 Task: Search one way flight ticket for 1 adult, 5 children, 2 infants in seat and 1 infant on lap in first from Columbus: Rickenbacker International Airport to Laramie: Laramie Regional Airport on 5-3-2023. Choice of flights is Delta. Number of bags: 2 carry on bags and 6 checked bags. Price is upto 72000. Outbound departure time preference is 12:45.
Action: Mouse moved to (364, 156)
Screenshot: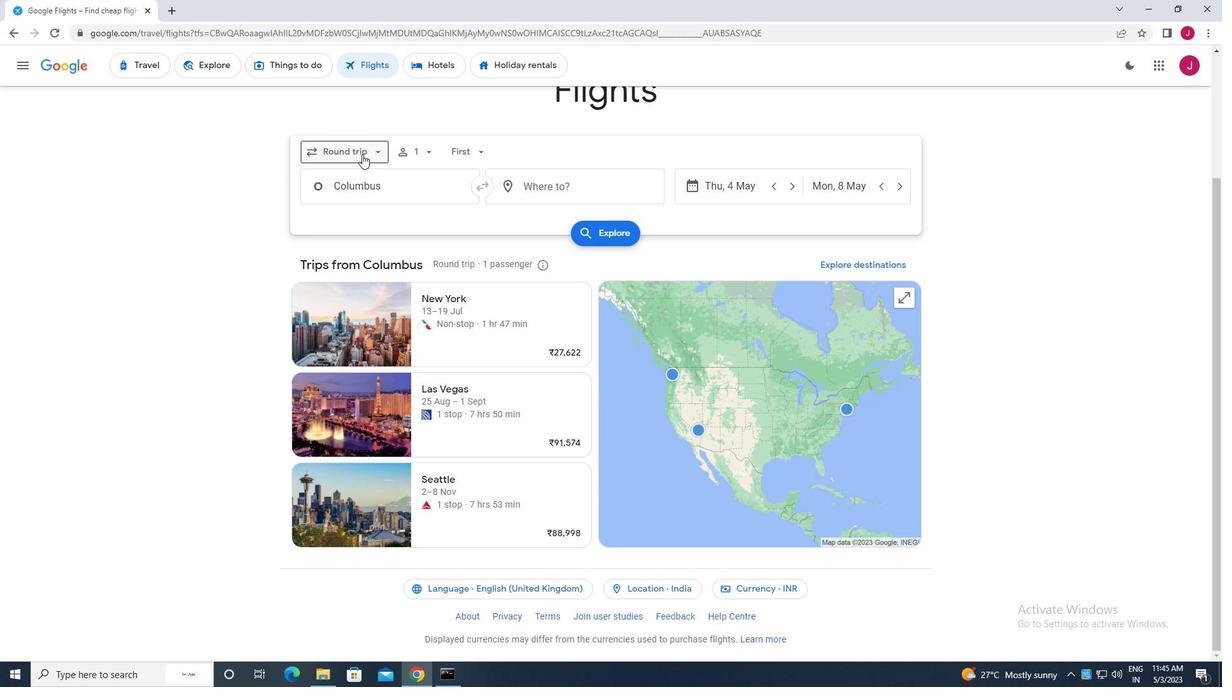 
Action: Mouse pressed left at (364, 156)
Screenshot: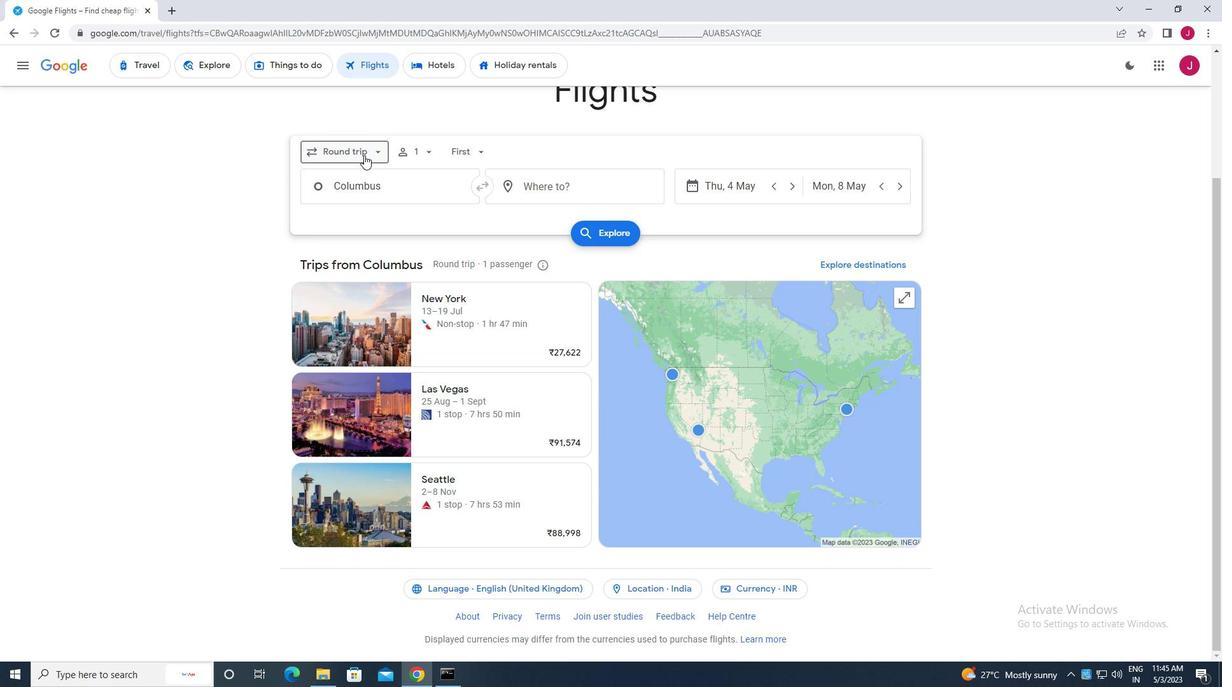 
Action: Mouse moved to (353, 215)
Screenshot: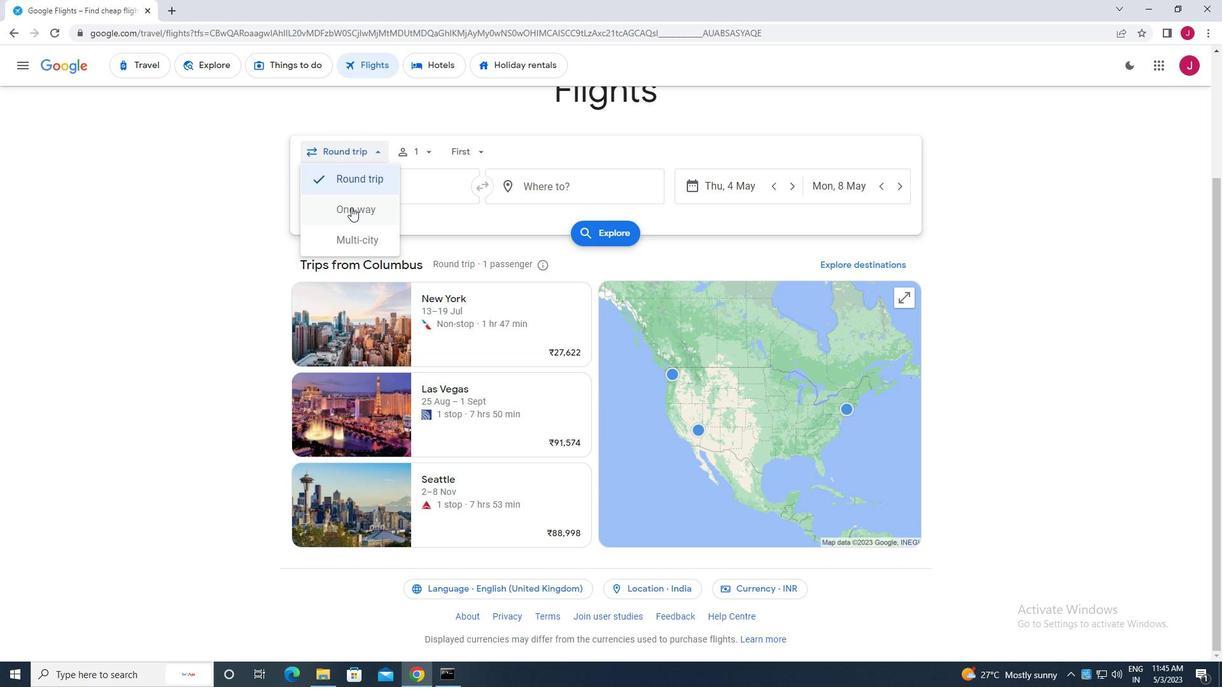 
Action: Mouse pressed left at (353, 215)
Screenshot: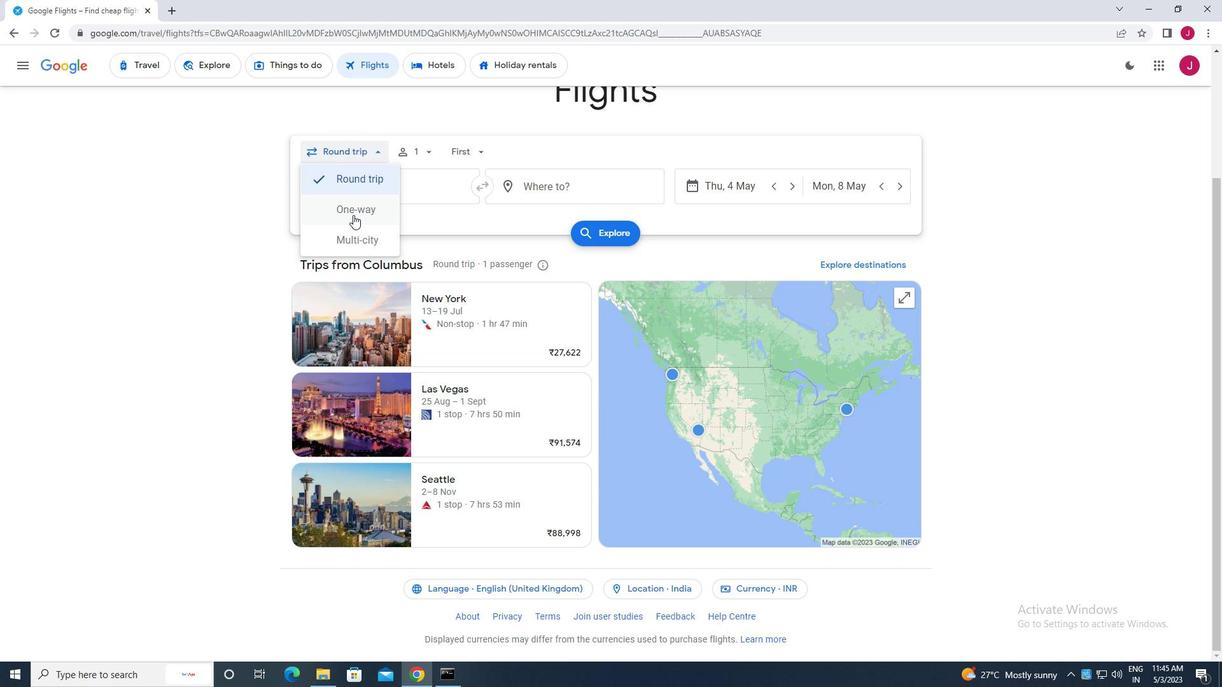 
Action: Mouse moved to (426, 152)
Screenshot: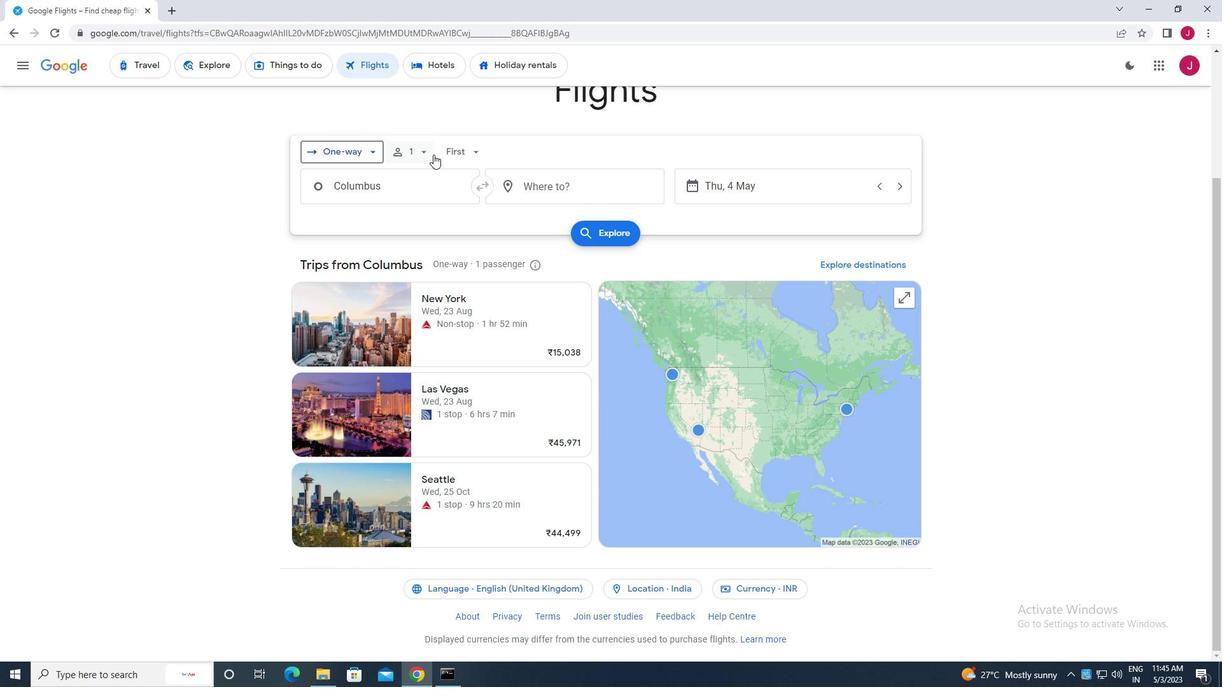 
Action: Mouse pressed left at (426, 152)
Screenshot: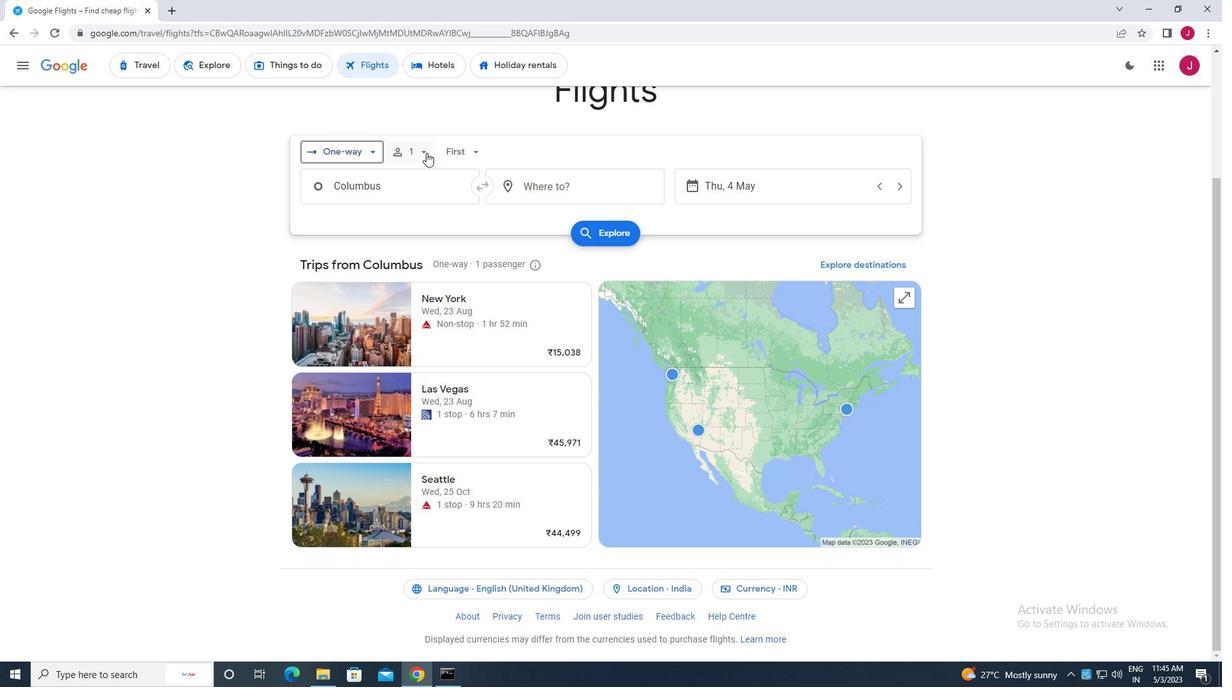
Action: Mouse moved to (520, 219)
Screenshot: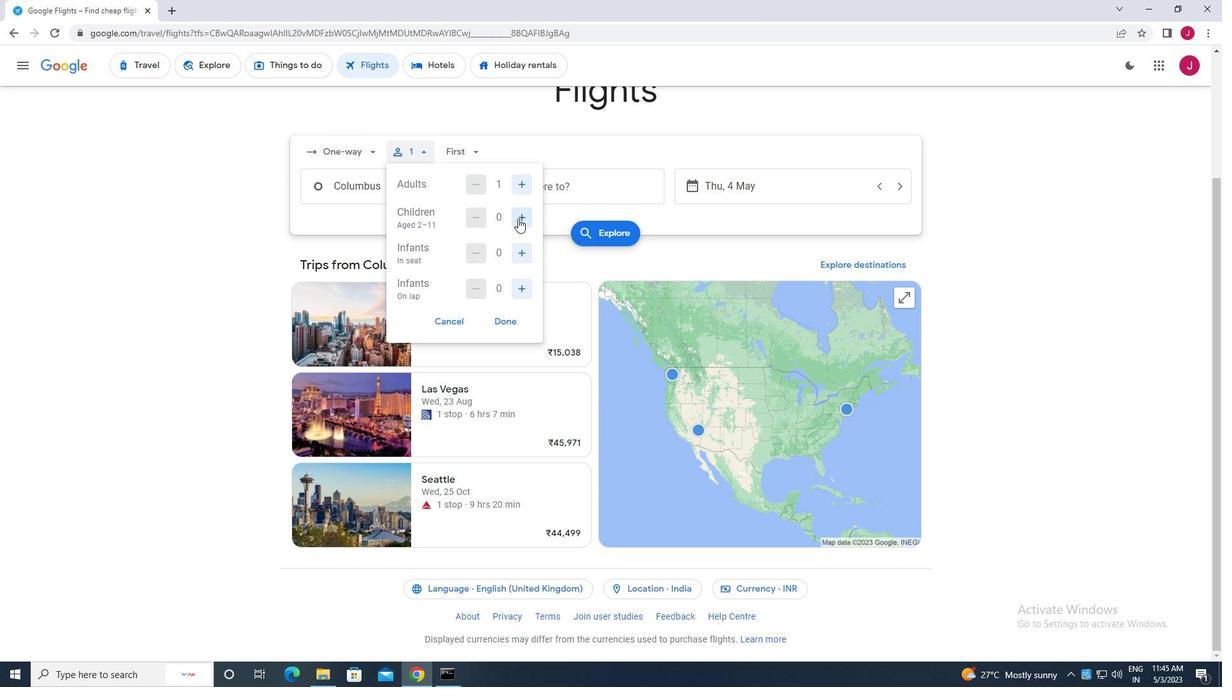 
Action: Mouse pressed left at (520, 219)
Screenshot: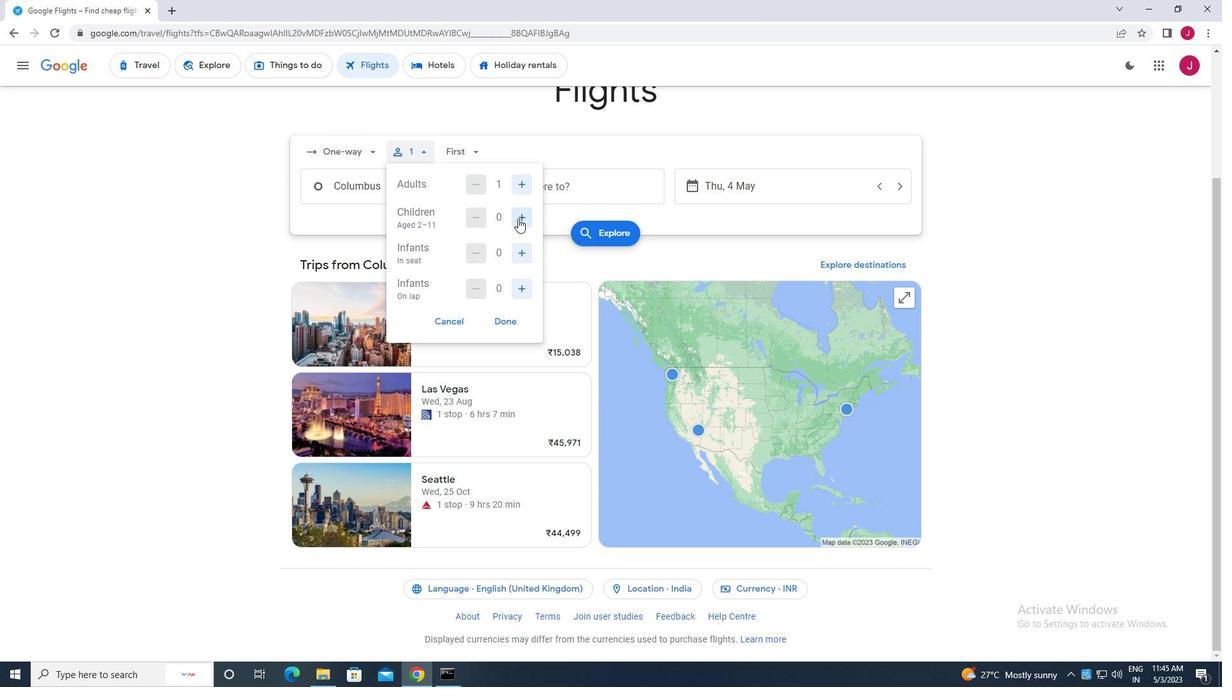 
Action: Mouse pressed left at (520, 219)
Screenshot: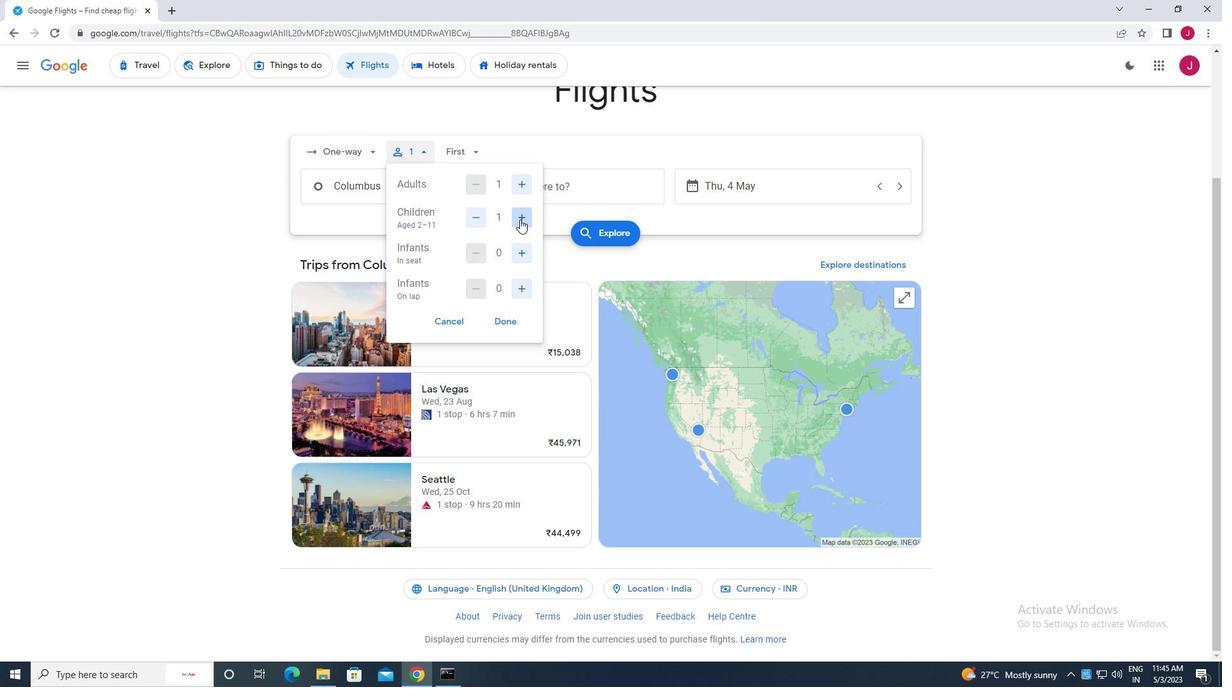 
Action: Mouse pressed left at (520, 219)
Screenshot: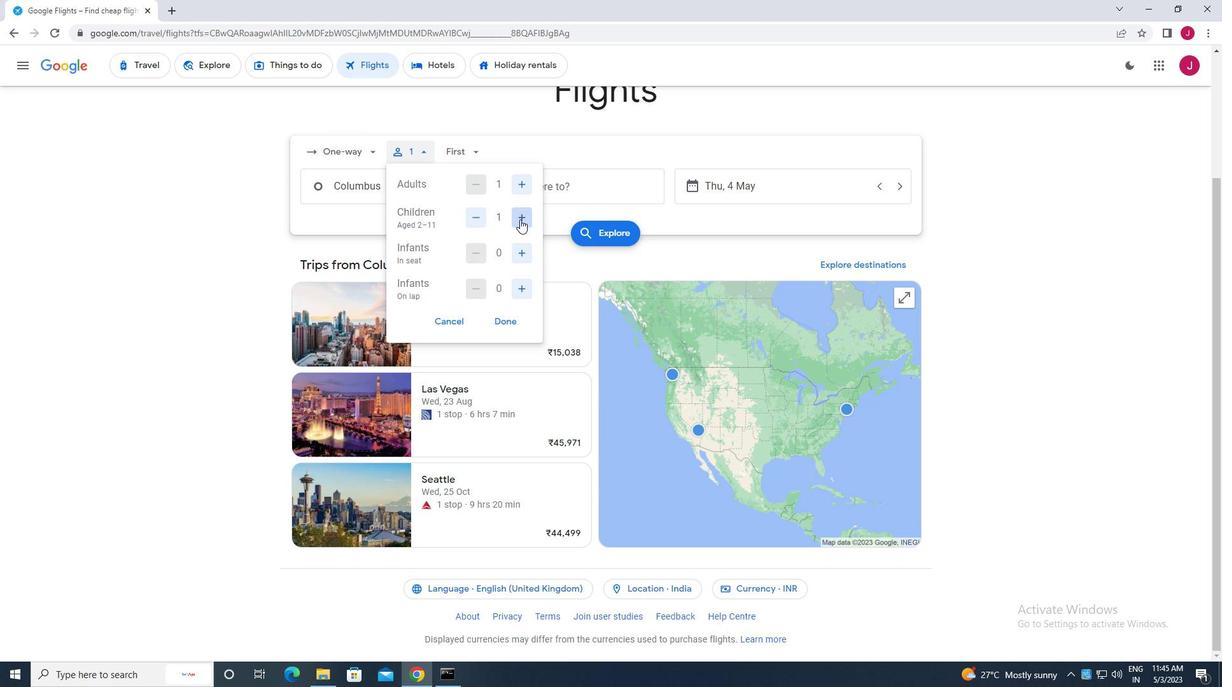 
Action: Mouse pressed left at (520, 219)
Screenshot: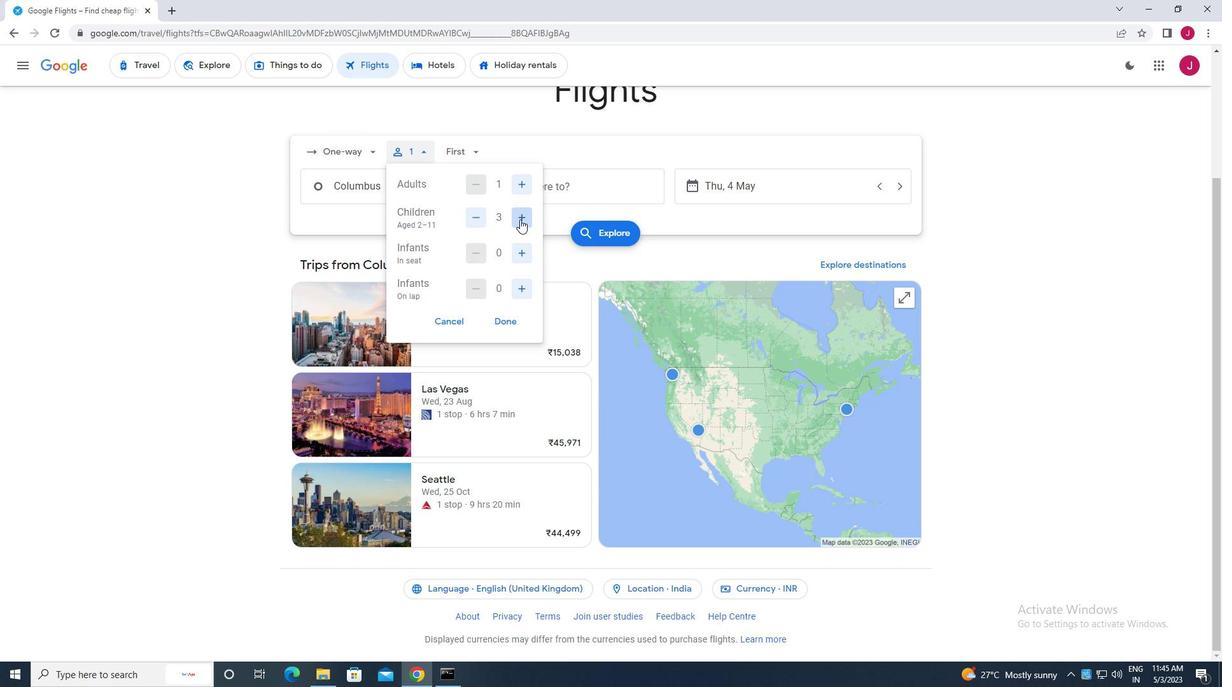 
Action: Mouse moved to (520, 219)
Screenshot: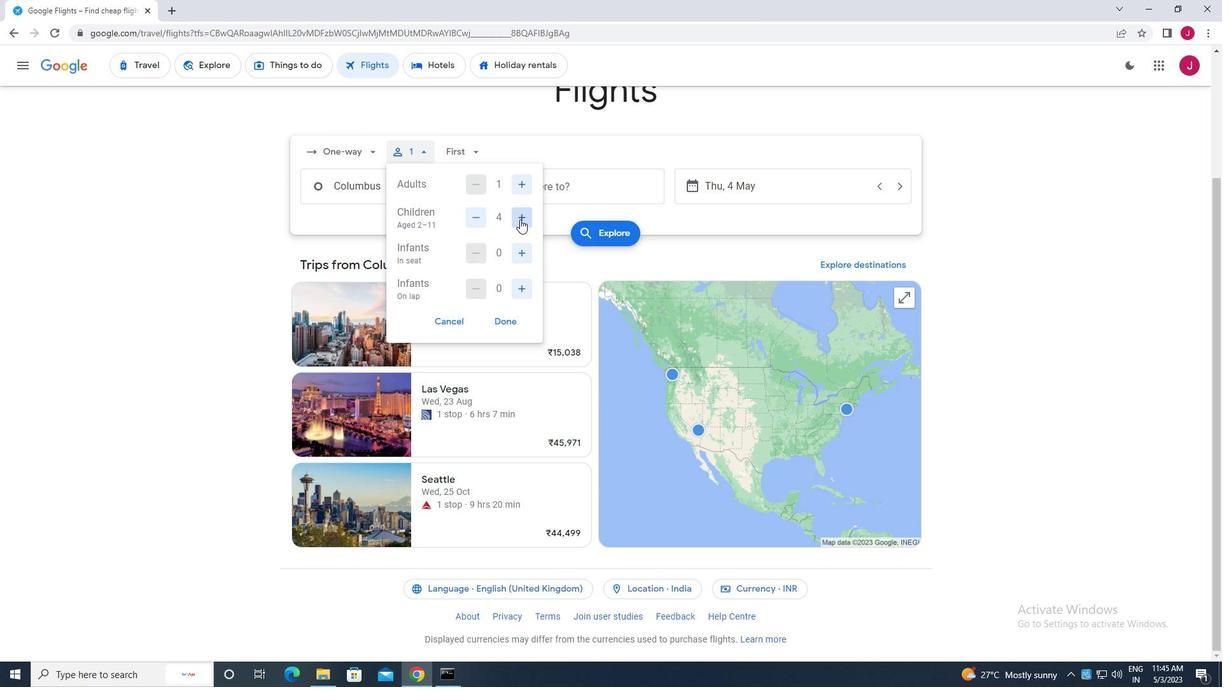
Action: Mouse pressed left at (520, 219)
Screenshot: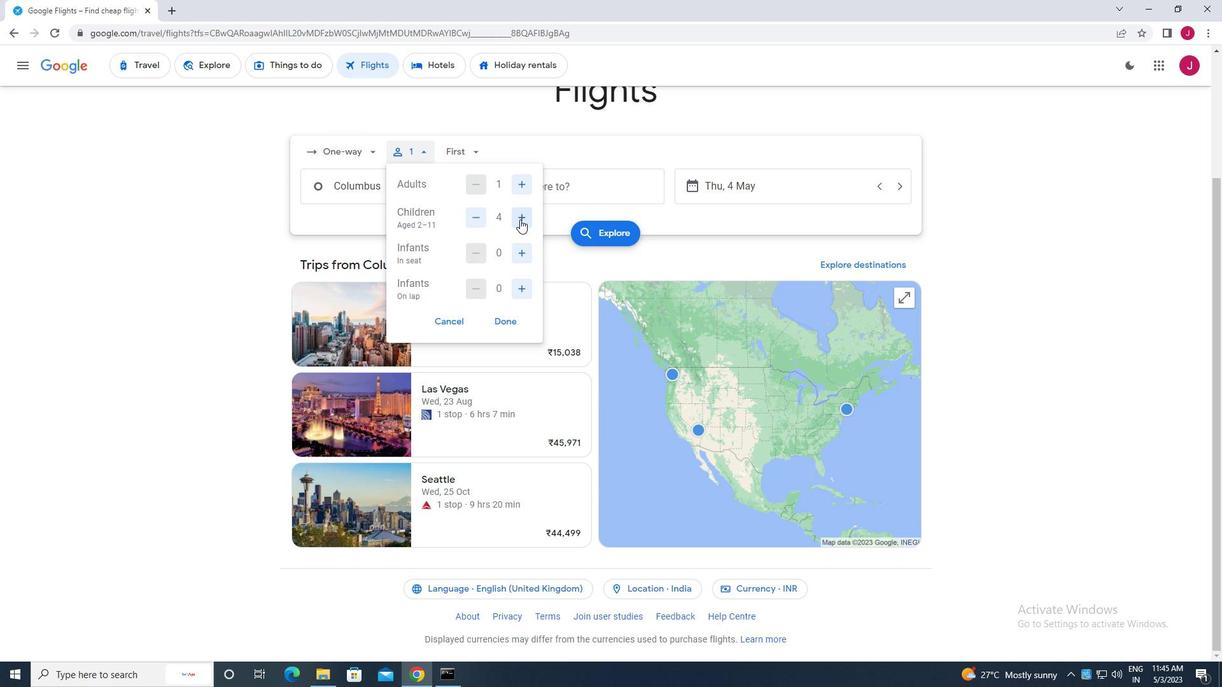 
Action: Mouse moved to (523, 256)
Screenshot: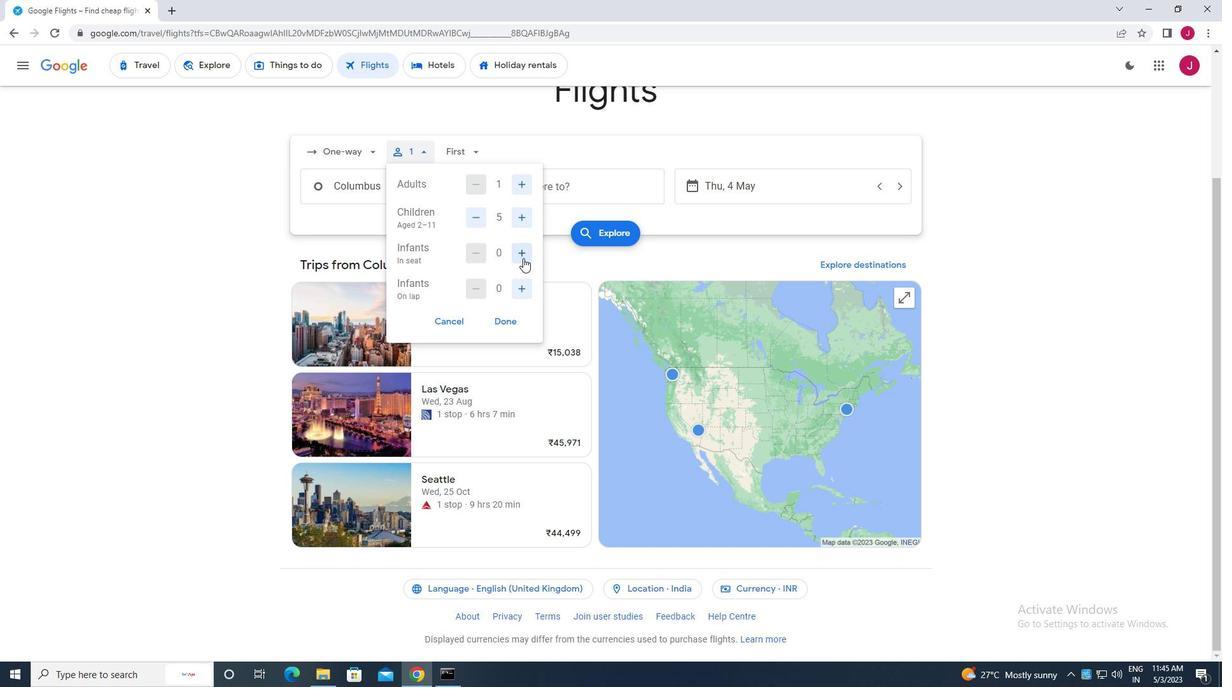 
Action: Mouse pressed left at (523, 256)
Screenshot: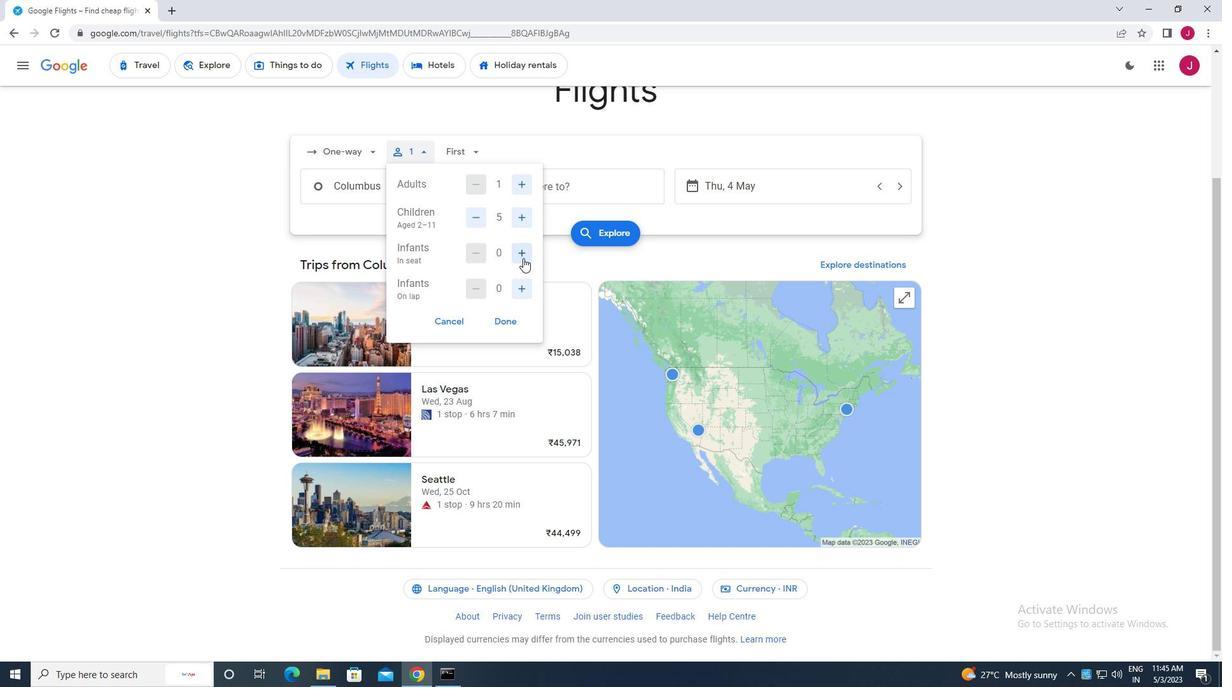 
Action: Mouse pressed left at (523, 256)
Screenshot: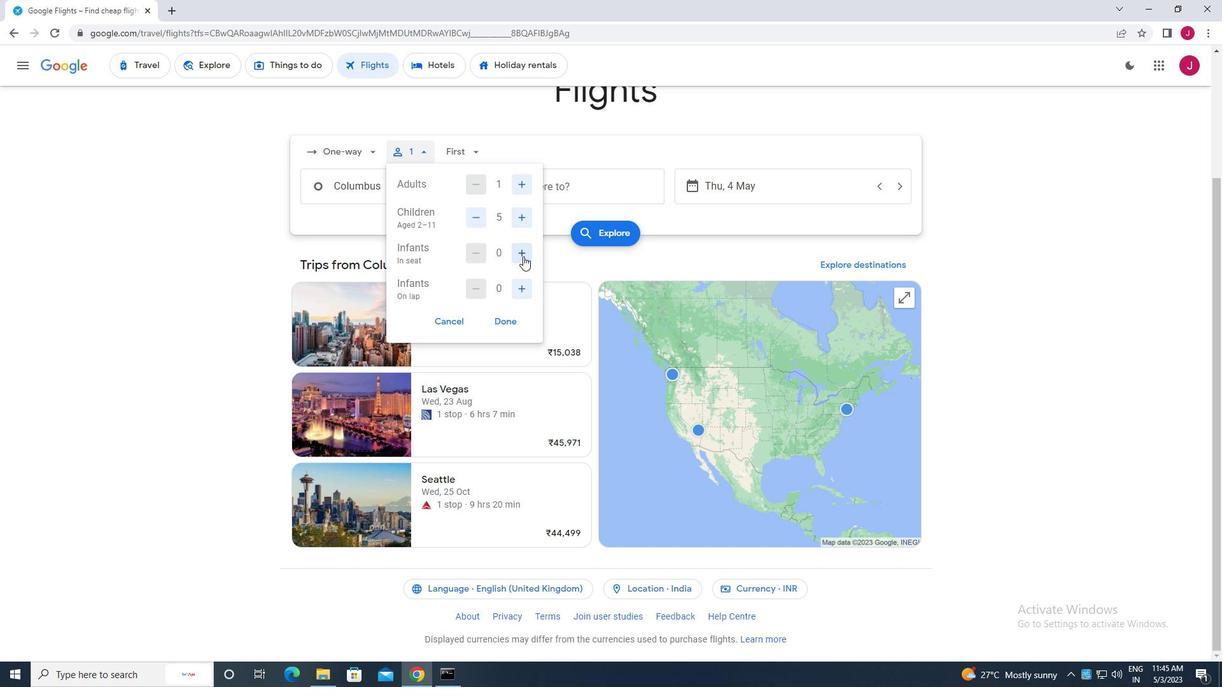 
Action: Mouse moved to (524, 289)
Screenshot: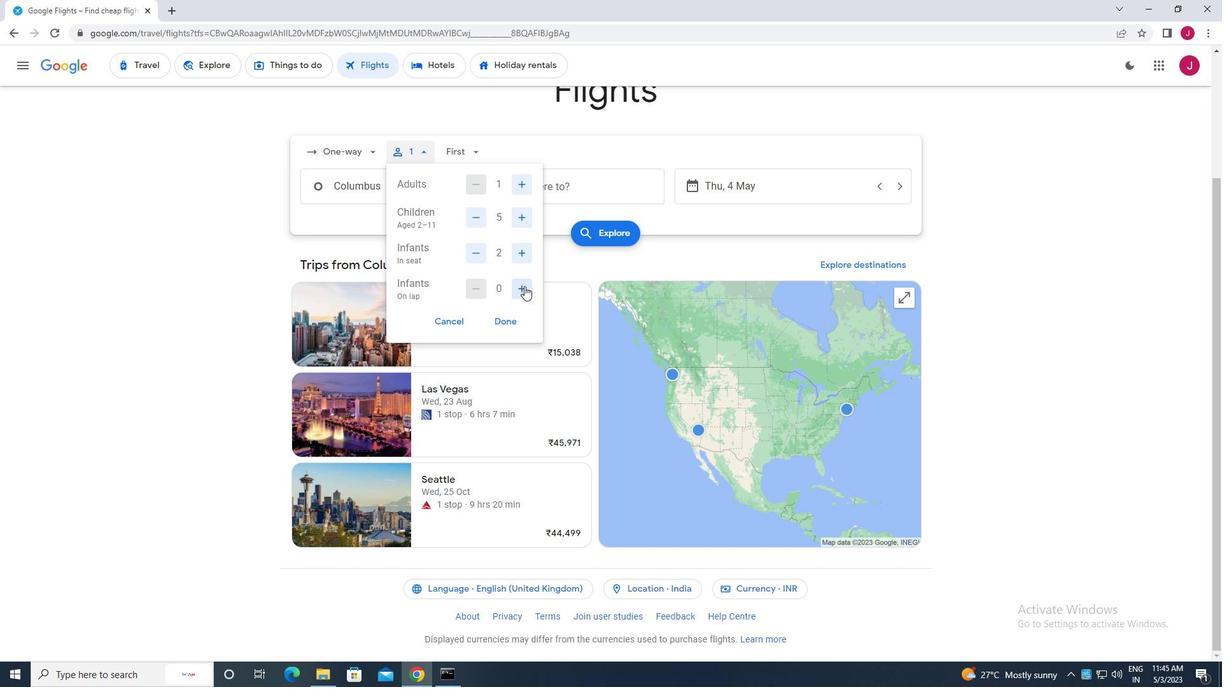 
Action: Mouse pressed left at (524, 289)
Screenshot: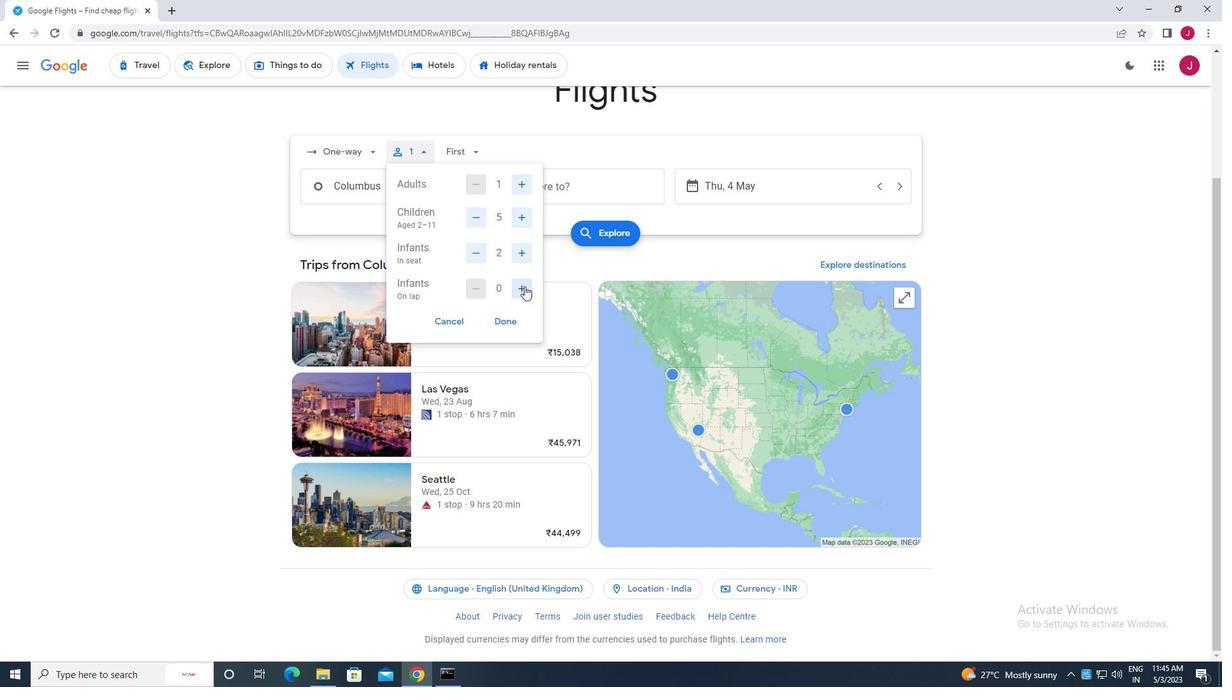 
Action: Mouse moved to (475, 250)
Screenshot: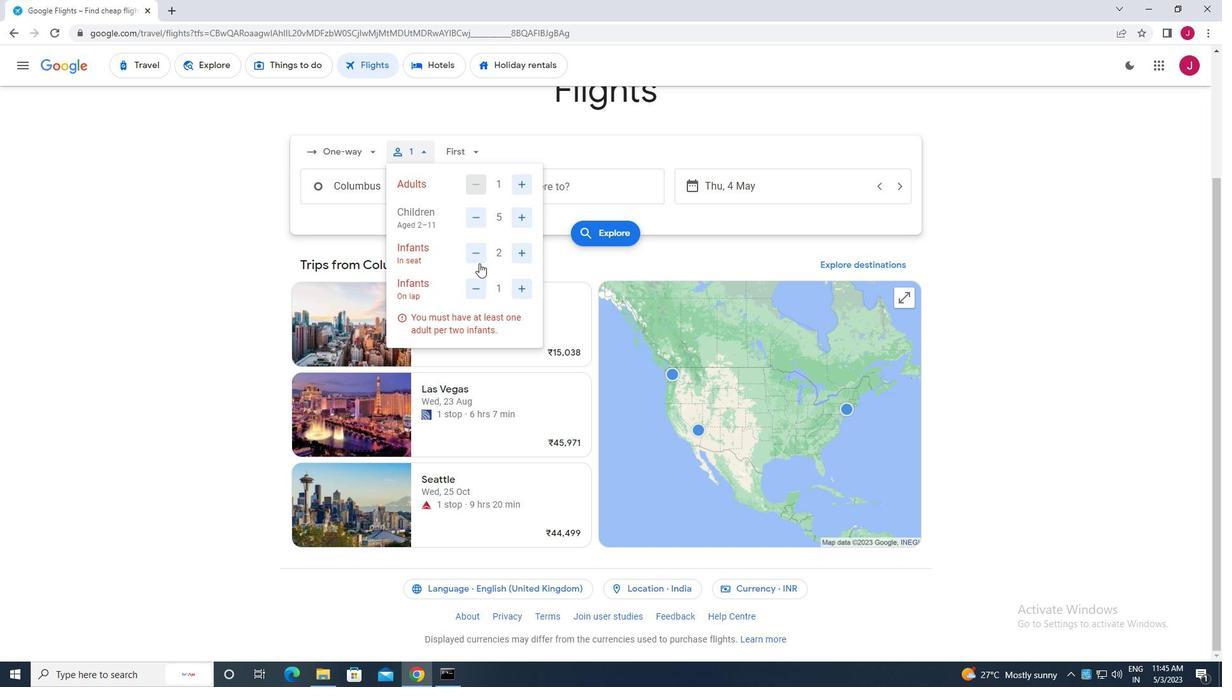 
Action: Mouse pressed left at (475, 250)
Screenshot: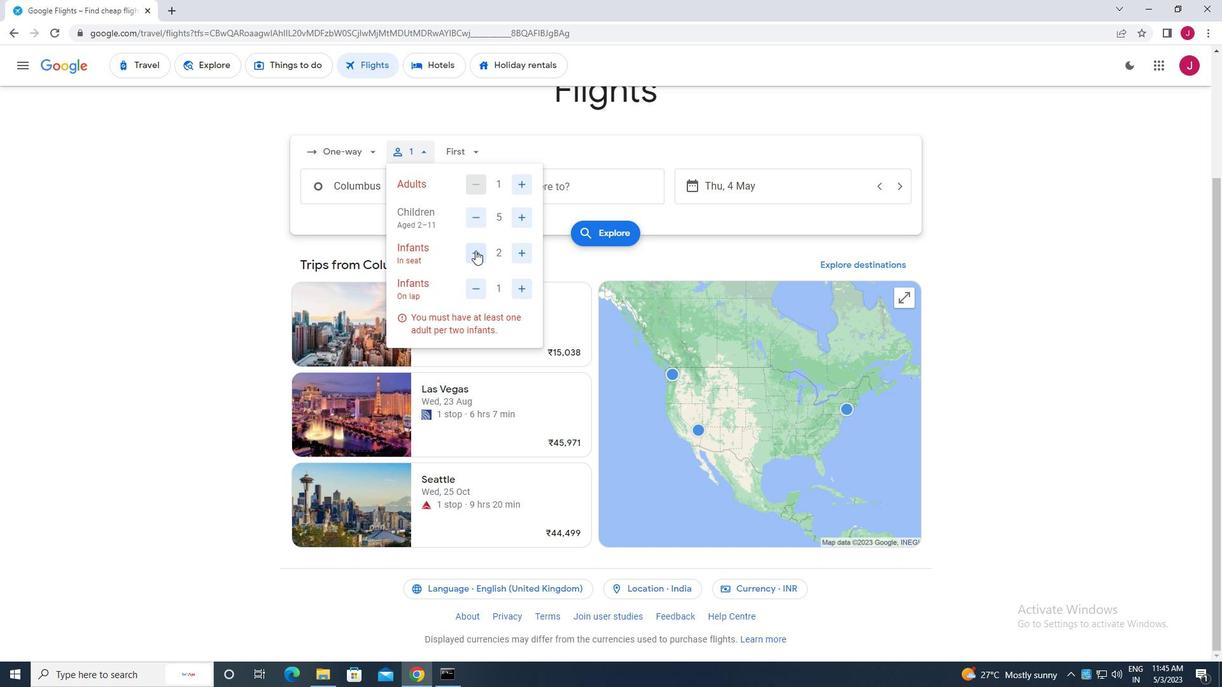
Action: Mouse moved to (503, 324)
Screenshot: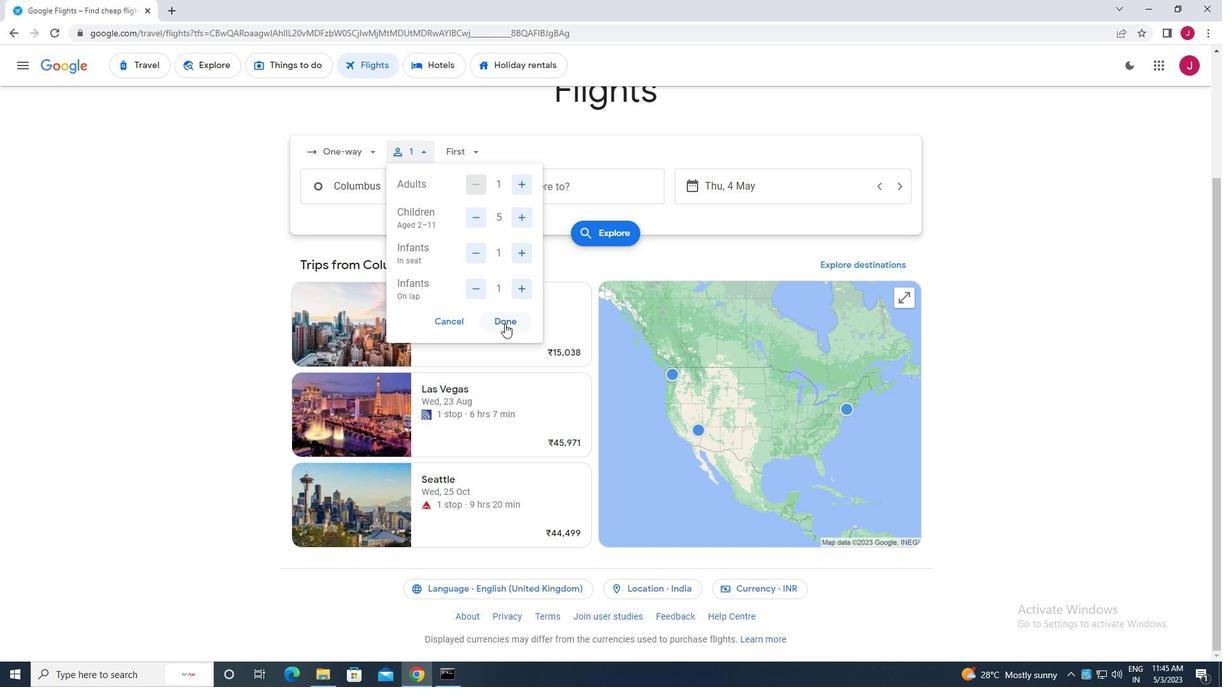 
Action: Mouse pressed left at (503, 324)
Screenshot: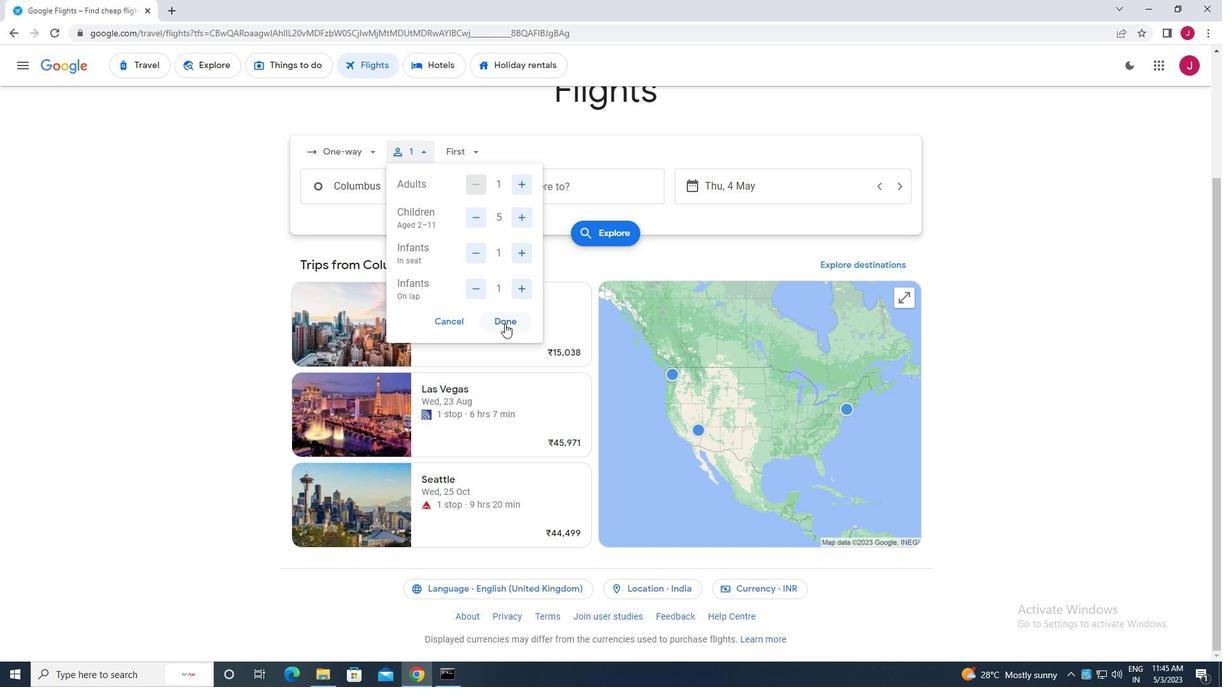 
Action: Mouse moved to (473, 151)
Screenshot: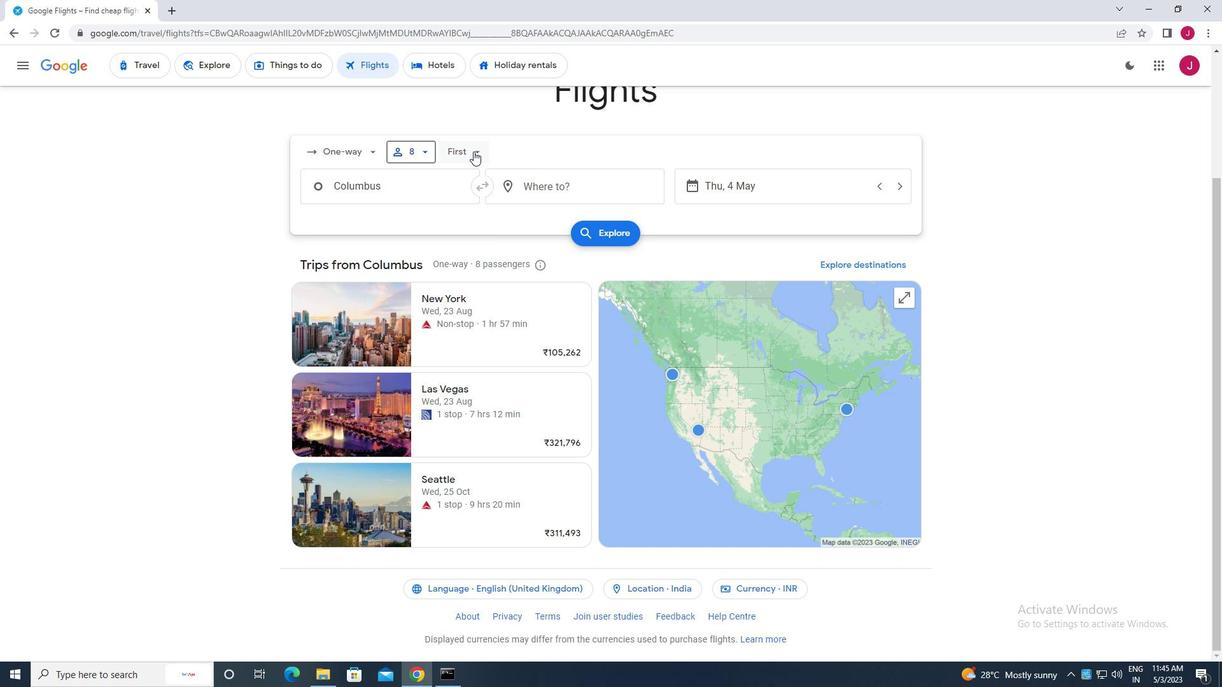 
Action: Mouse pressed left at (473, 151)
Screenshot: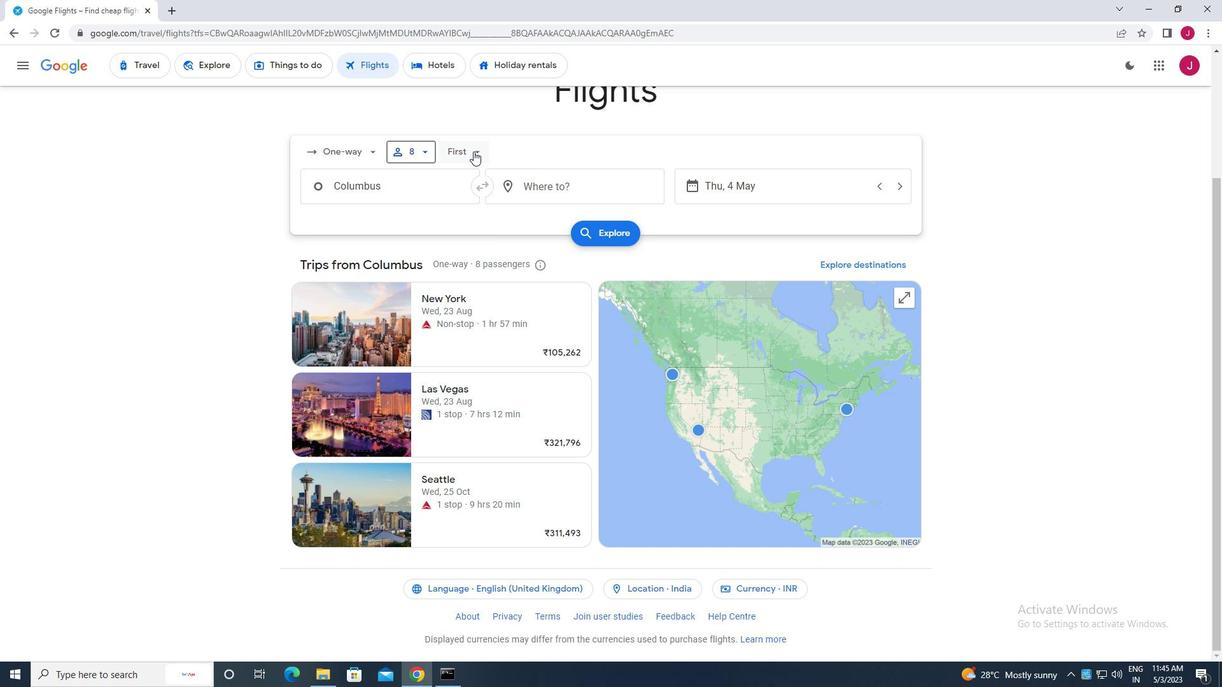 
Action: Mouse moved to (491, 240)
Screenshot: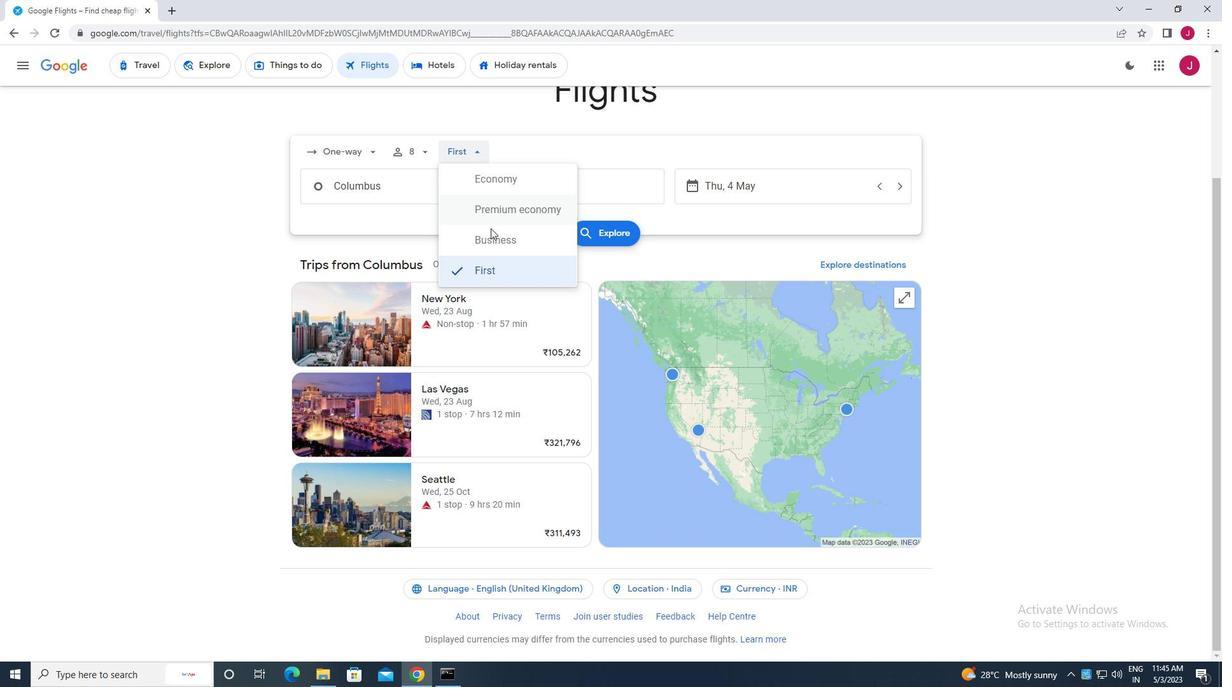 
Action: Mouse pressed left at (491, 240)
Screenshot: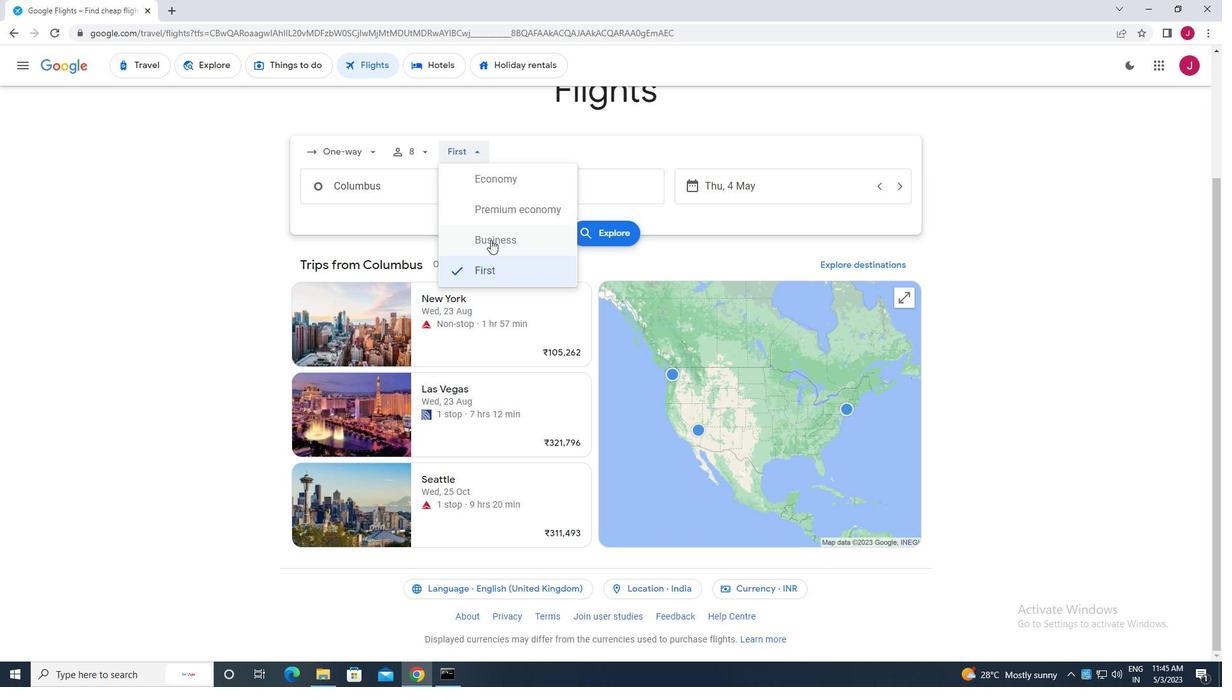 
Action: Mouse moved to (419, 183)
Screenshot: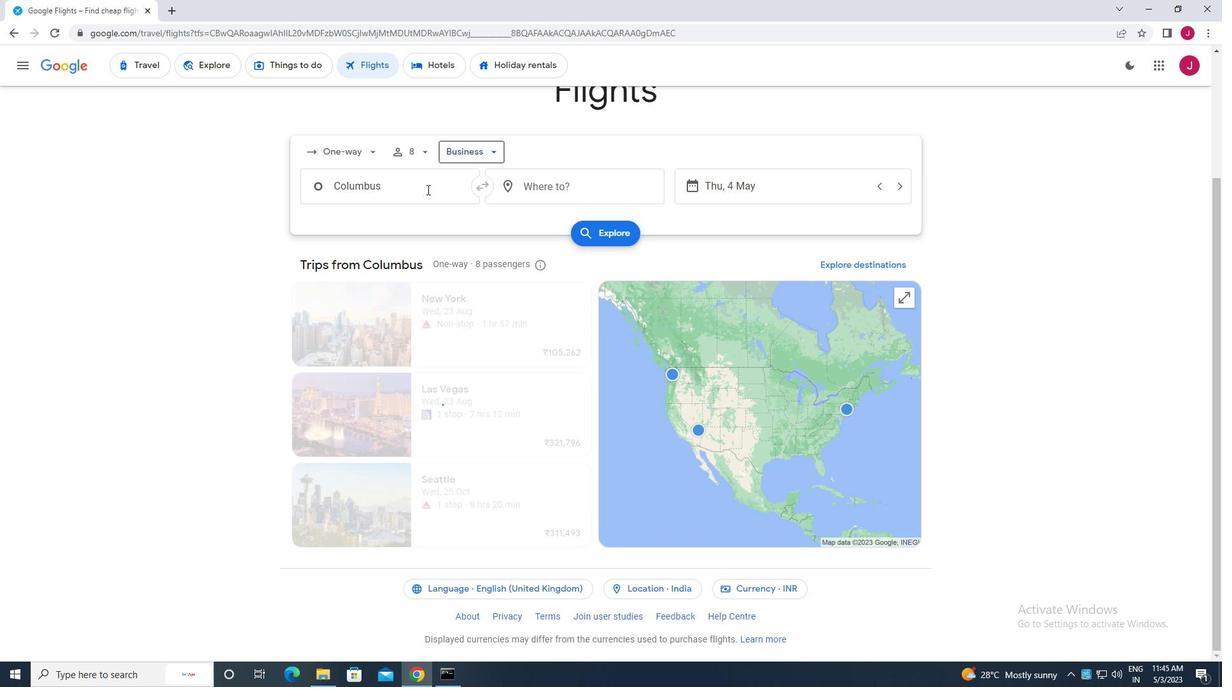 
Action: Mouse pressed left at (419, 183)
Screenshot: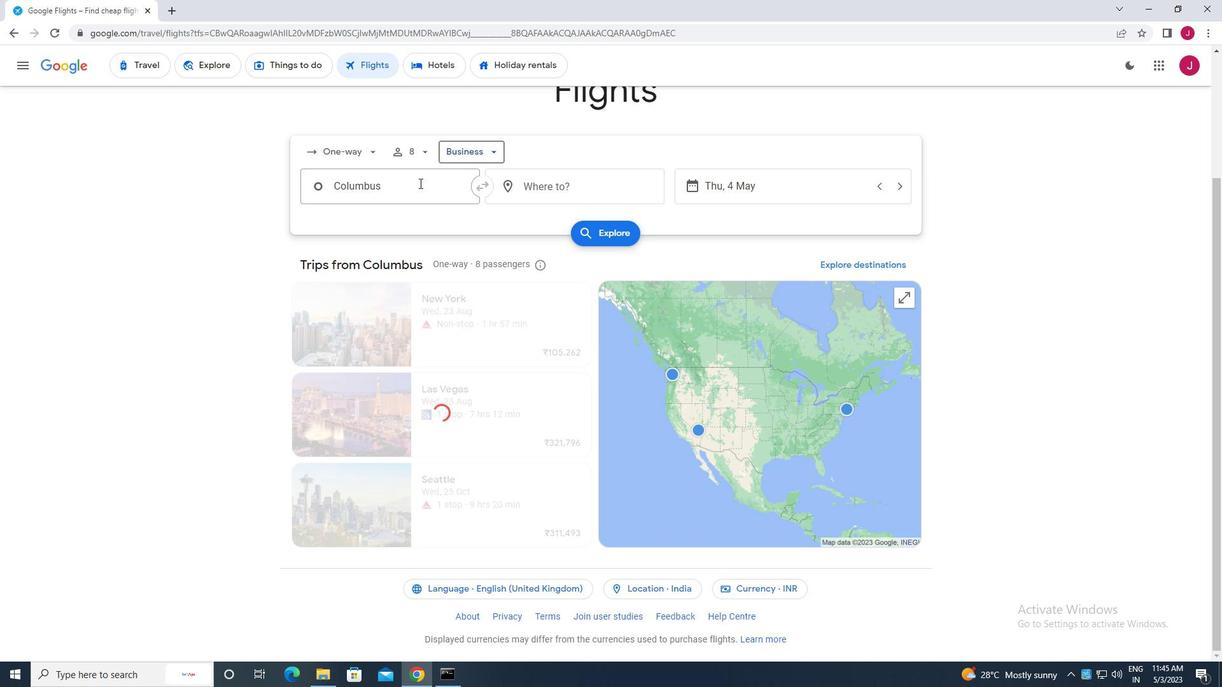 
Action: Mouse moved to (418, 182)
Screenshot: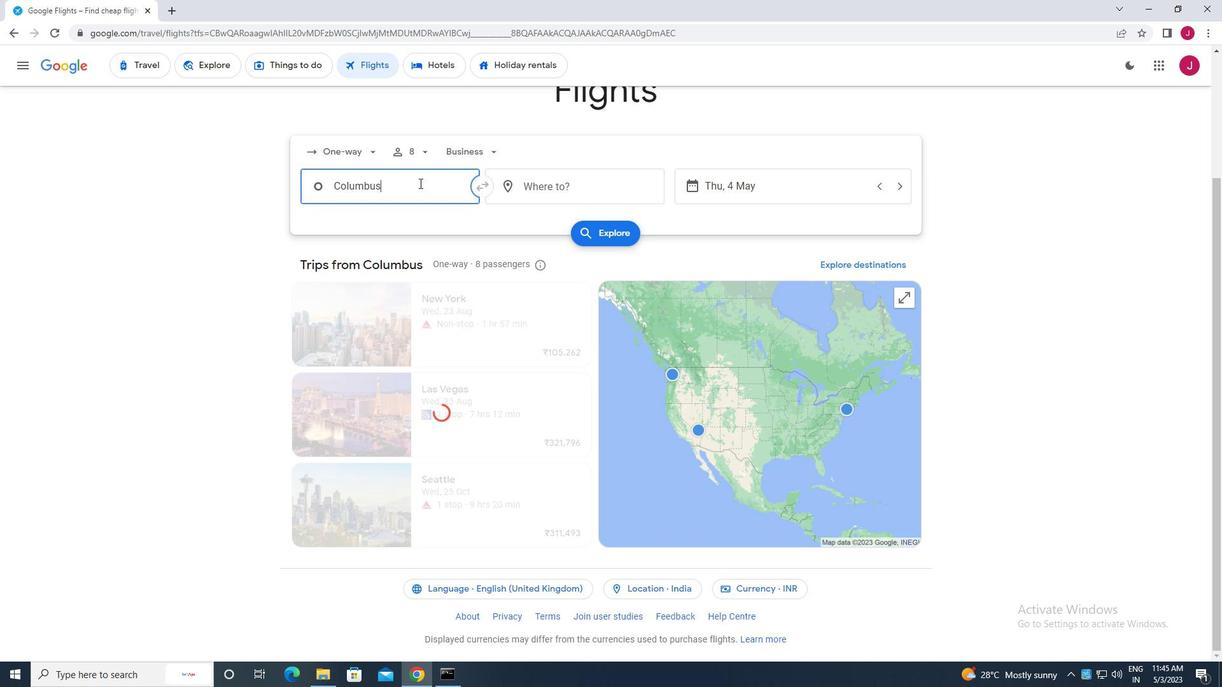 
Action: Key pressed columbus<Key.enter>
Screenshot: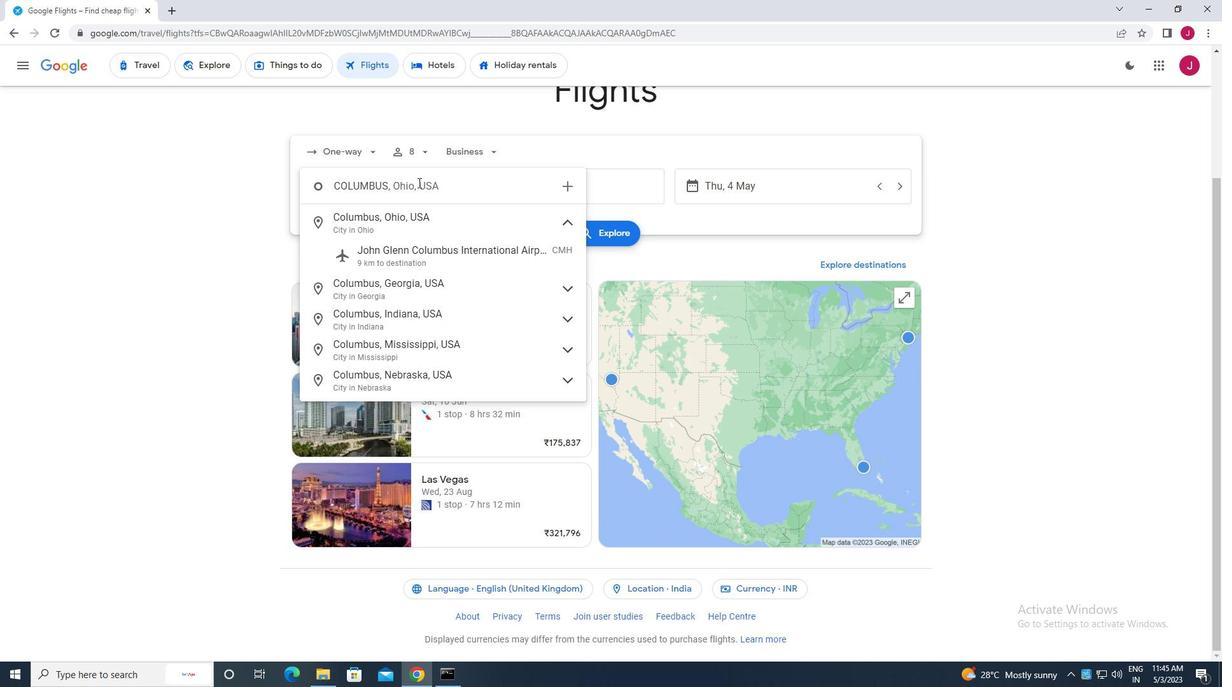 
Action: Mouse moved to (576, 185)
Screenshot: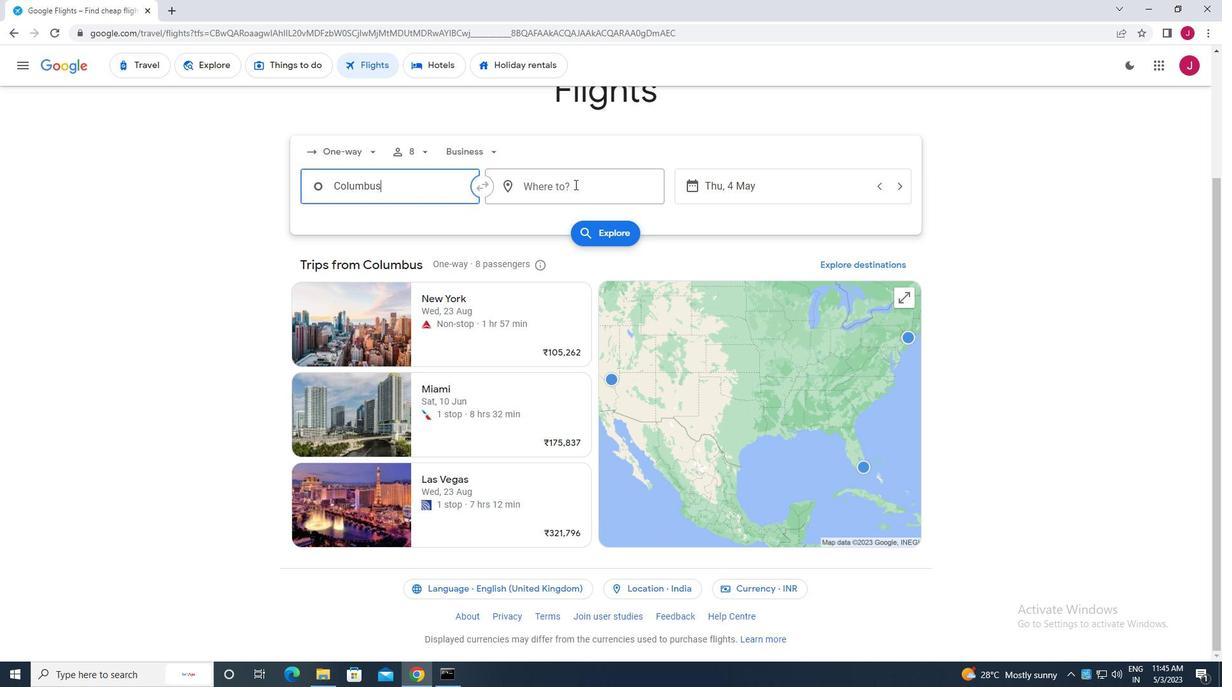 
Action: Mouse pressed left at (576, 185)
Screenshot: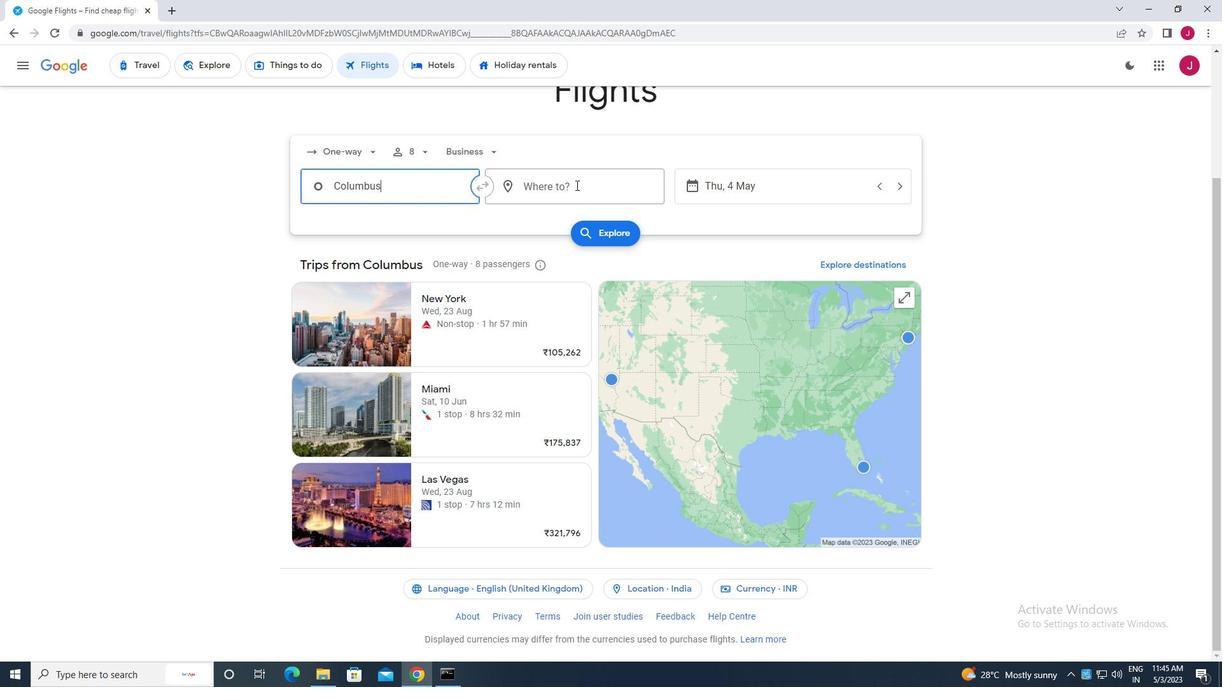 
Action: Mouse moved to (574, 185)
Screenshot: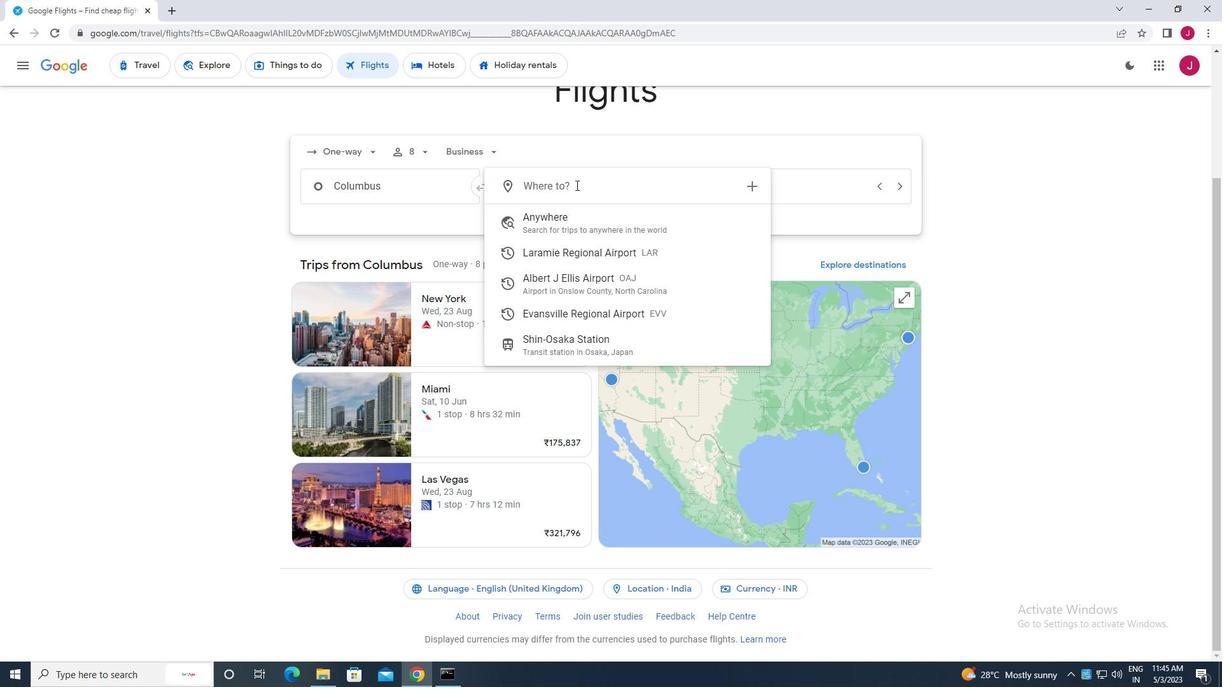 
Action: Key pressed laram
Screenshot: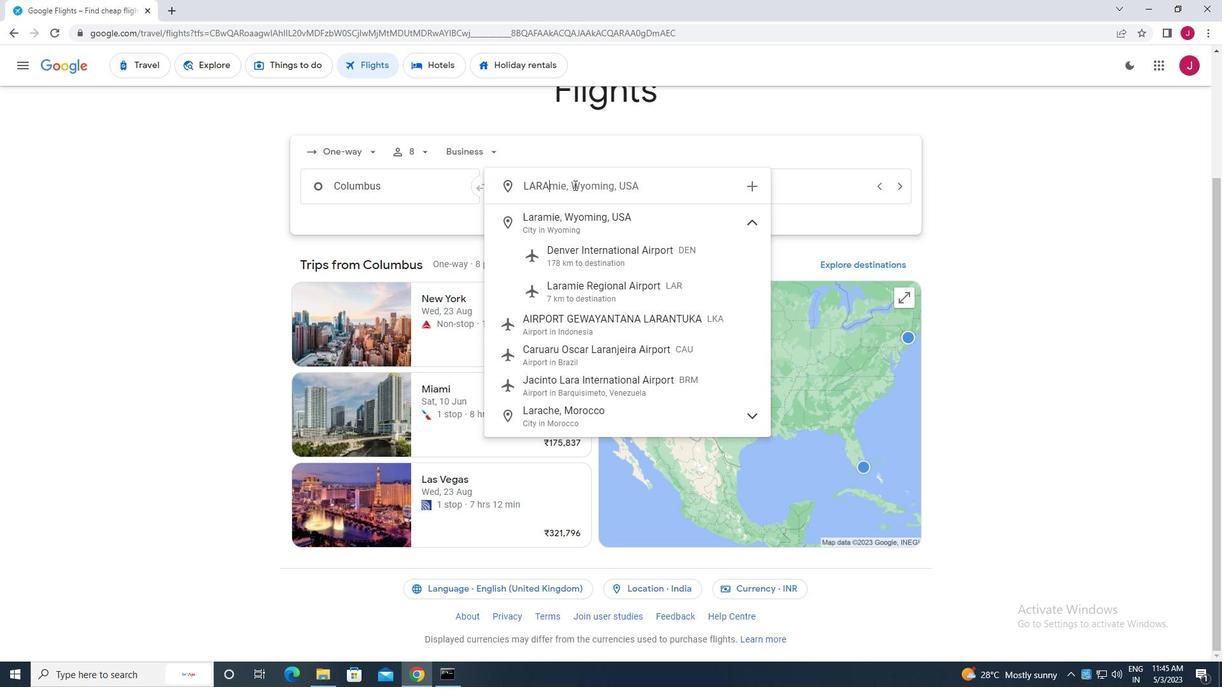 
Action: Mouse moved to (622, 291)
Screenshot: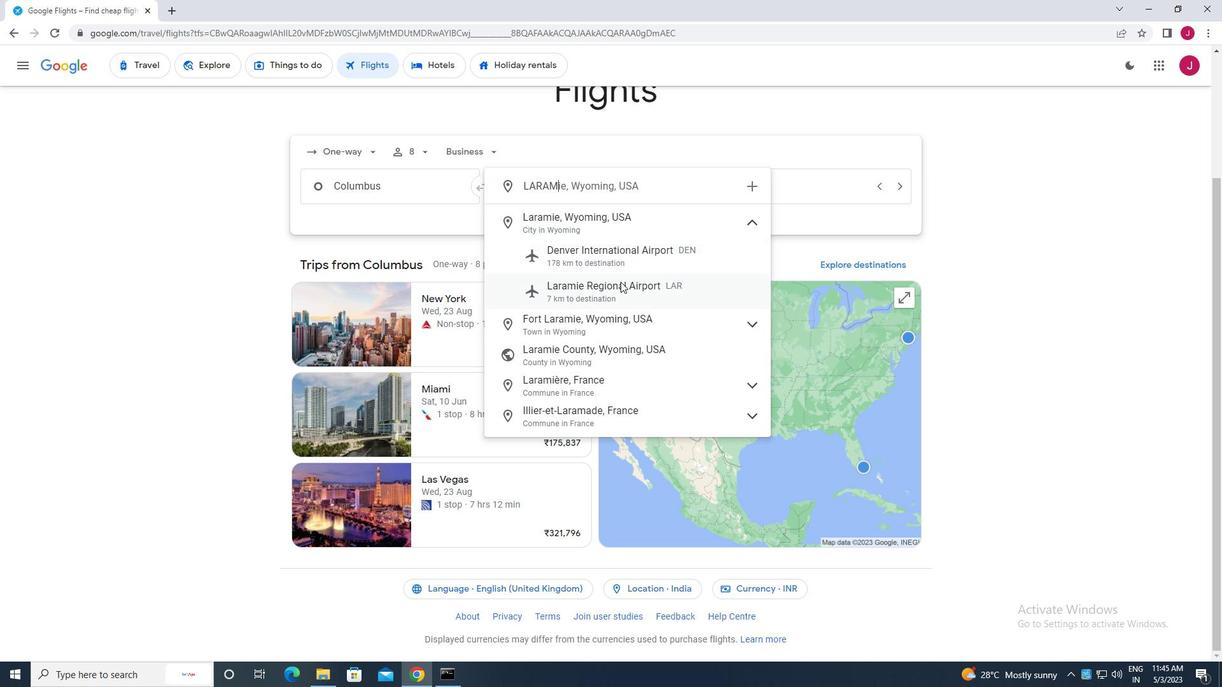 
Action: Mouse pressed left at (622, 291)
Screenshot: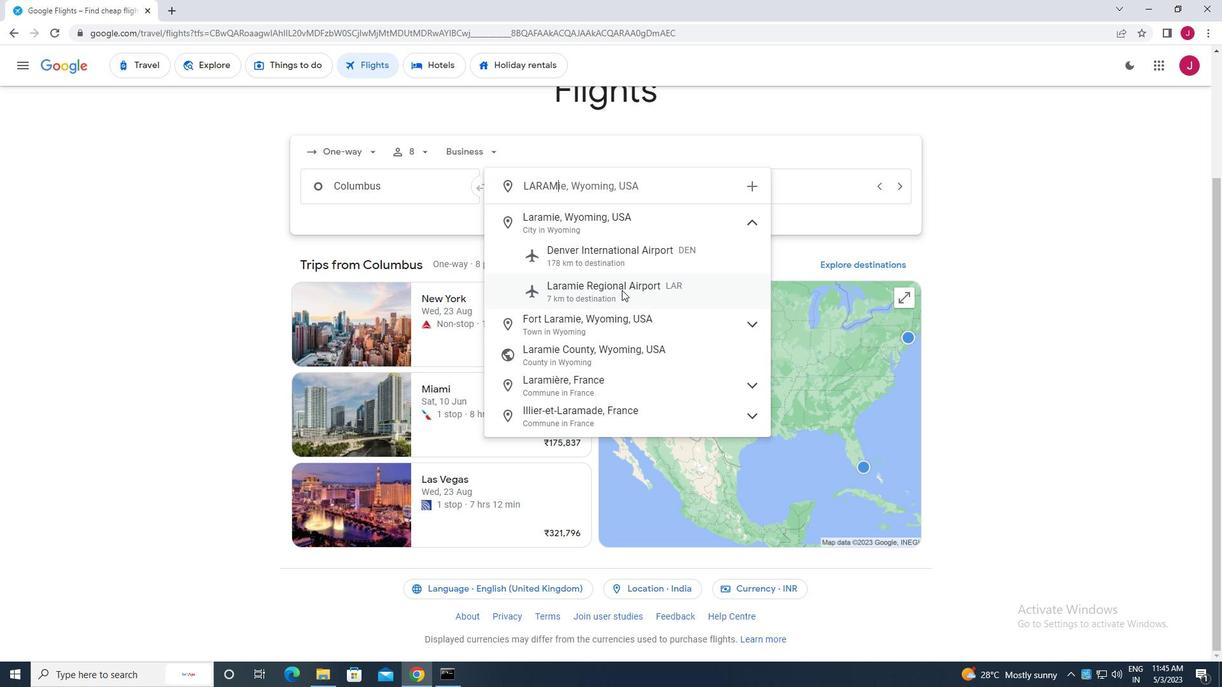 
Action: Mouse moved to (752, 182)
Screenshot: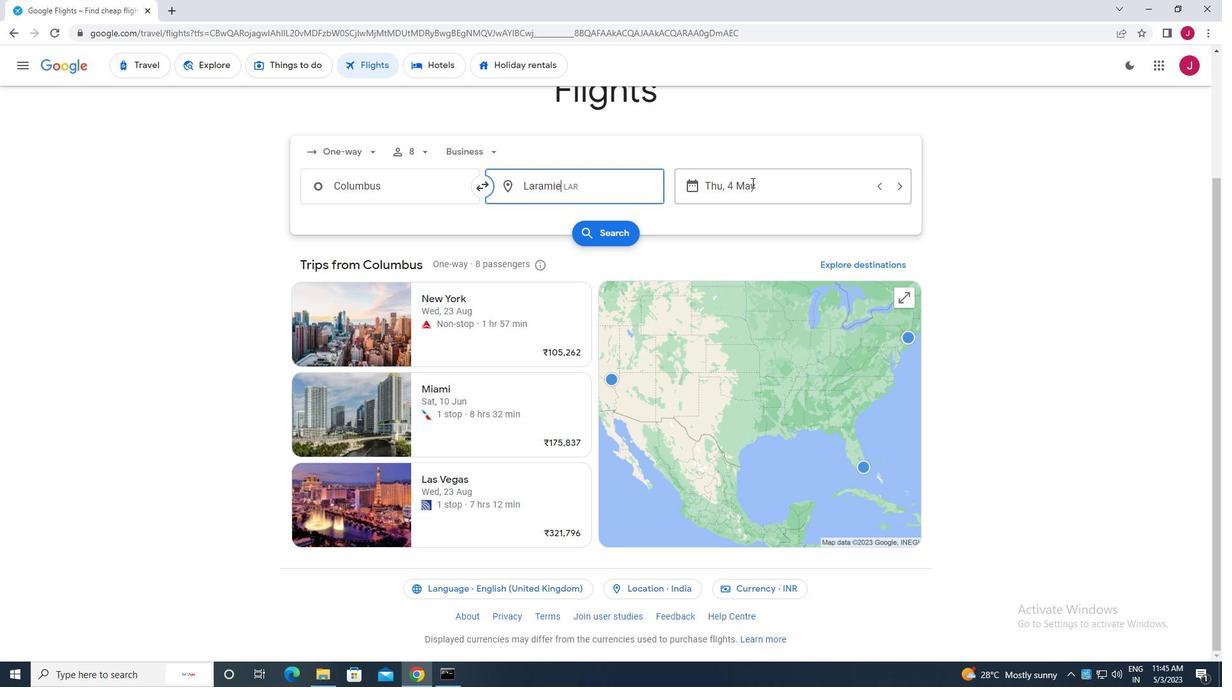 
Action: Mouse pressed left at (752, 182)
Screenshot: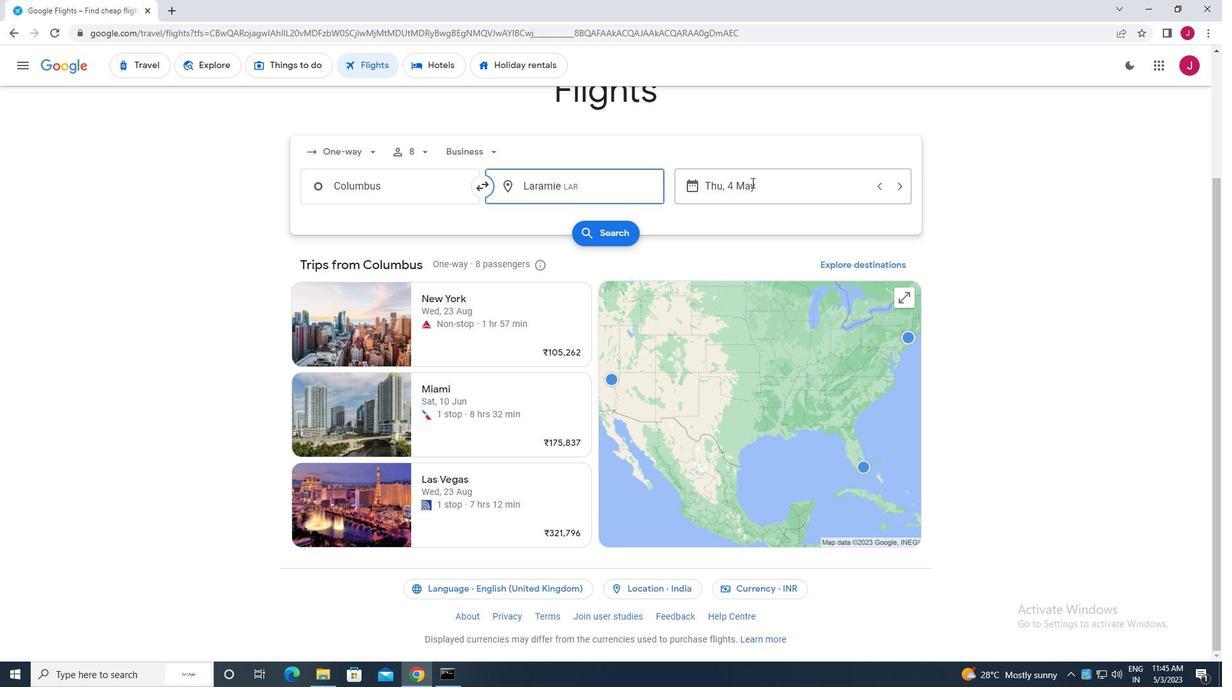 
Action: Mouse moved to (547, 278)
Screenshot: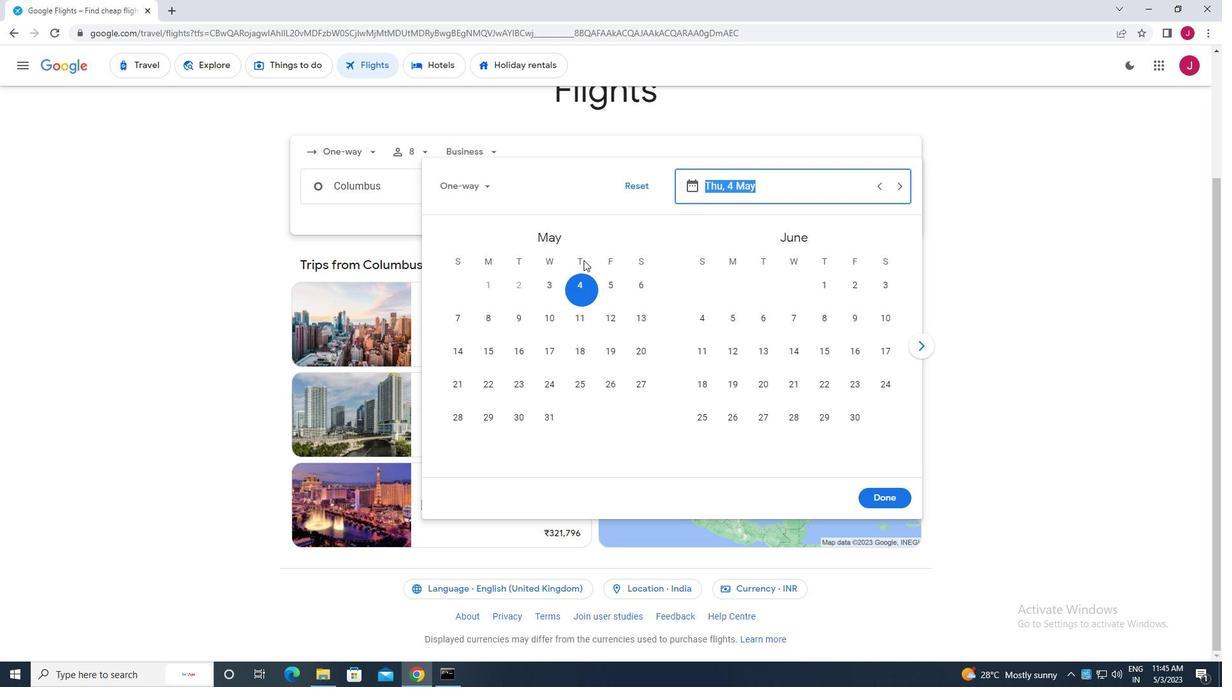 
Action: Mouse pressed left at (547, 278)
Screenshot: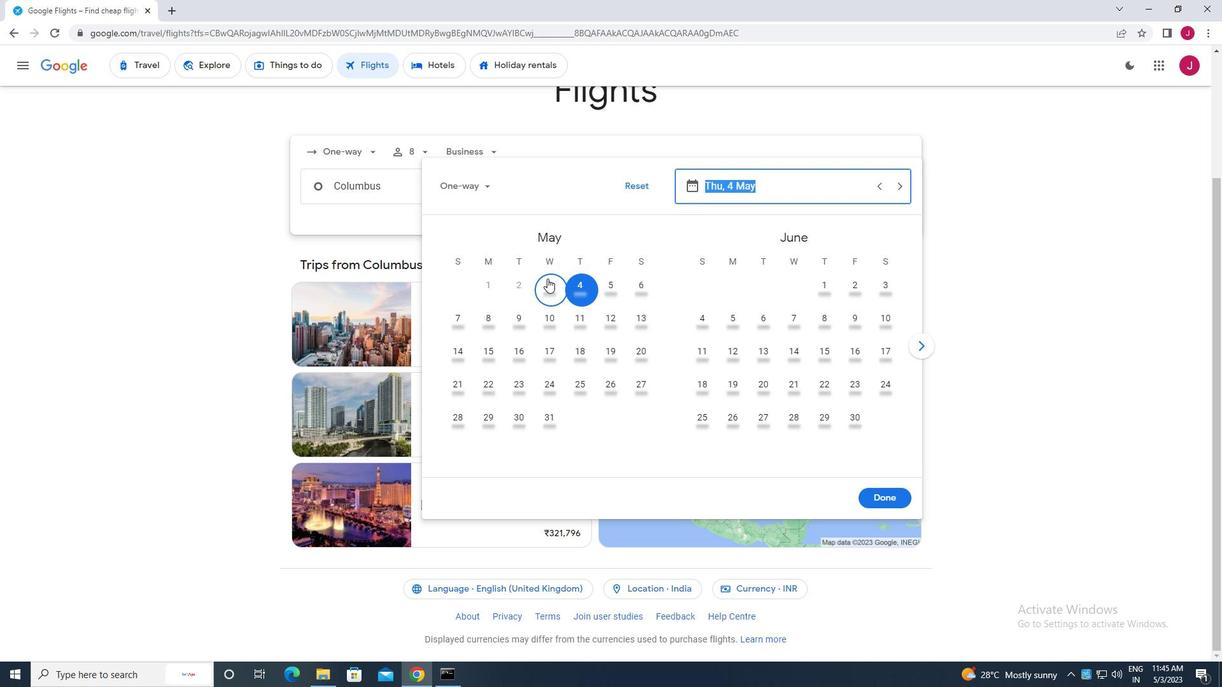 
Action: Mouse moved to (880, 494)
Screenshot: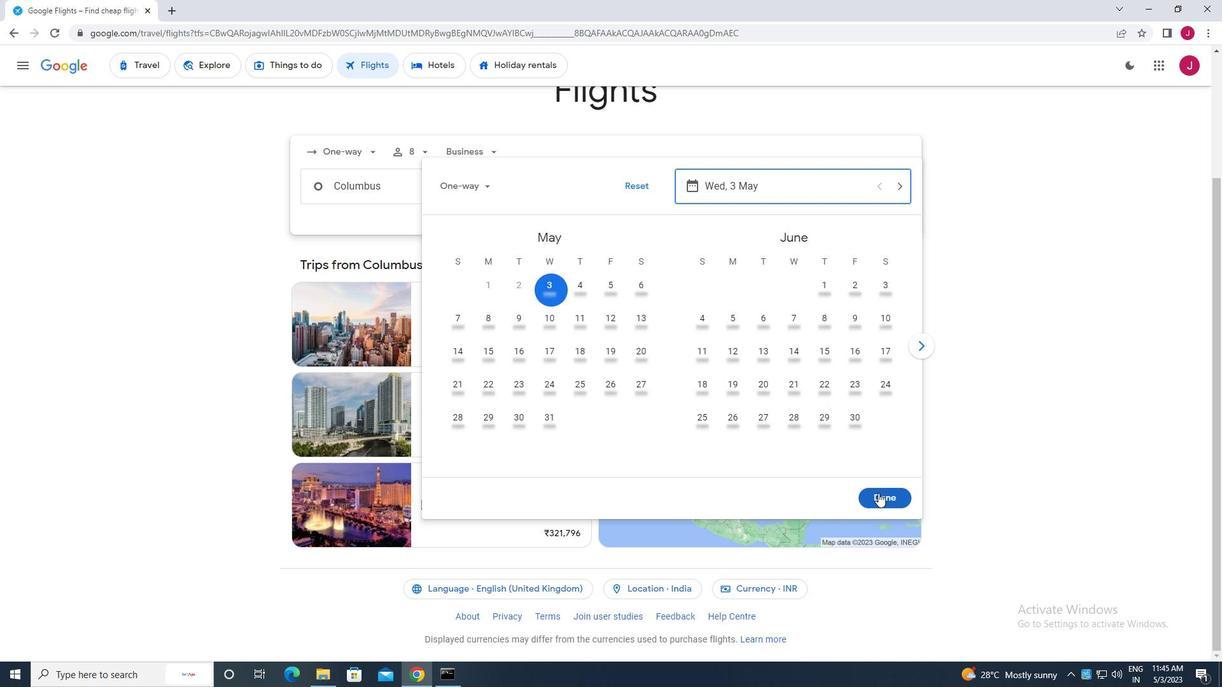 
Action: Mouse pressed left at (880, 494)
Screenshot: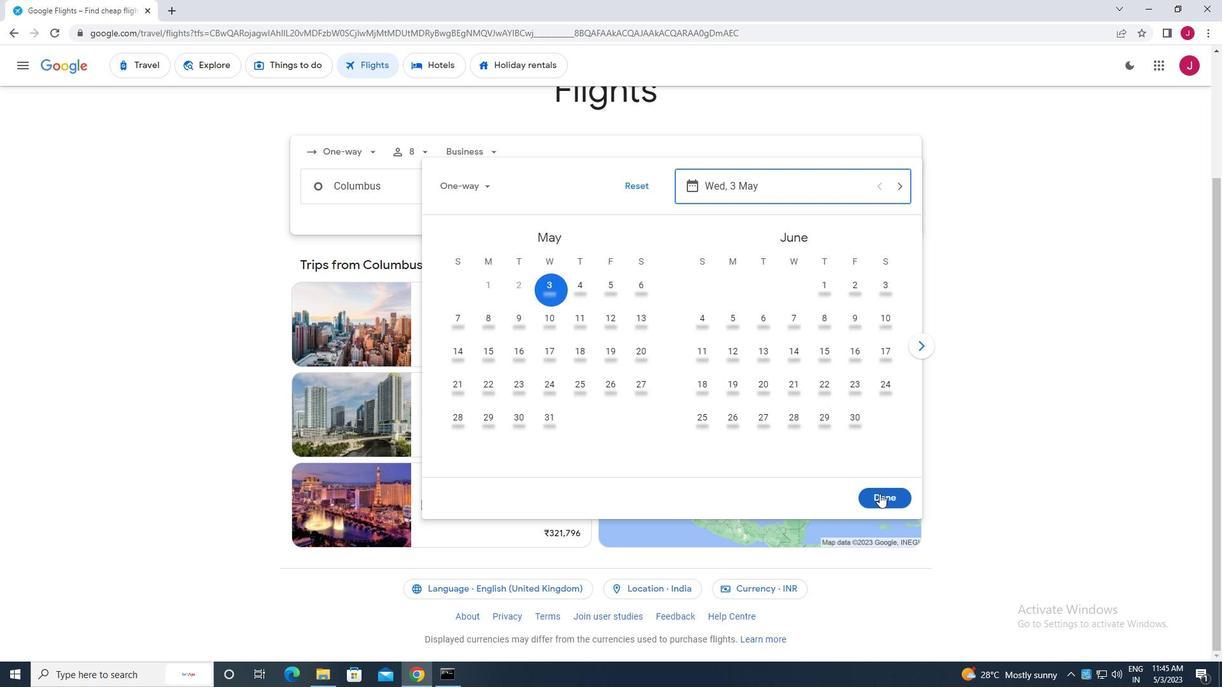 
Action: Mouse moved to (600, 231)
Screenshot: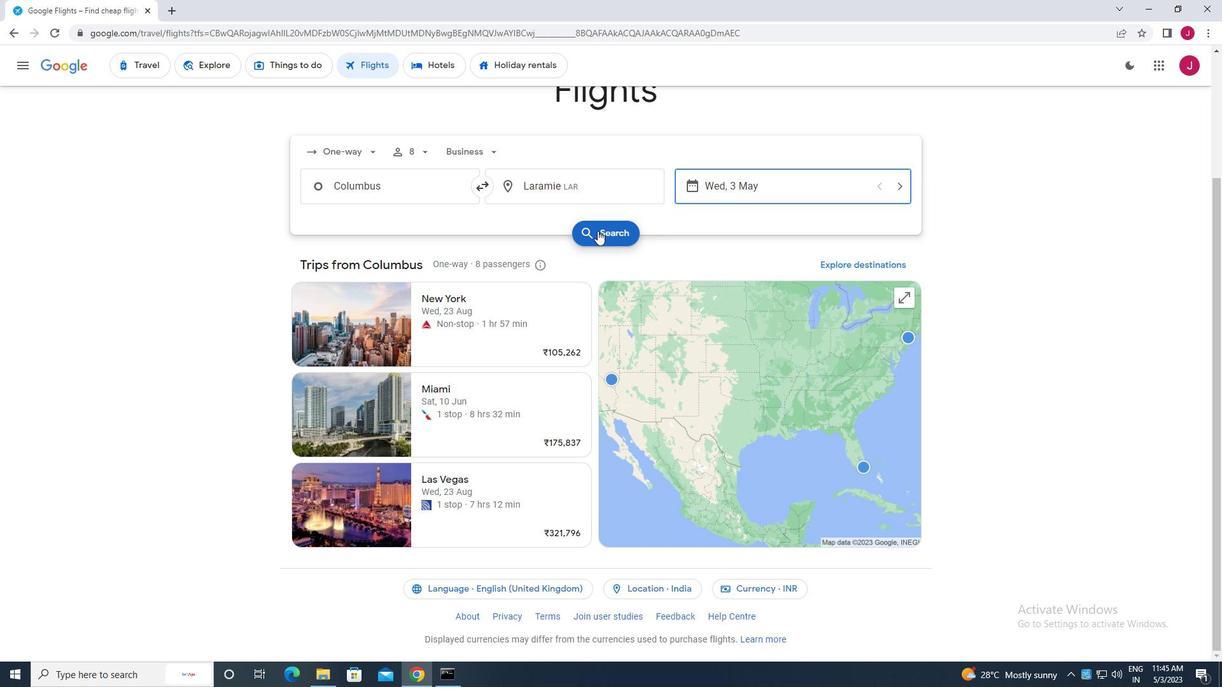 
Action: Mouse pressed left at (600, 231)
Screenshot: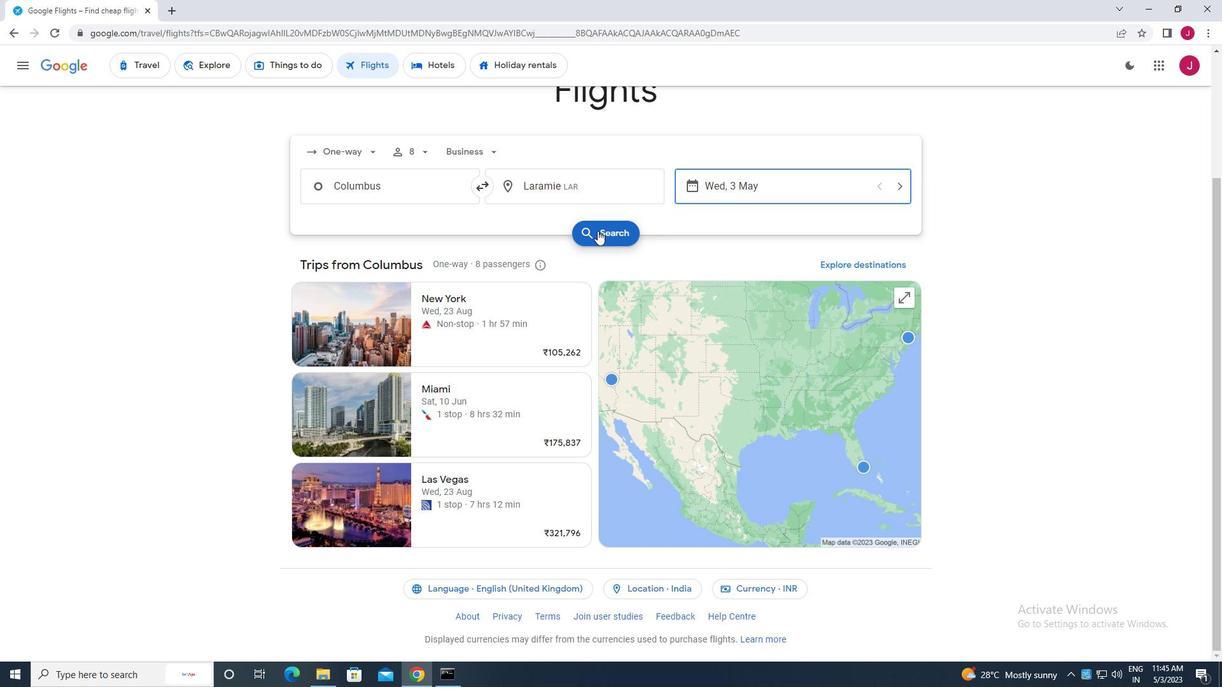 
Action: Mouse moved to (328, 182)
Screenshot: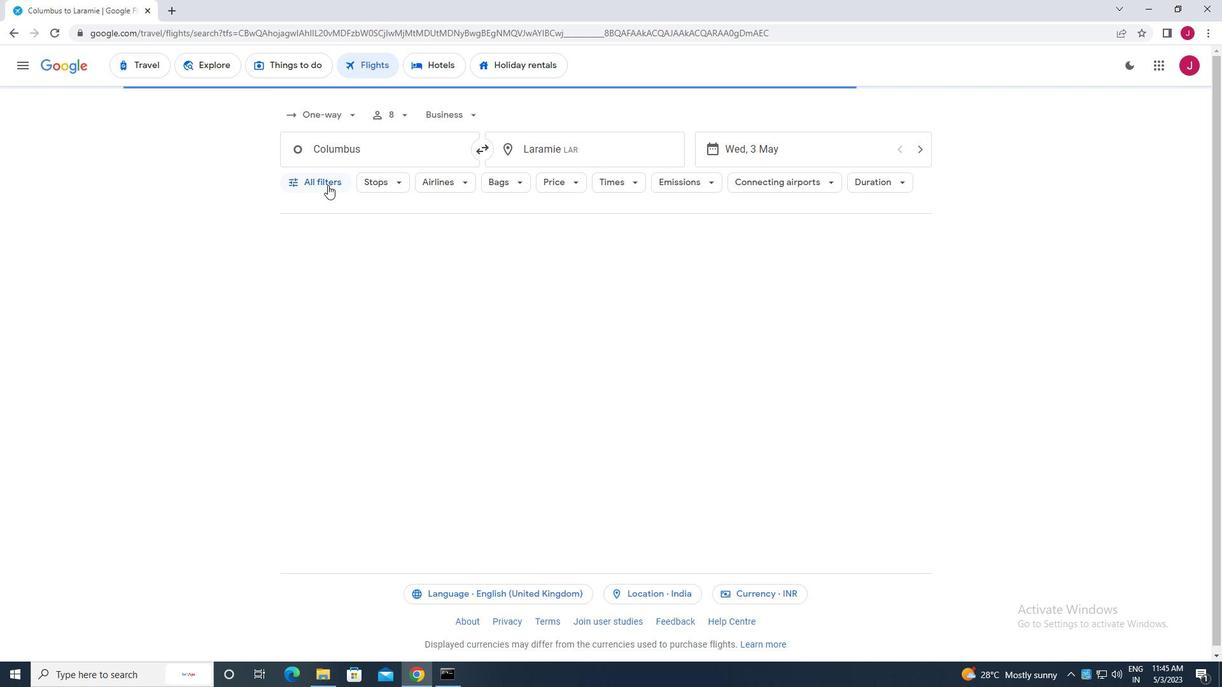 
Action: Mouse pressed left at (328, 182)
Screenshot: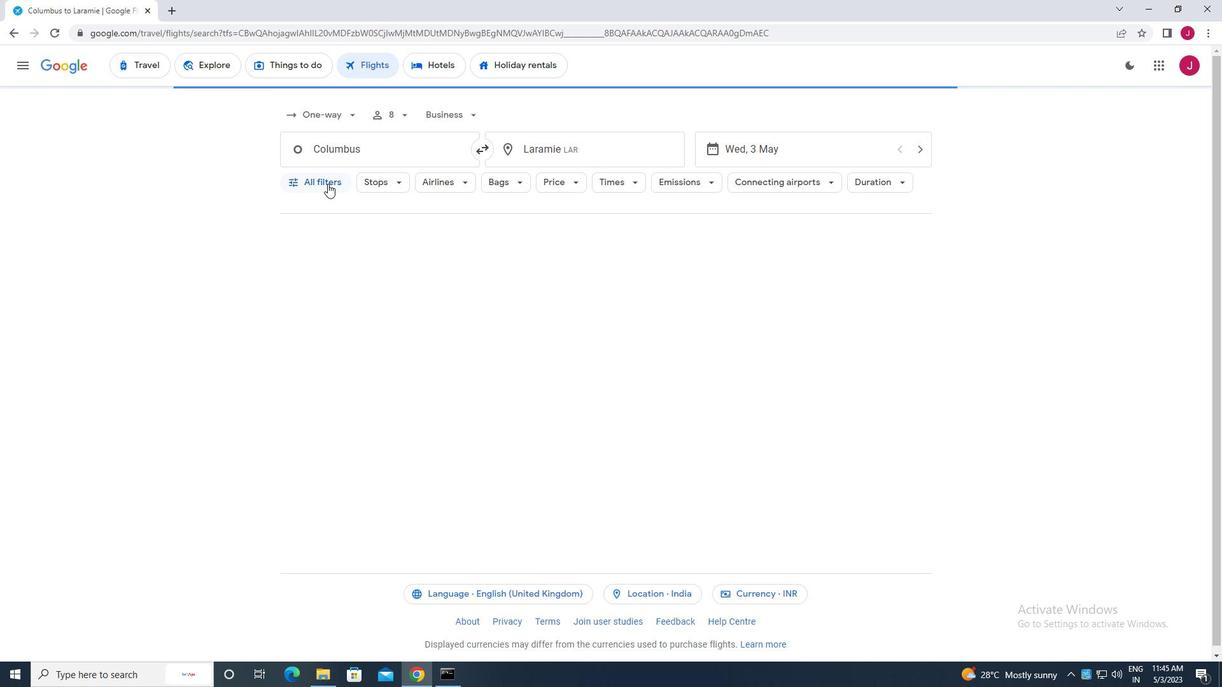 
Action: Mouse moved to (340, 263)
Screenshot: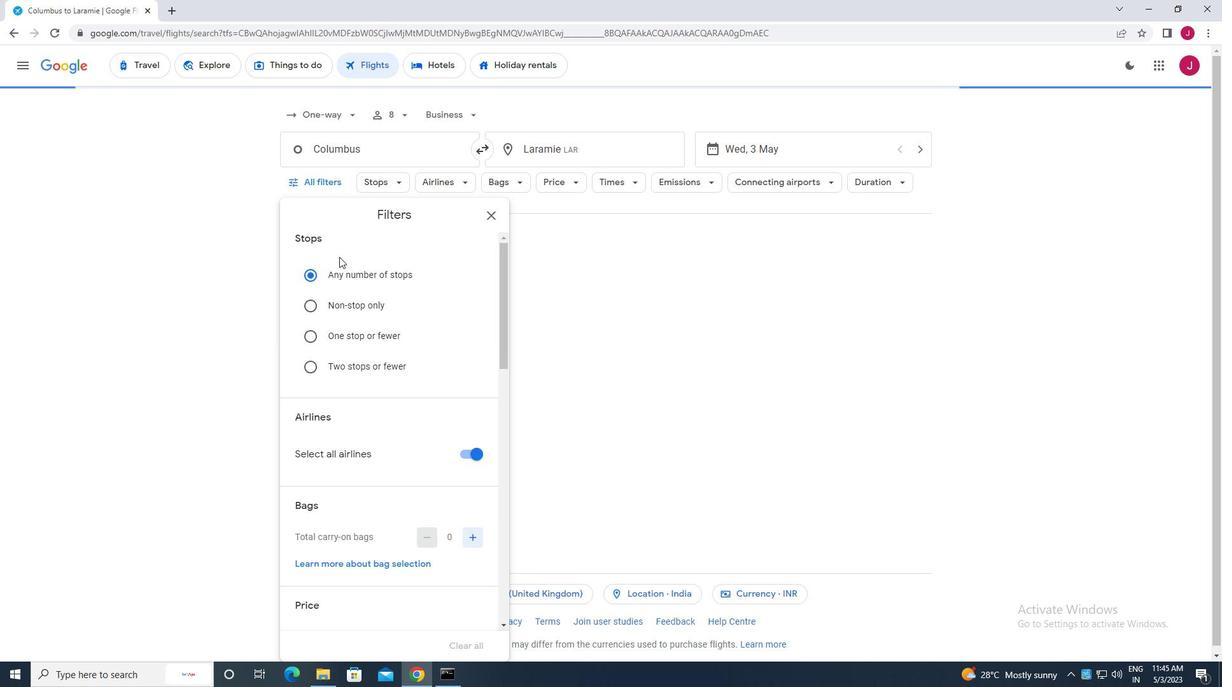 
Action: Mouse scrolled (340, 263) with delta (0, 0)
Screenshot: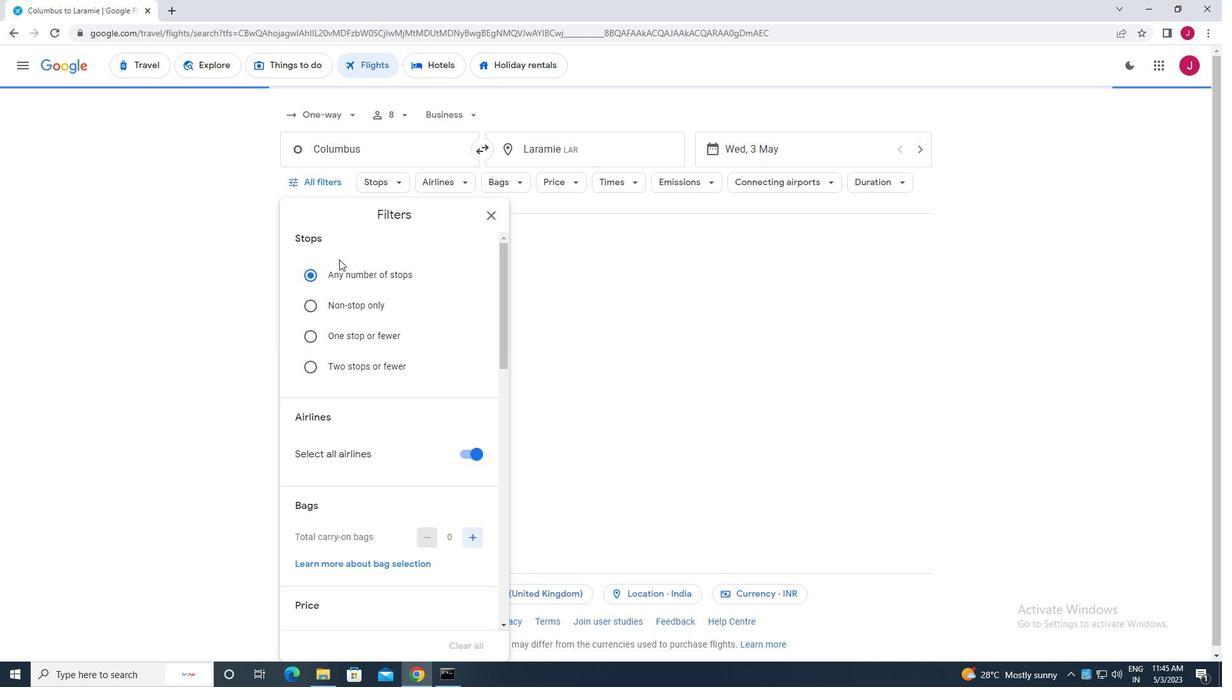 
Action: Mouse moved to (340, 264)
Screenshot: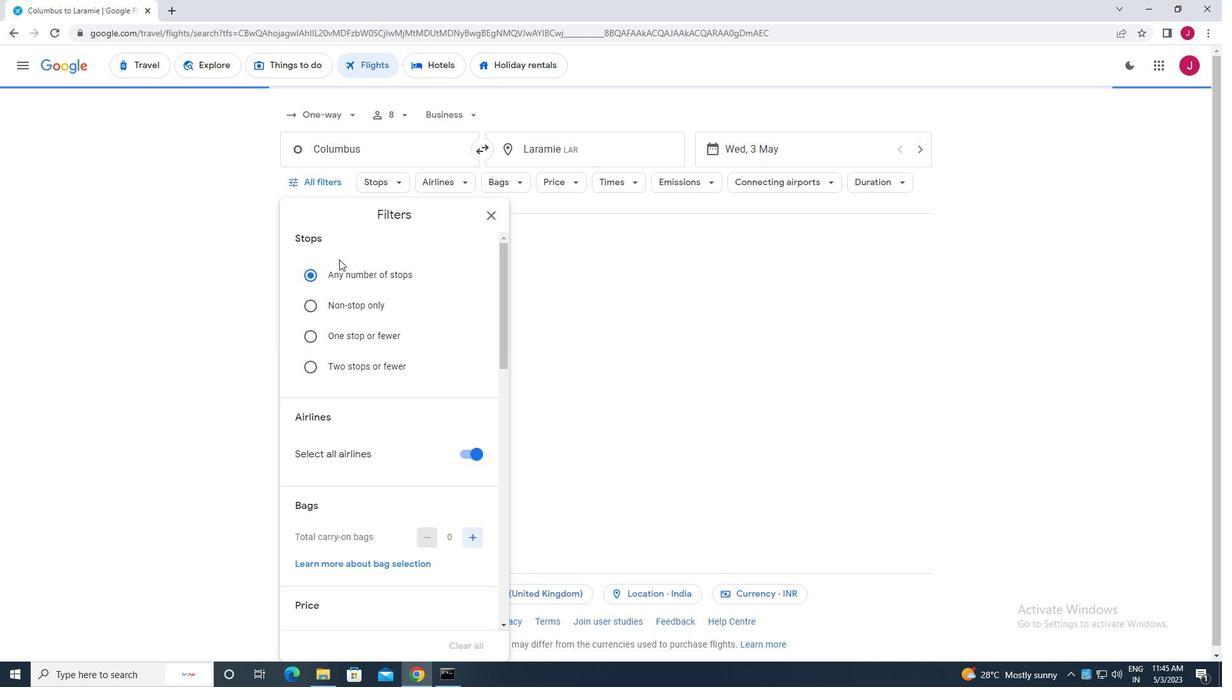 
Action: Mouse scrolled (340, 264) with delta (0, 0)
Screenshot: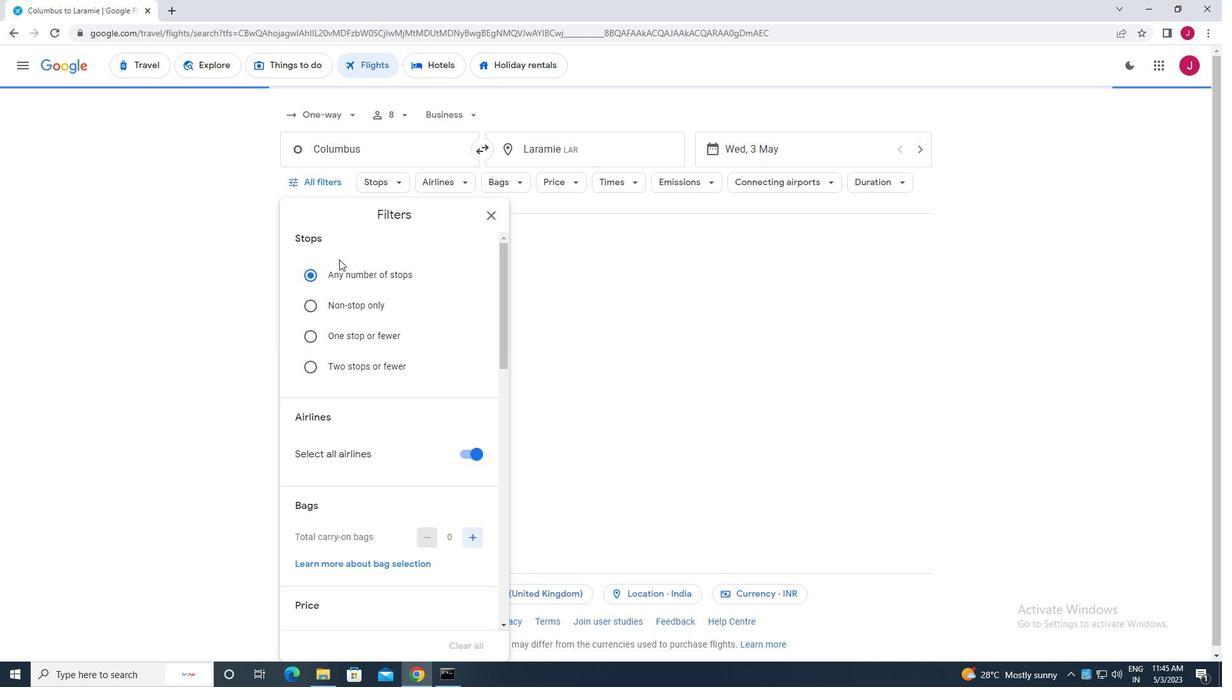
Action: Mouse moved to (466, 324)
Screenshot: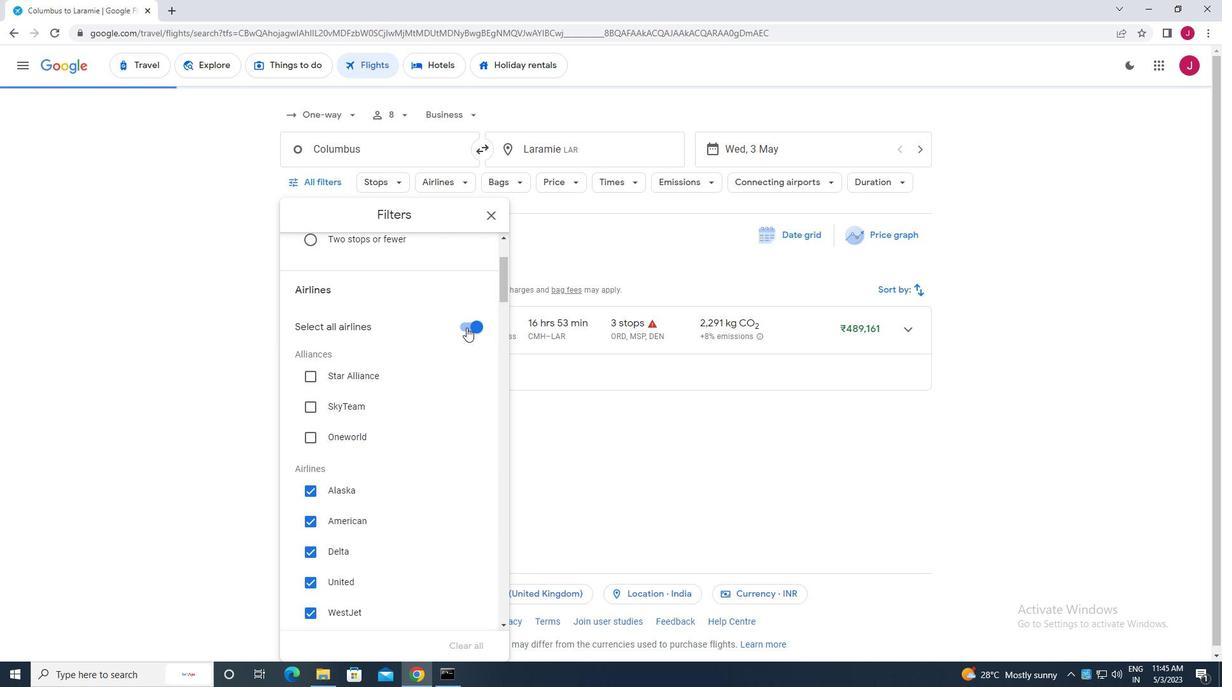
Action: Mouse pressed left at (466, 324)
Screenshot: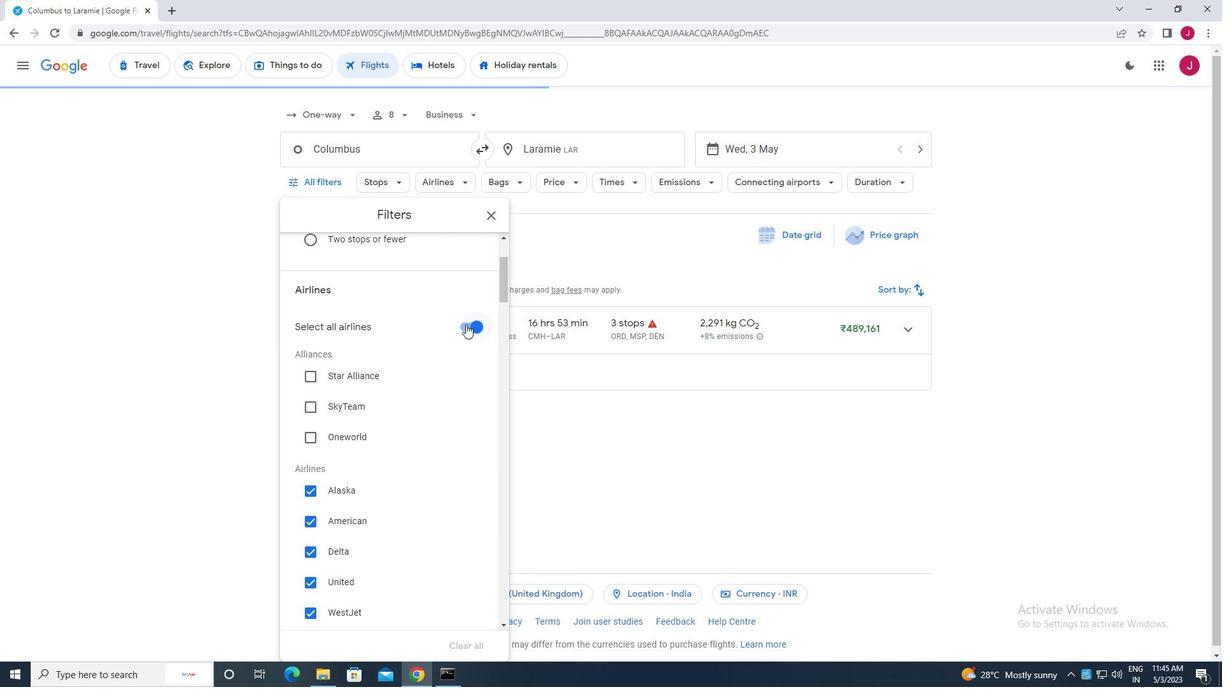 
Action: Mouse moved to (399, 340)
Screenshot: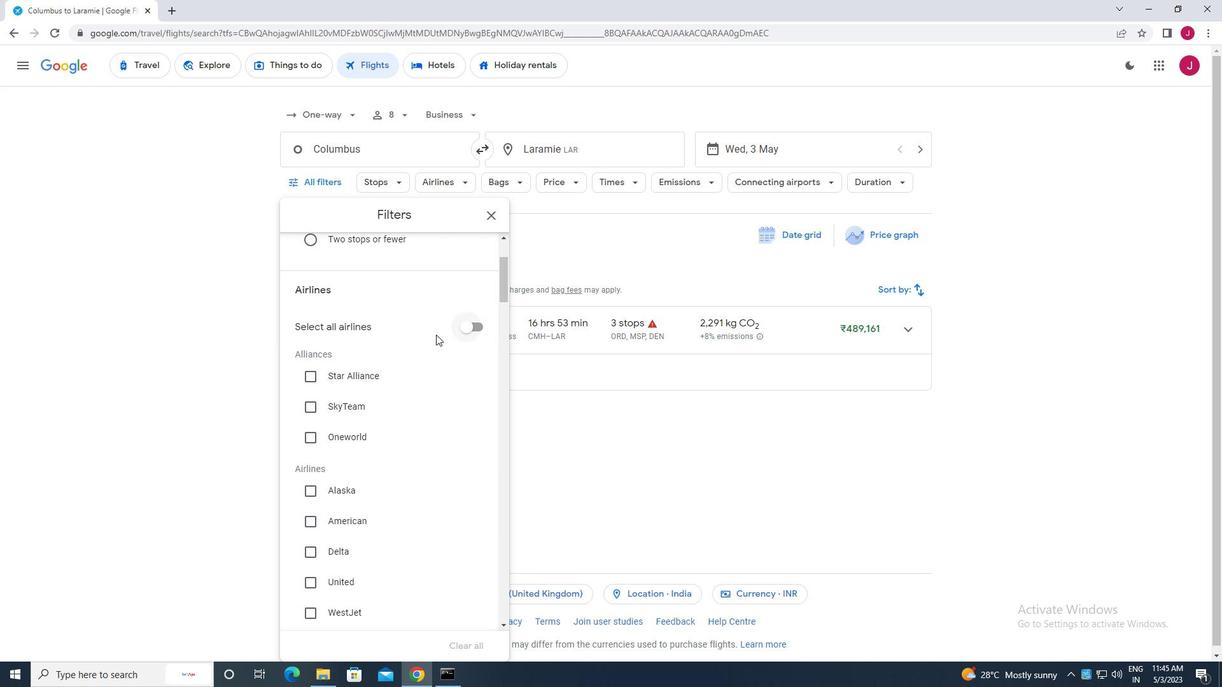 
Action: Mouse scrolled (399, 340) with delta (0, 0)
Screenshot: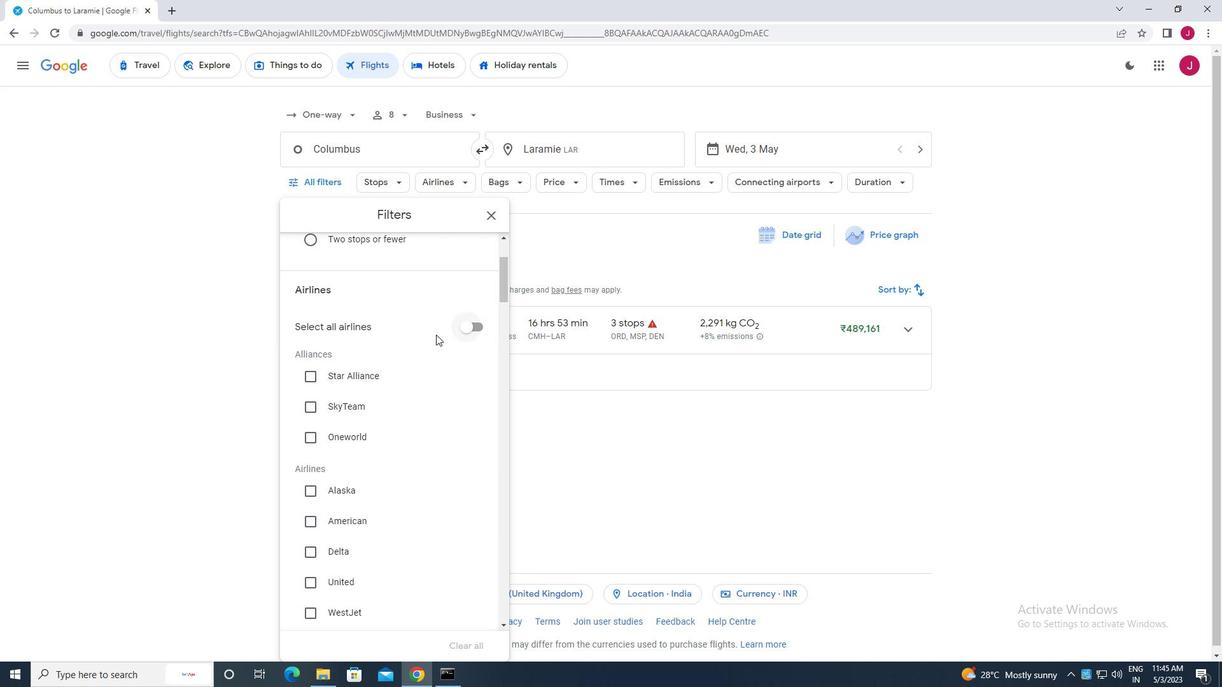 
Action: Mouse scrolled (399, 340) with delta (0, 0)
Screenshot: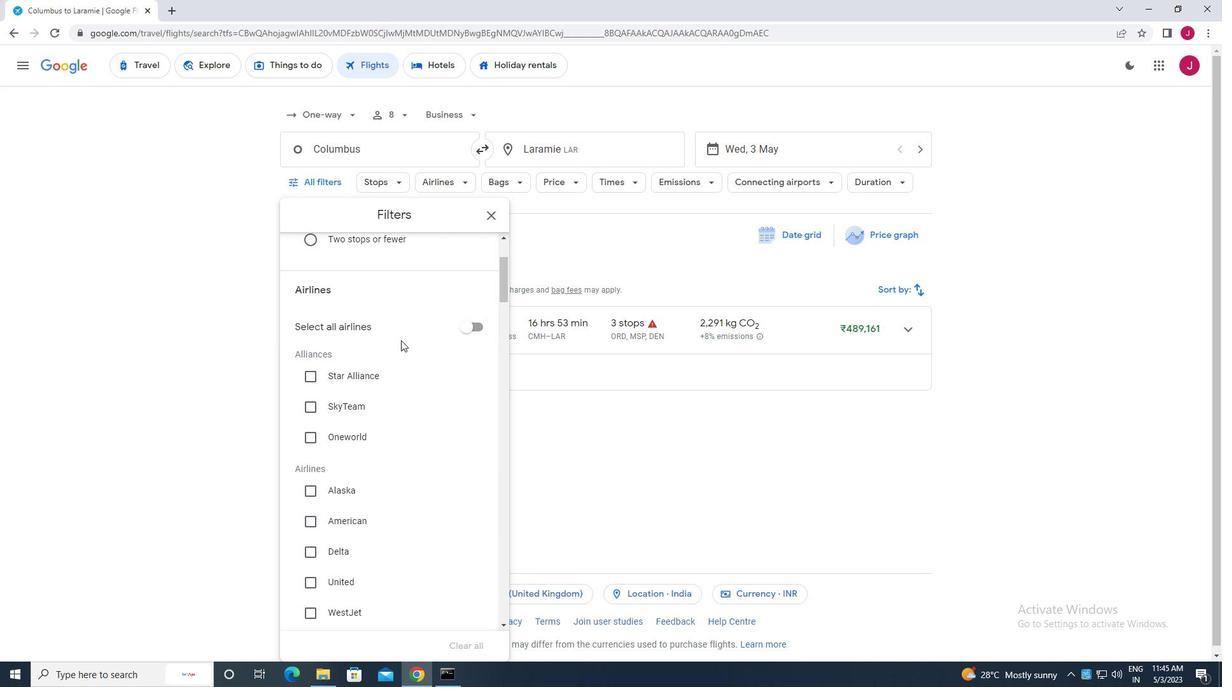 
Action: Mouse scrolled (399, 340) with delta (0, 0)
Screenshot: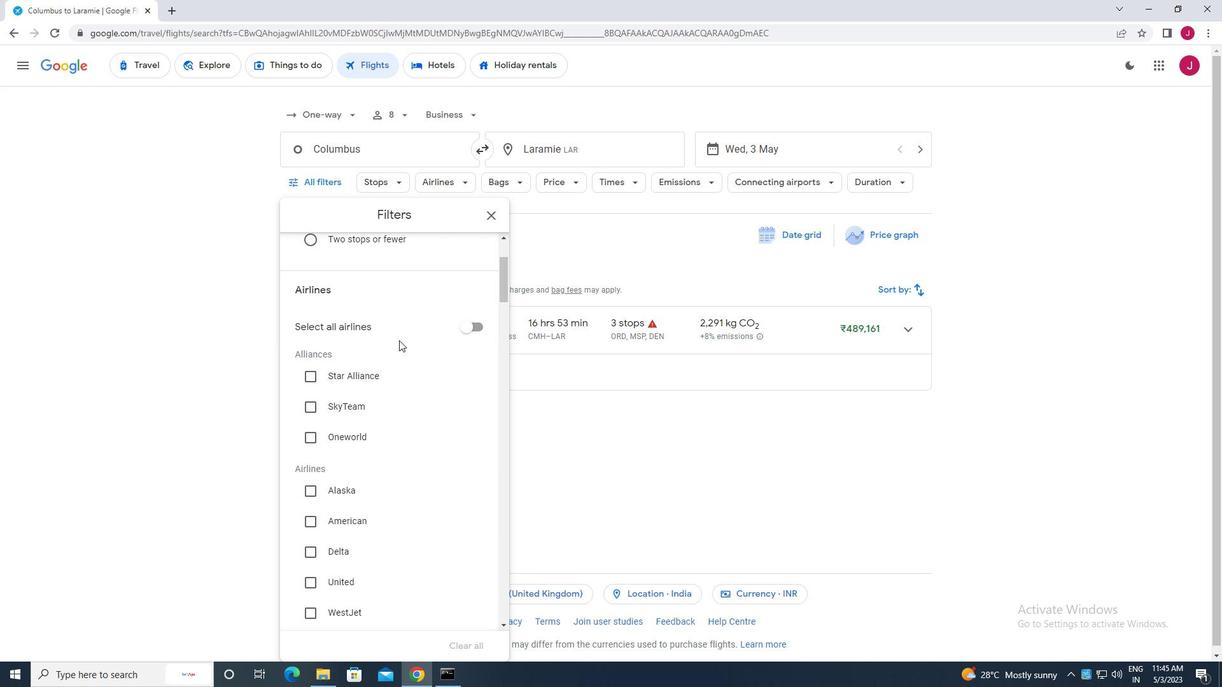 
Action: Mouse moved to (312, 360)
Screenshot: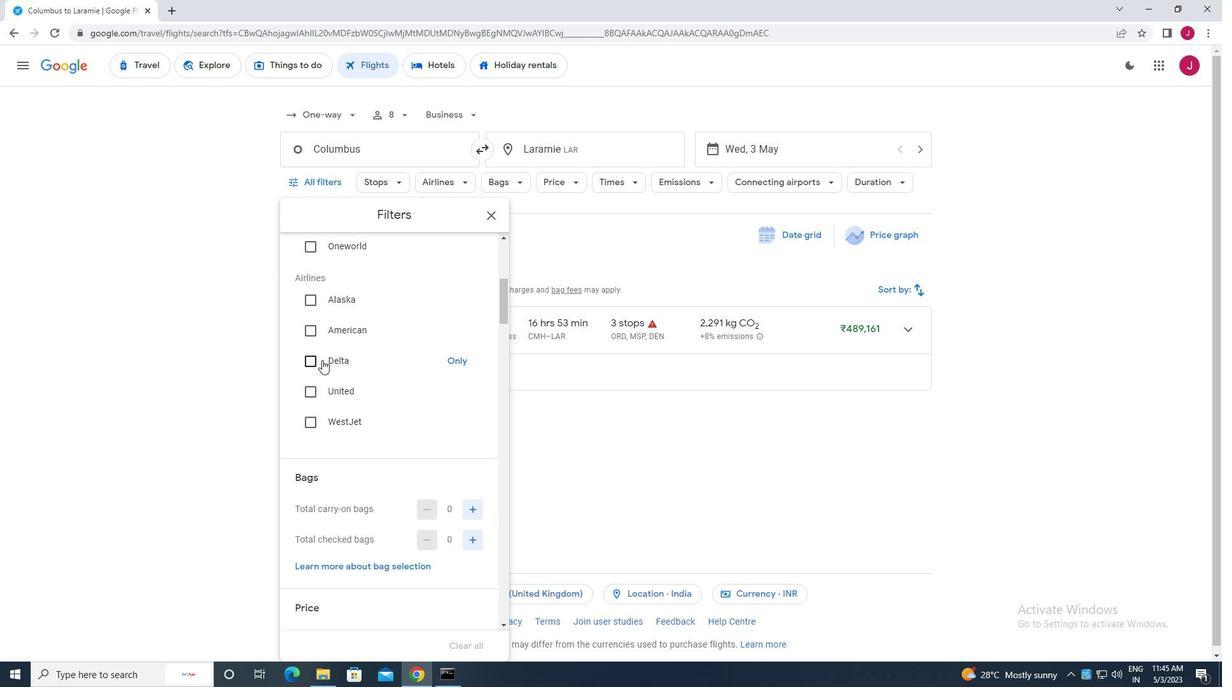 
Action: Mouse pressed left at (312, 360)
Screenshot: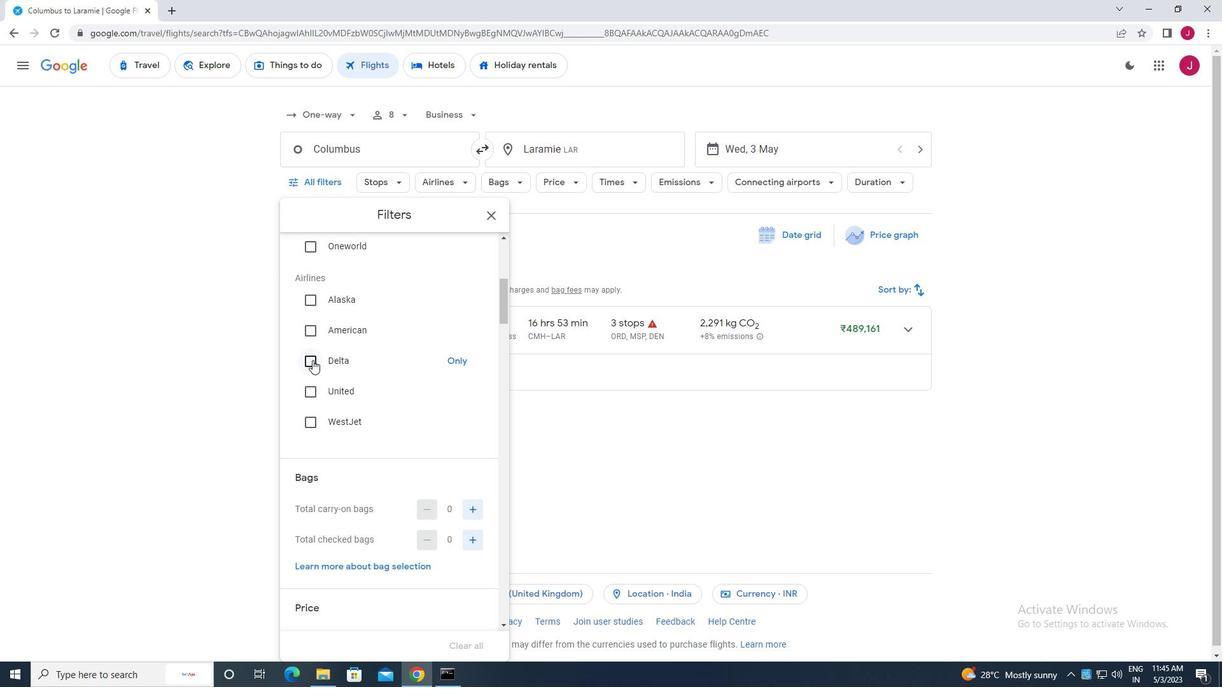 
Action: Mouse moved to (398, 349)
Screenshot: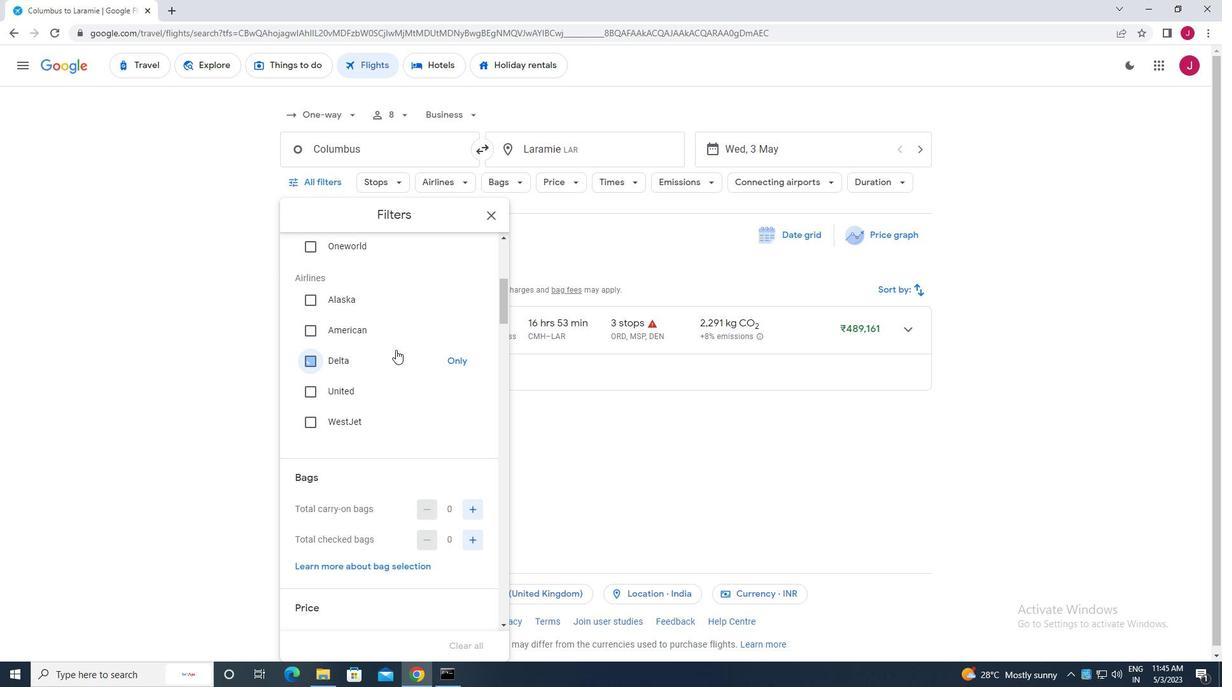 
Action: Mouse scrolled (398, 348) with delta (0, 0)
Screenshot: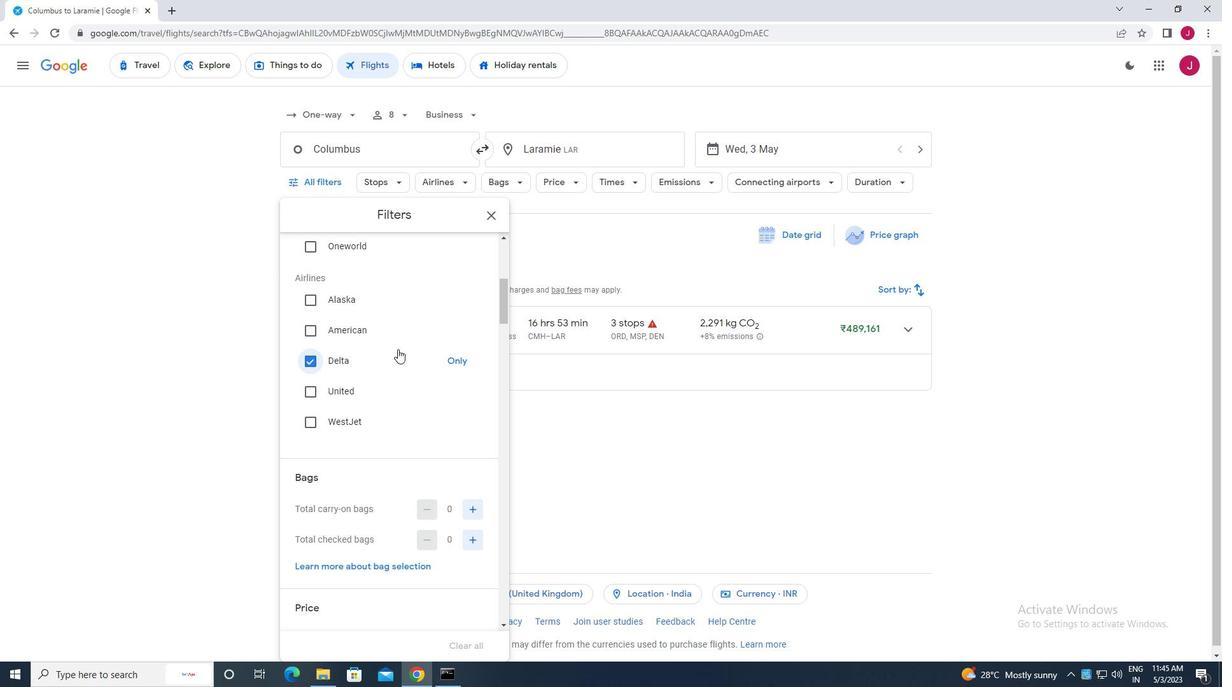 
Action: Mouse scrolled (398, 348) with delta (0, 0)
Screenshot: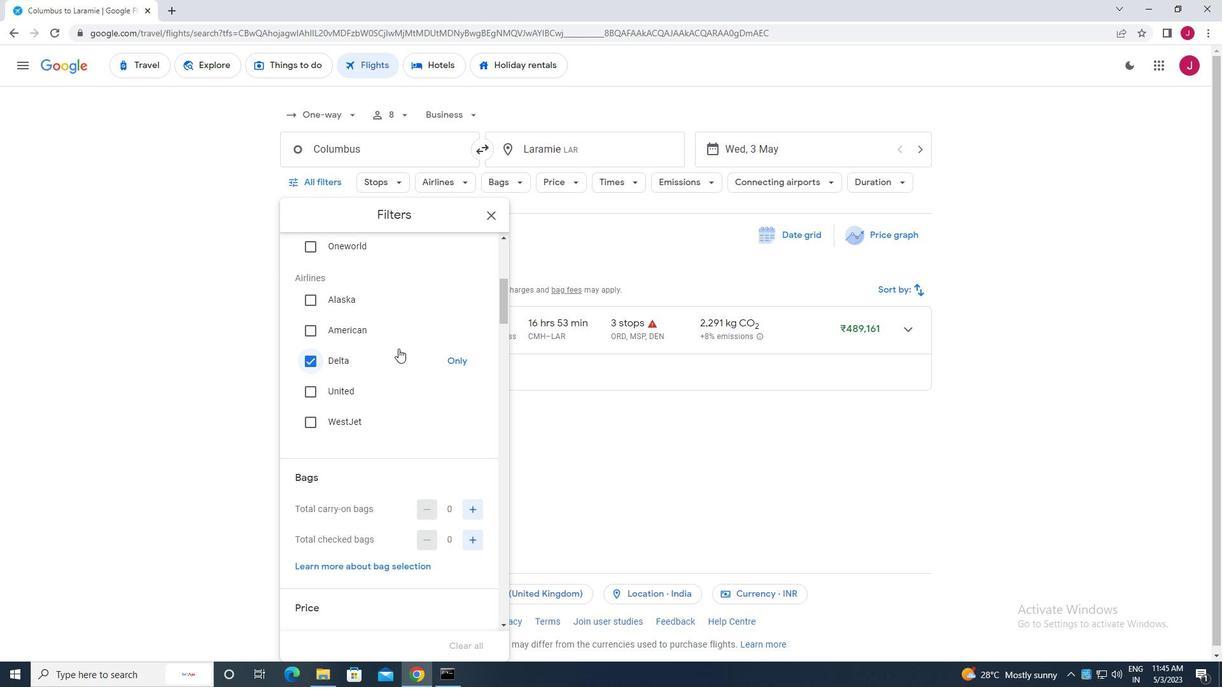 
Action: Mouse scrolled (398, 348) with delta (0, 0)
Screenshot: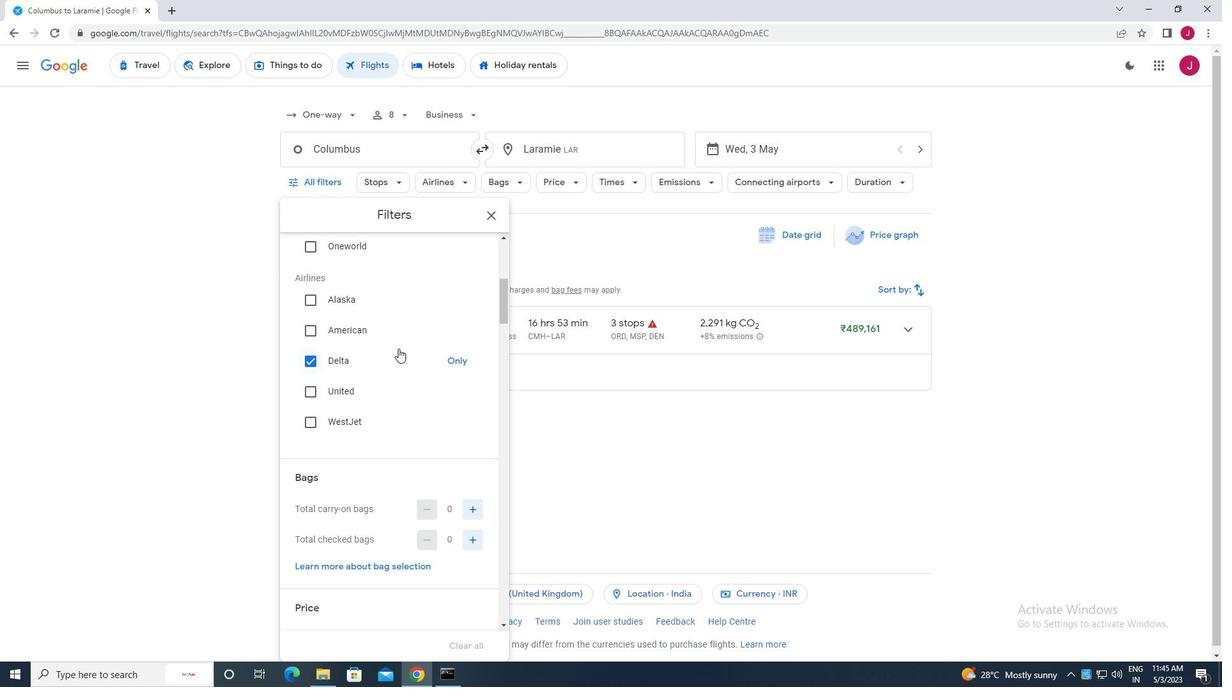 
Action: Mouse scrolled (398, 348) with delta (0, 0)
Screenshot: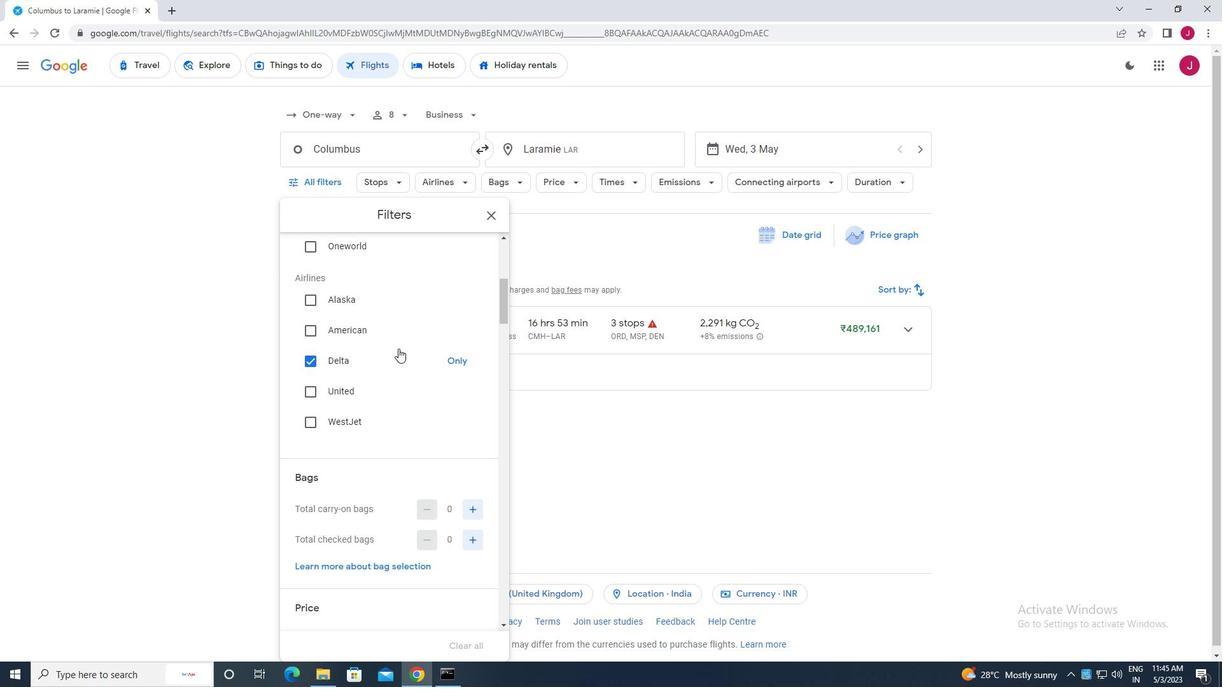 
Action: Mouse moved to (476, 252)
Screenshot: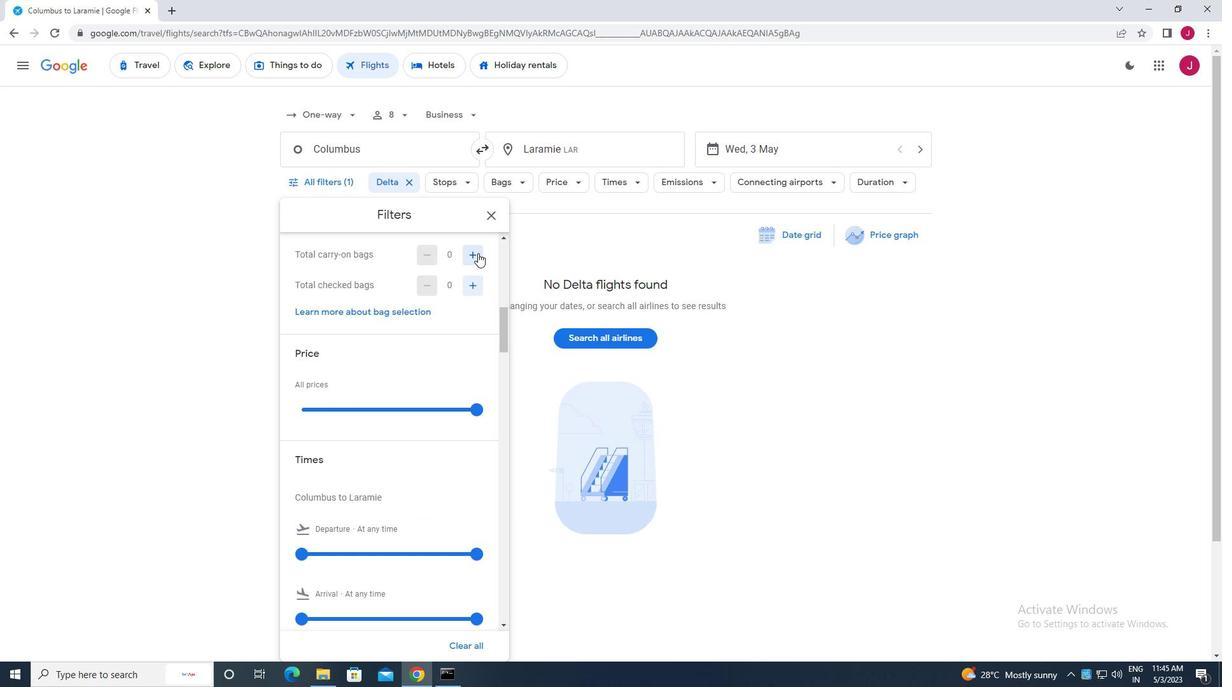 
Action: Mouse pressed left at (476, 252)
Screenshot: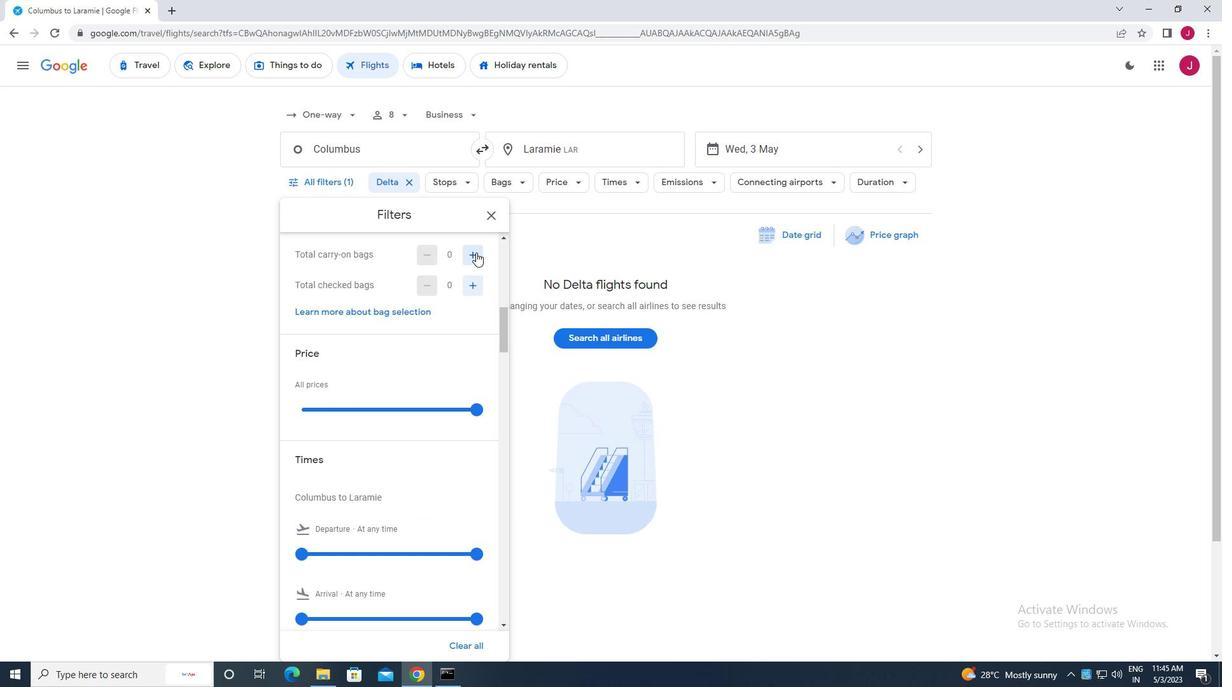 
Action: Mouse pressed left at (476, 252)
Screenshot: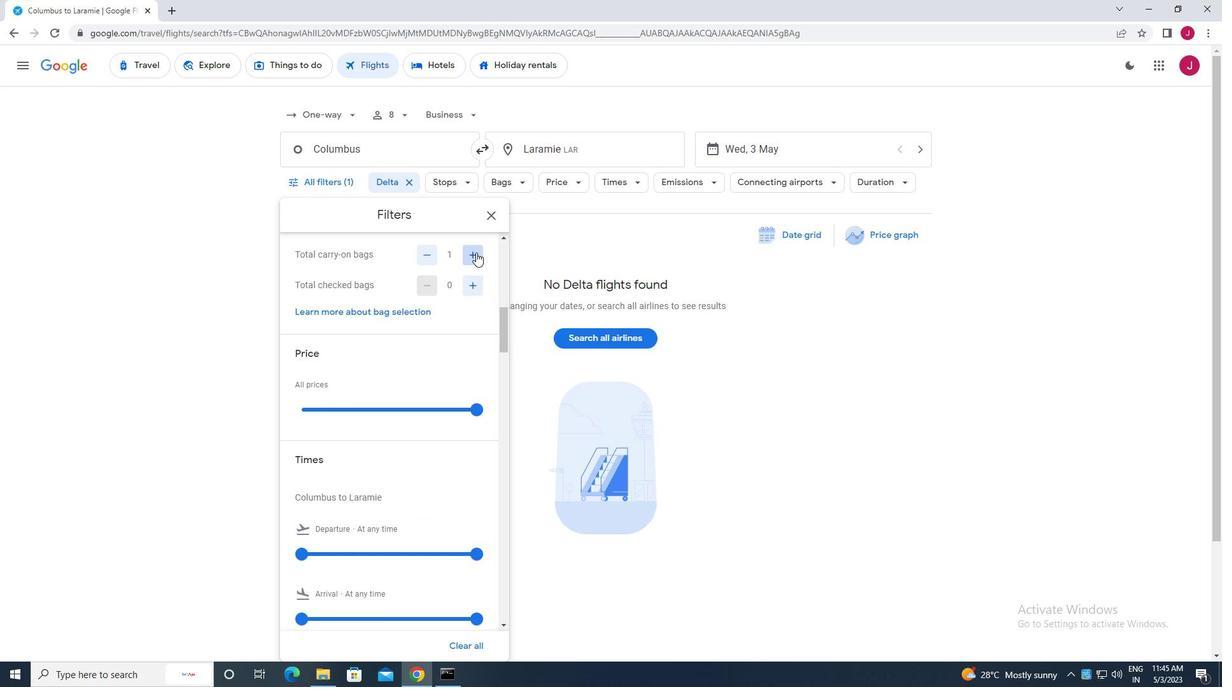 
Action: Mouse moved to (474, 286)
Screenshot: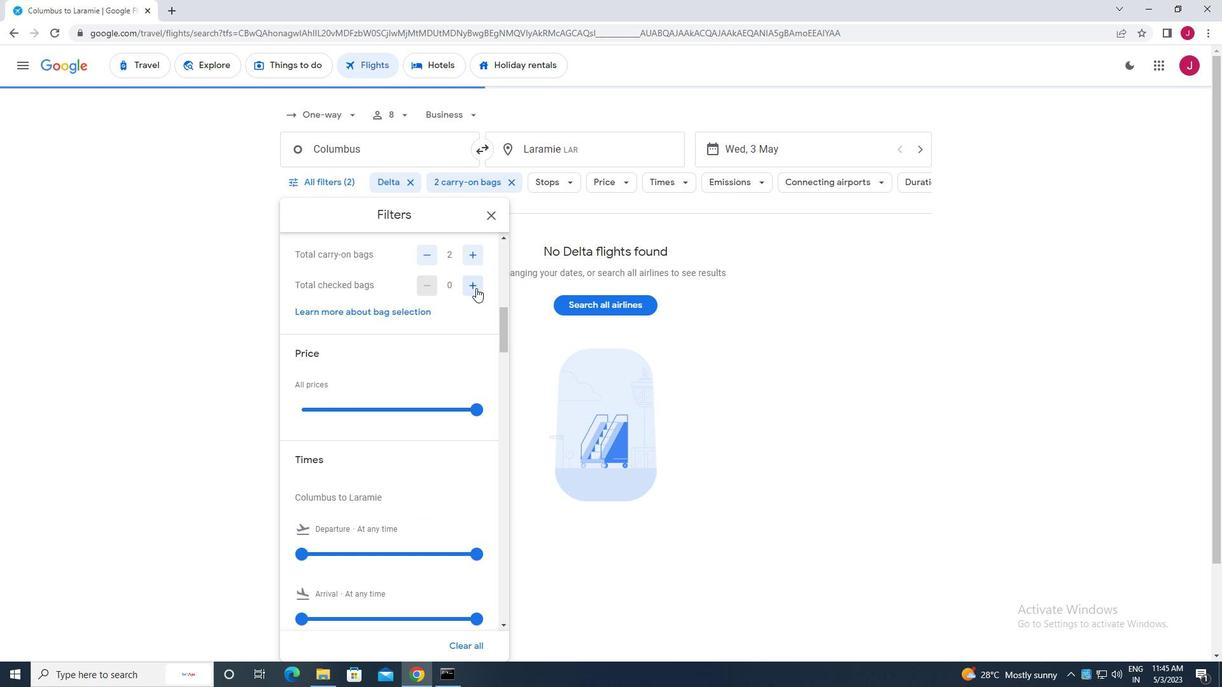 
Action: Mouse pressed left at (474, 286)
Screenshot: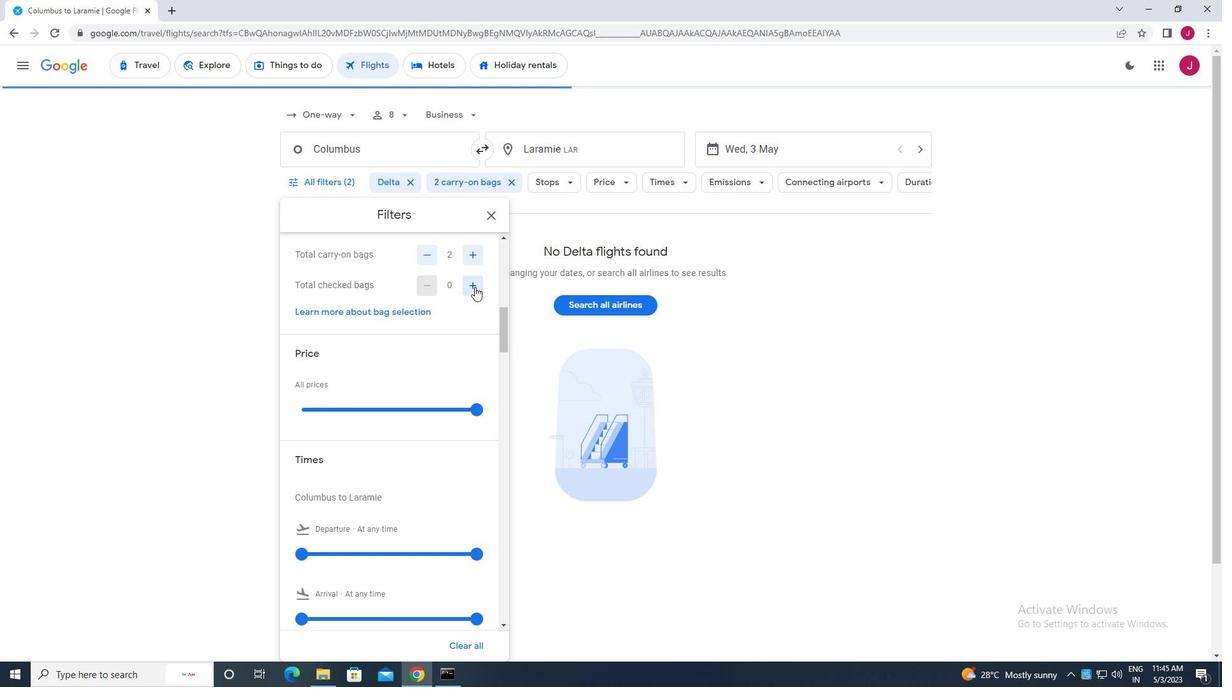 
Action: Mouse pressed left at (474, 286)
Screenshot: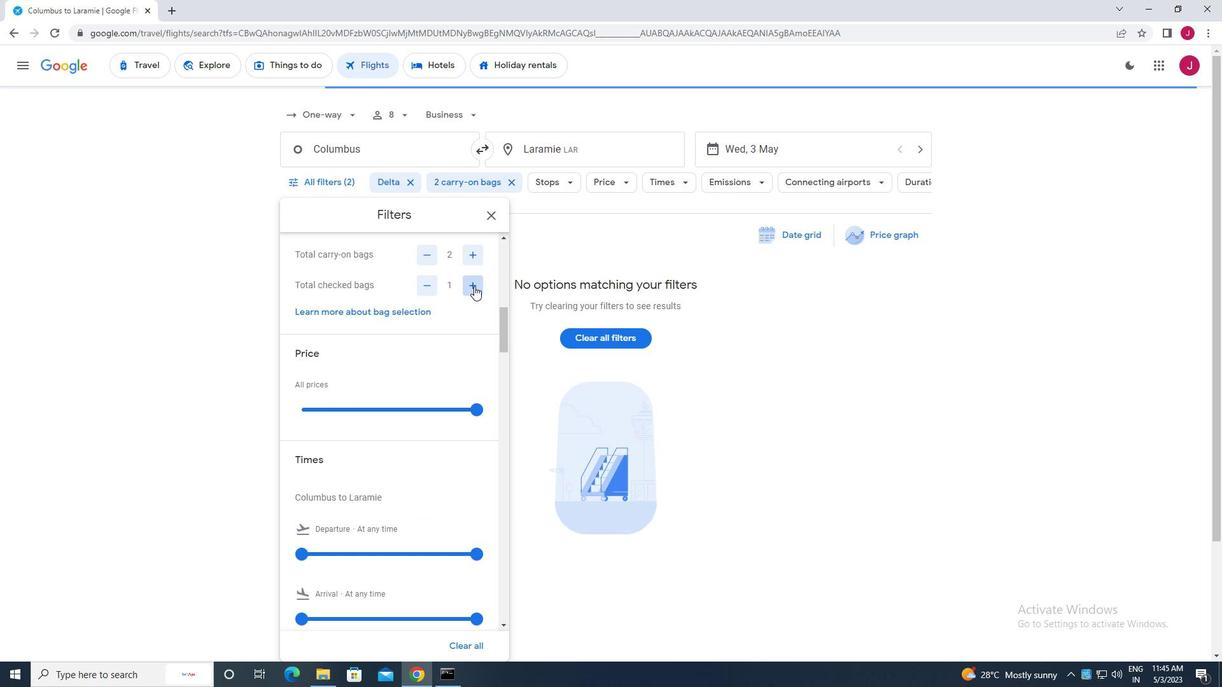 
Action: Mouse pressed left at (474, 286)
Screenshot: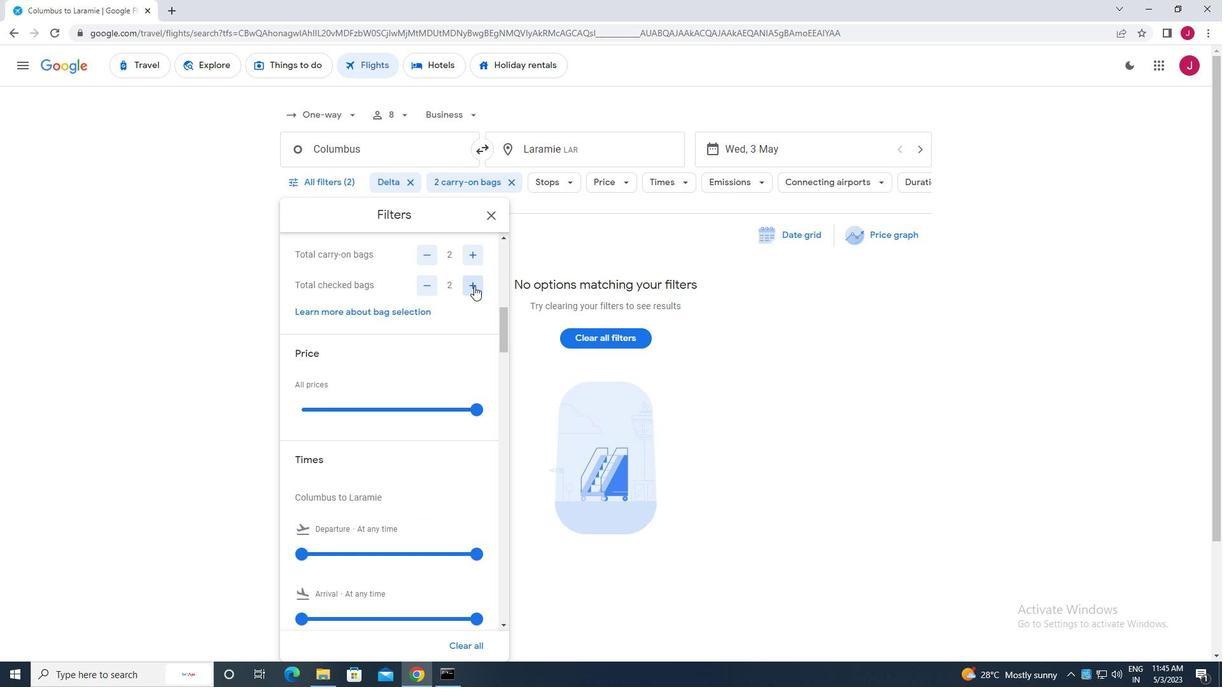 
Action: Mouse pressed left at (474, 286)
Screenshot: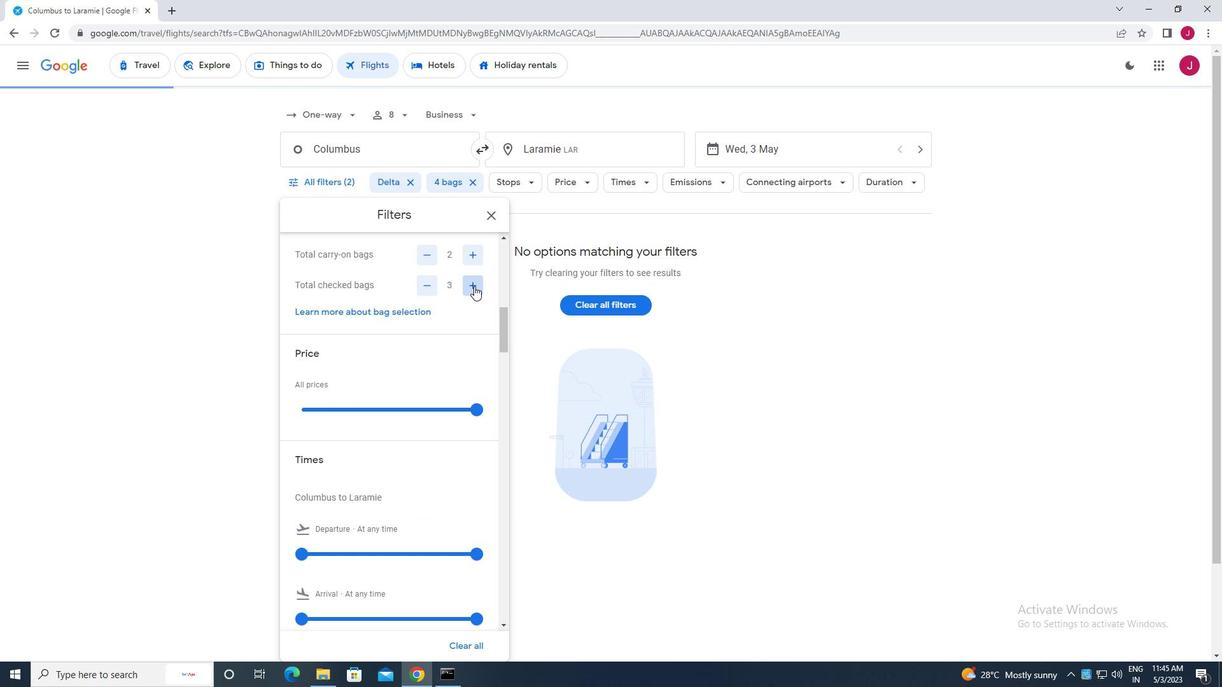 
Action: Mouse pressed left at (474, 286)
Screenshot: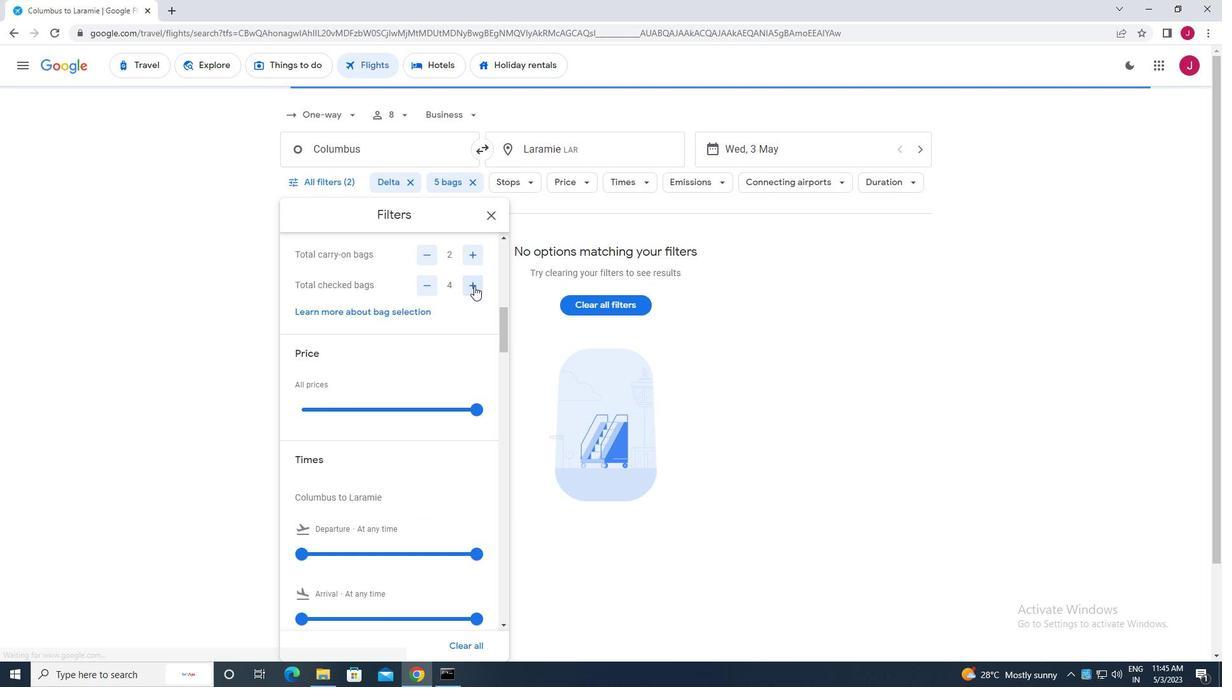 
Action: Mouse pressed left at (474, 286)
Screenshot: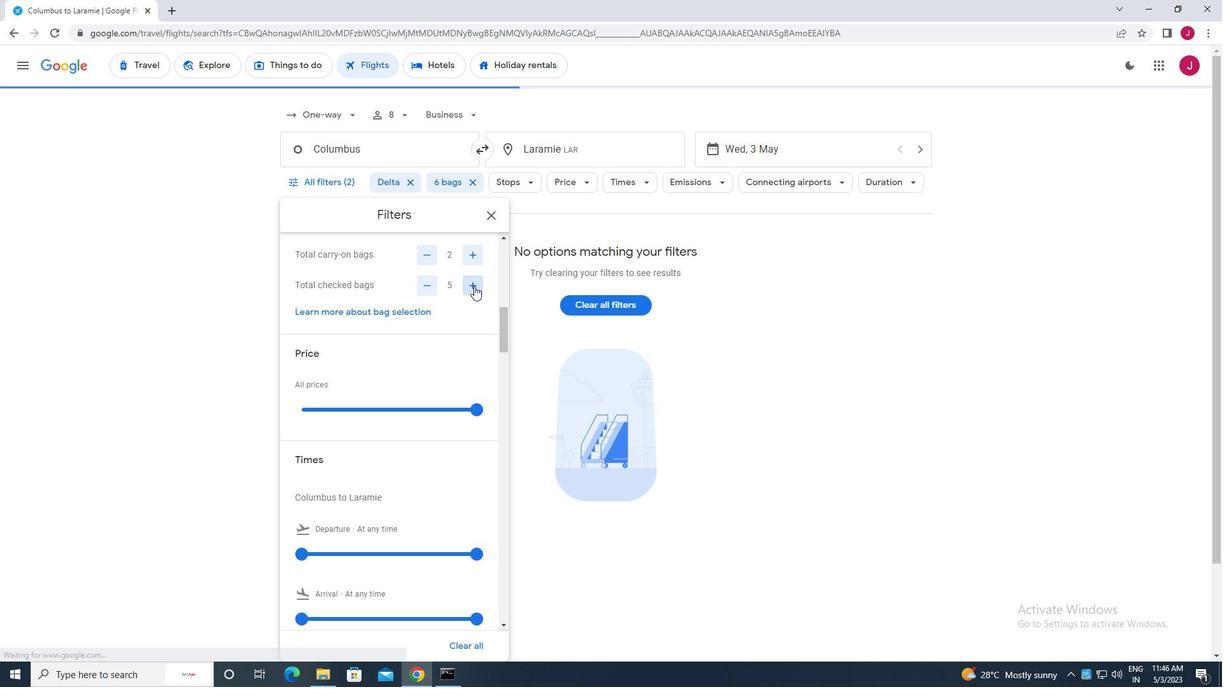 
Action: Mouse moved to (459, 290)
Screenshot: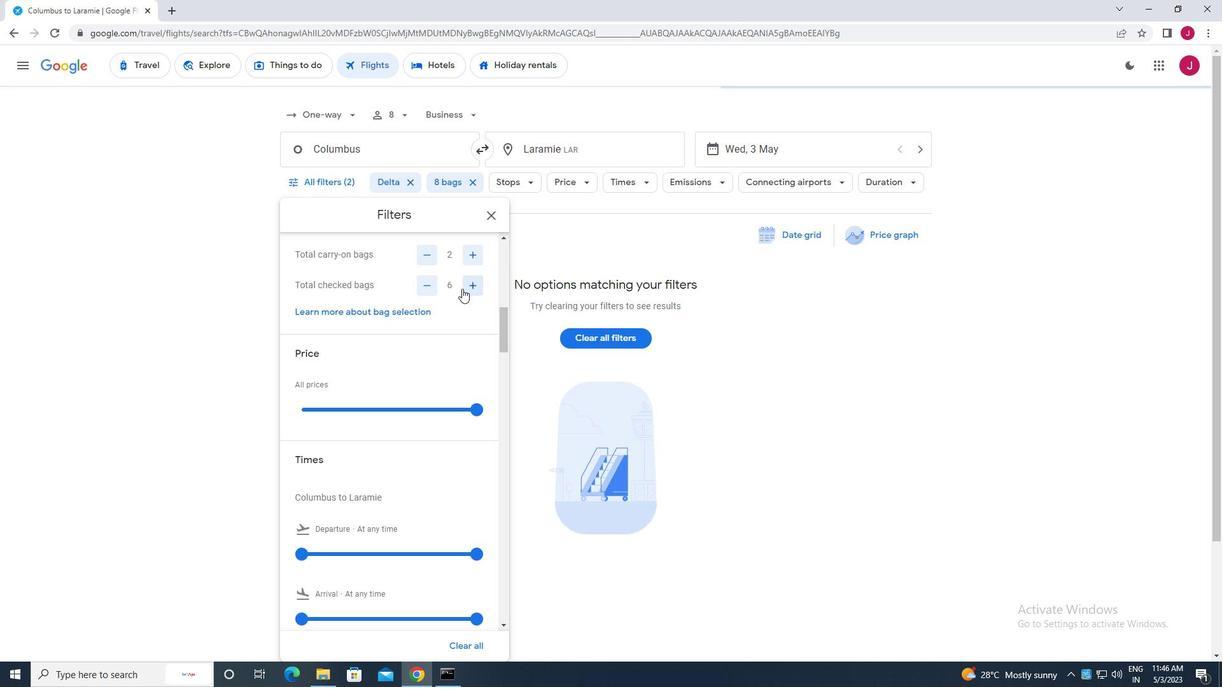 
Action: Mouse scrolled (459, 289) with delta (0, 0)
Screenshot: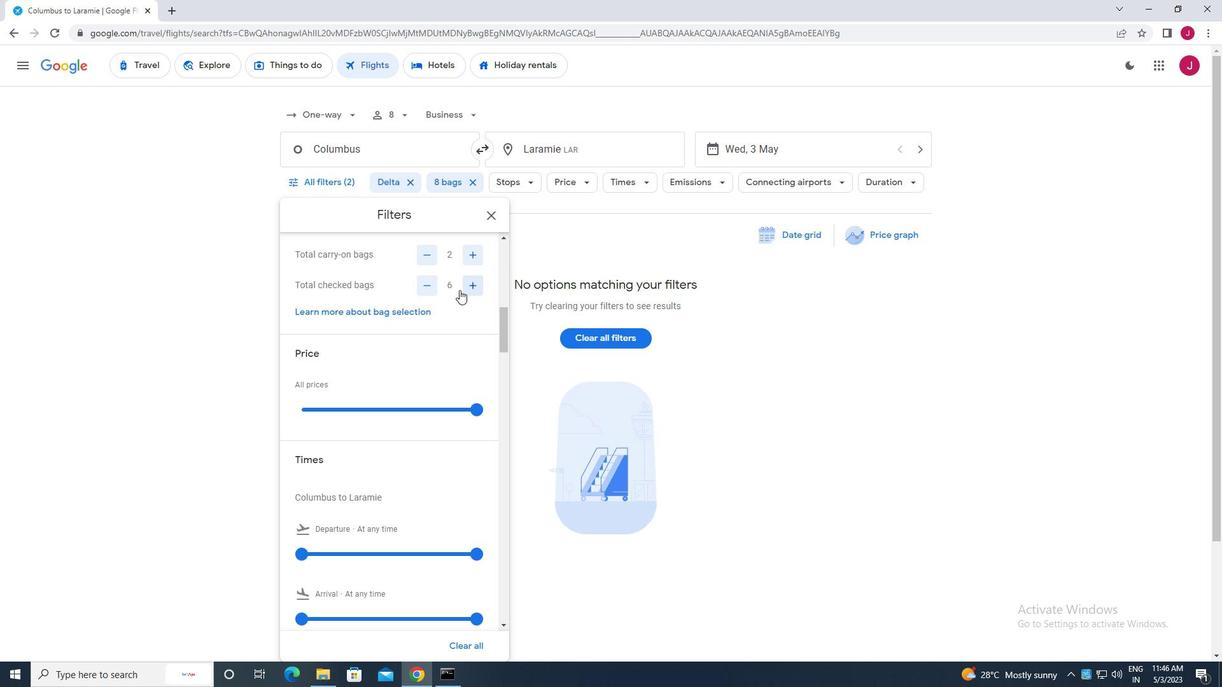 
Action: Mouse scrolled (459, 289) with delta (0, 0)
Screenshot: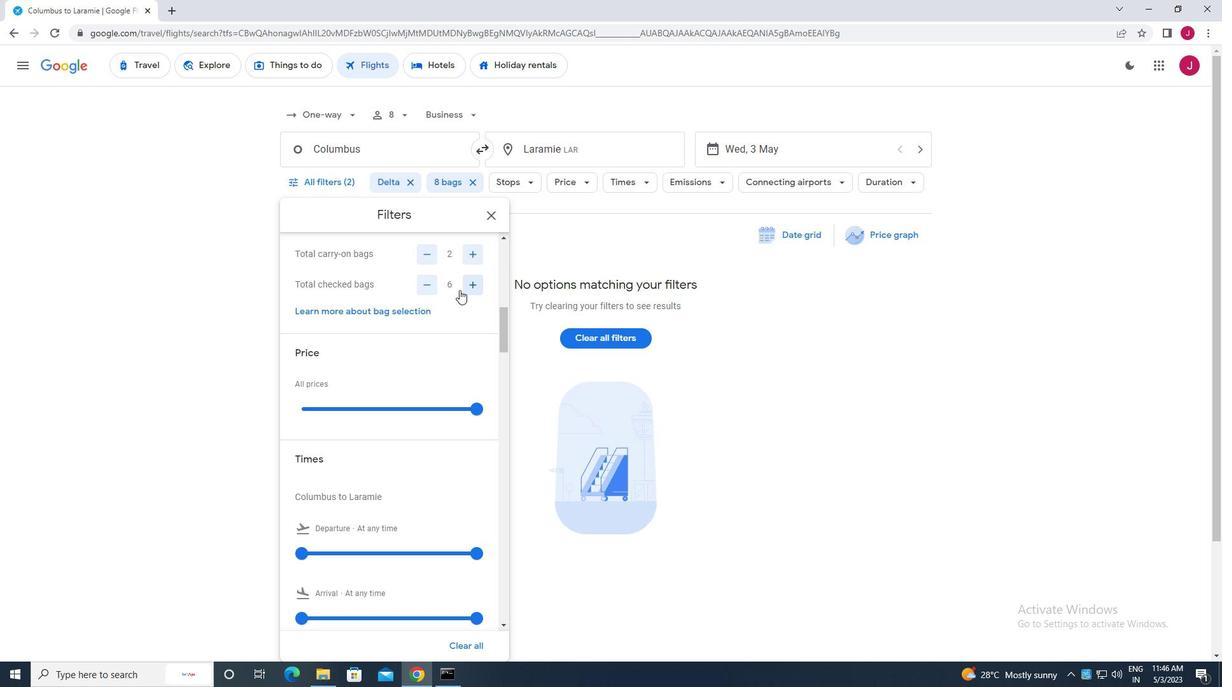 
Action: Mouse moved to (477, 281)
Screenshot: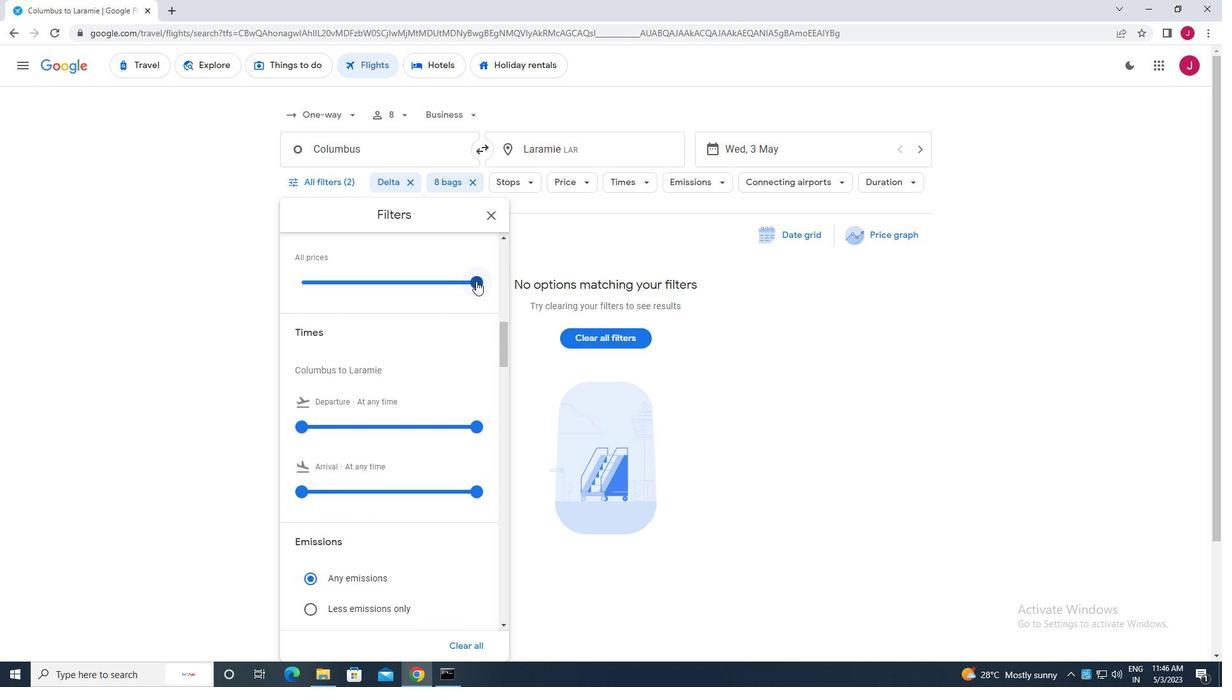 
Action: Mouse pressed left at (477, 281)
Screenshot: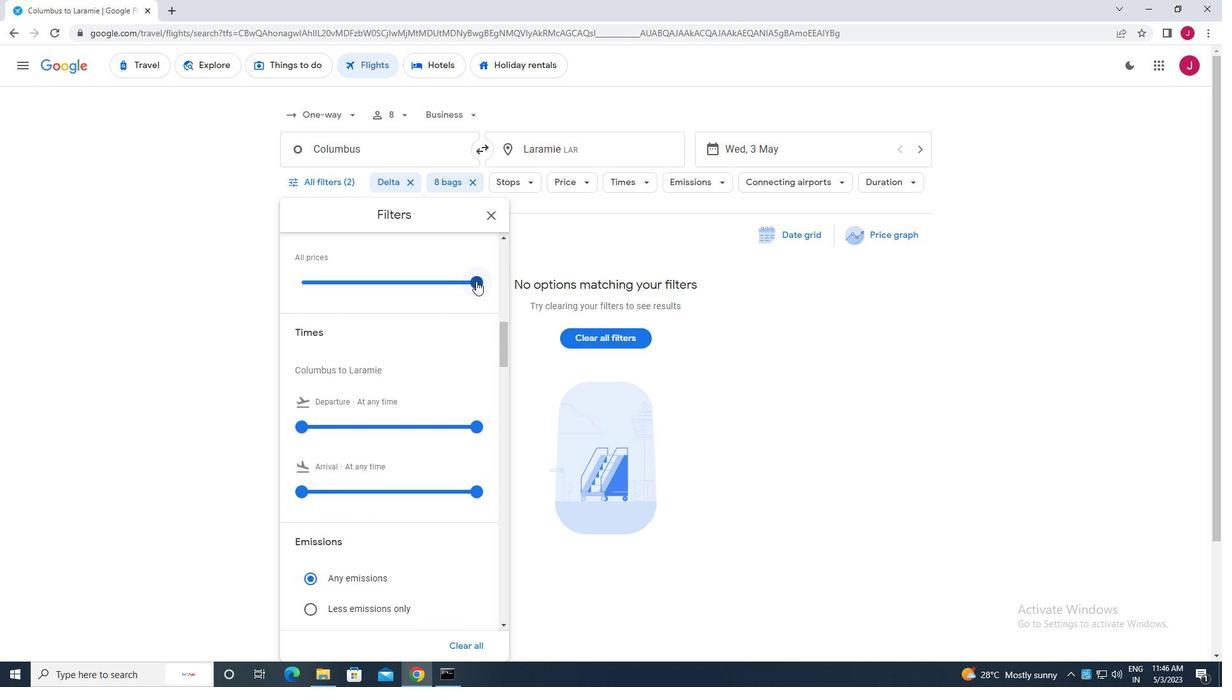 
Action: Mouse moved to (356, 326)
Screenshot: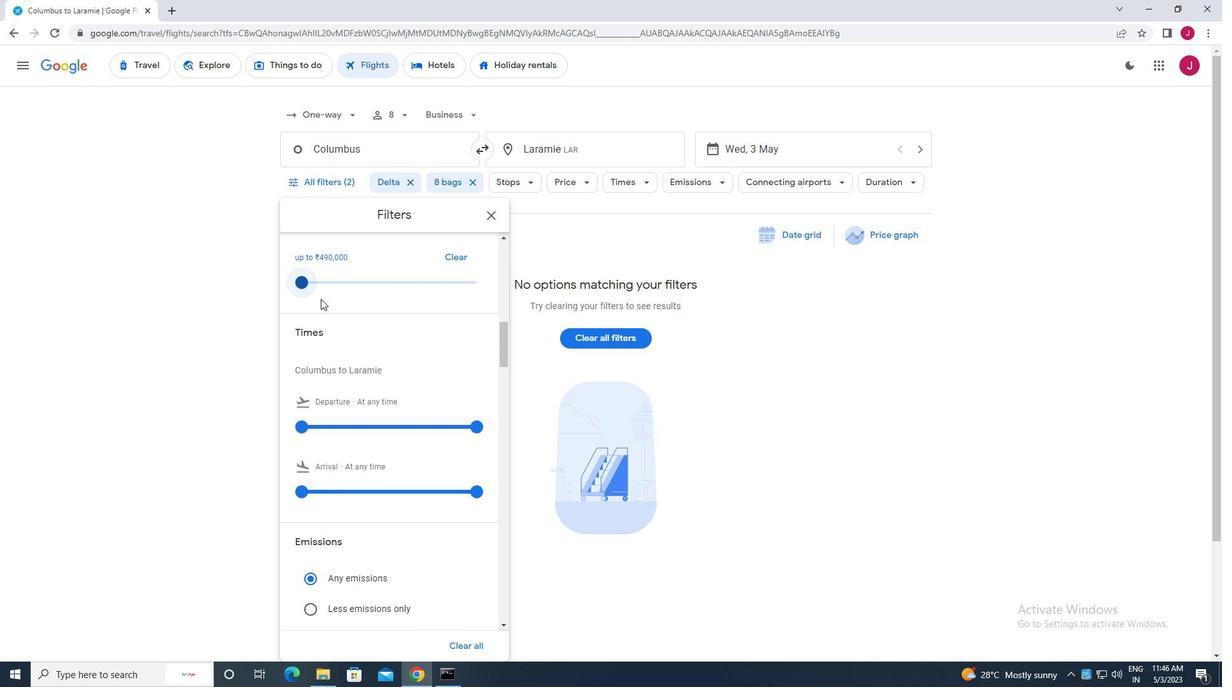 
Action: Mouse scrolled (356, 325) with delta (0, 0)
Screenshot: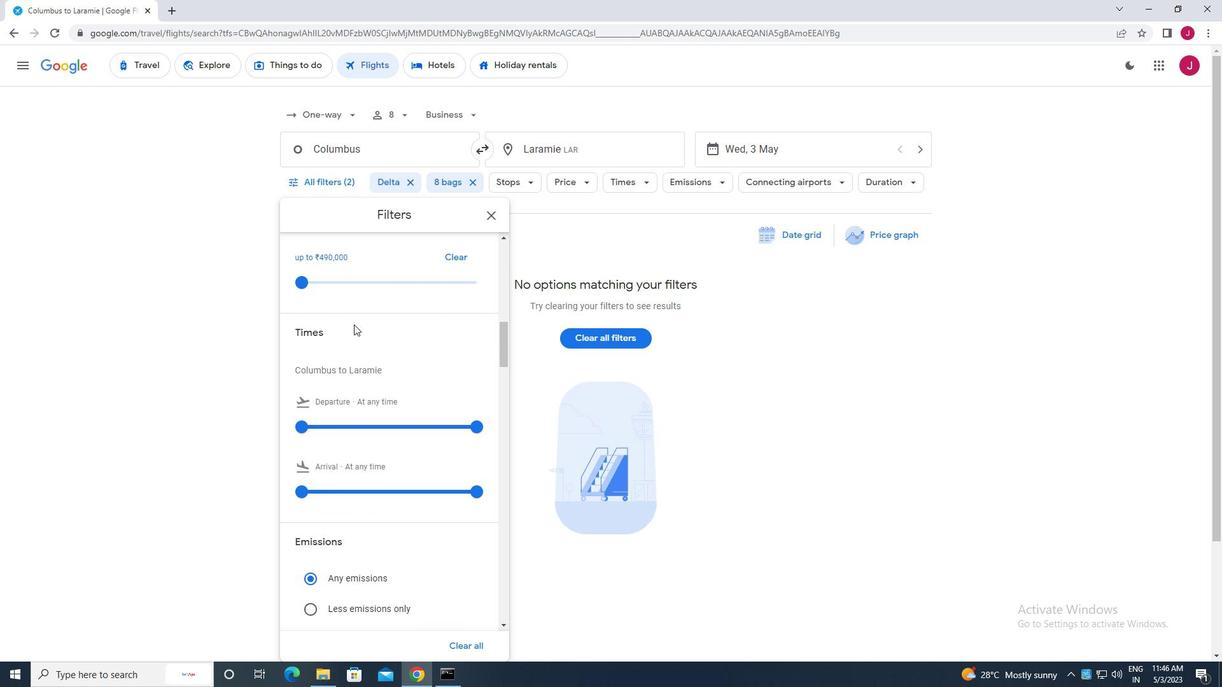 
Action: Mouse scrolled (356, 325) with delta (0, 0)
Screenshot: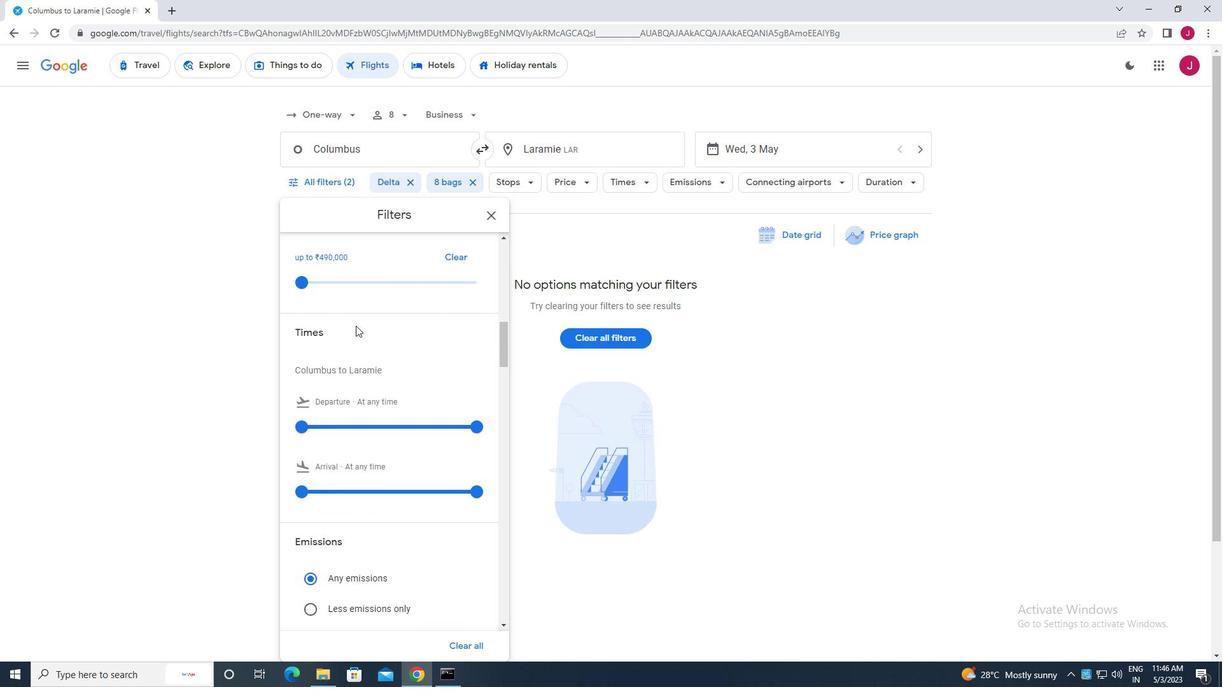
Action: Mouse moved to (305, 297)
Screenshot: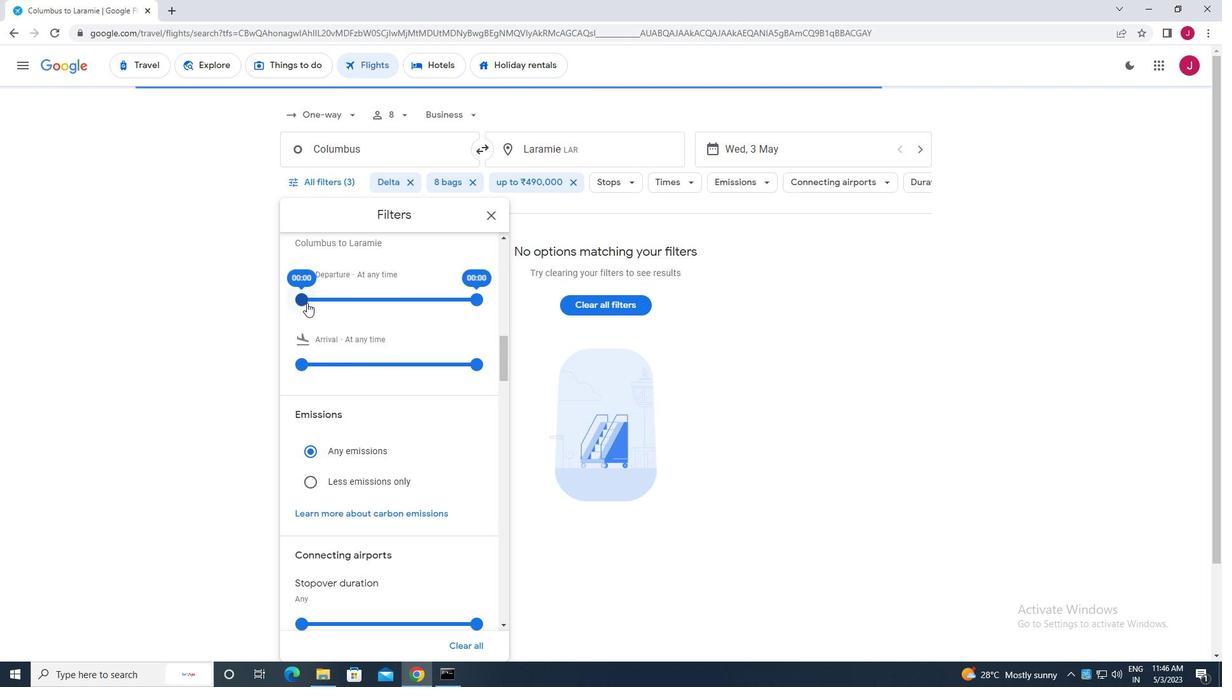 
Action: Mouse pressed left at (305, 297)
Screenshot: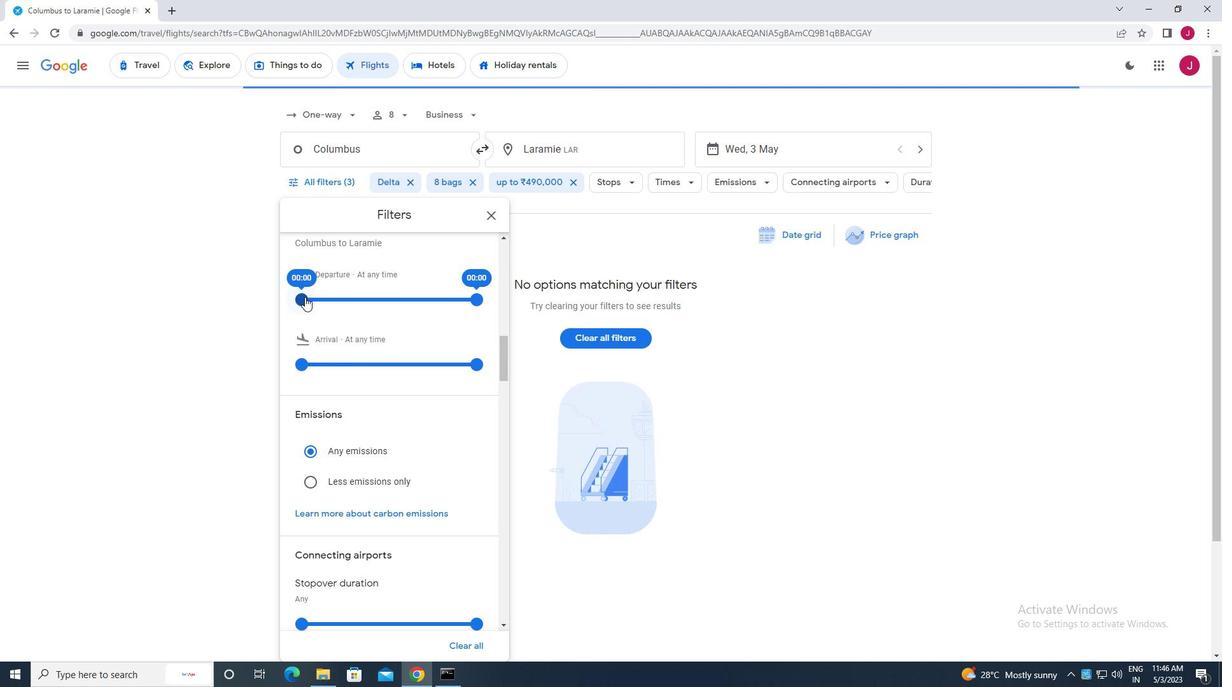 
Action: Mouse moved to (480, 299)
Screenshot: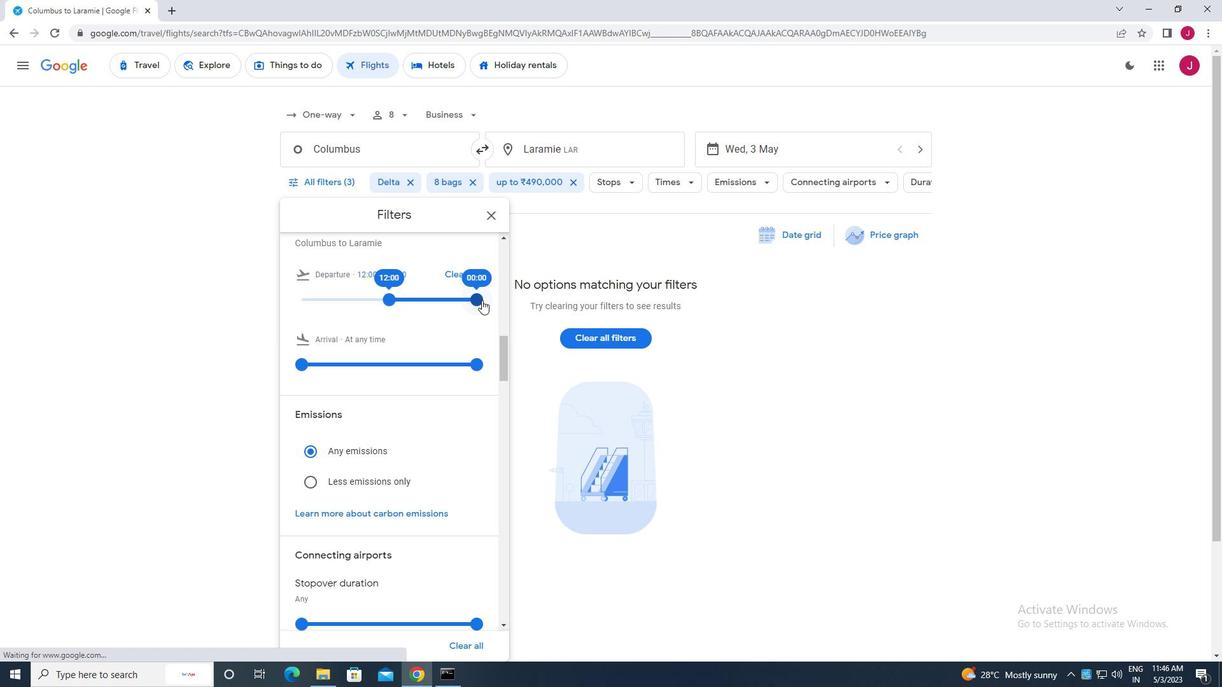 
Action: Mouse pressed left at (480, 299)
Screenshot: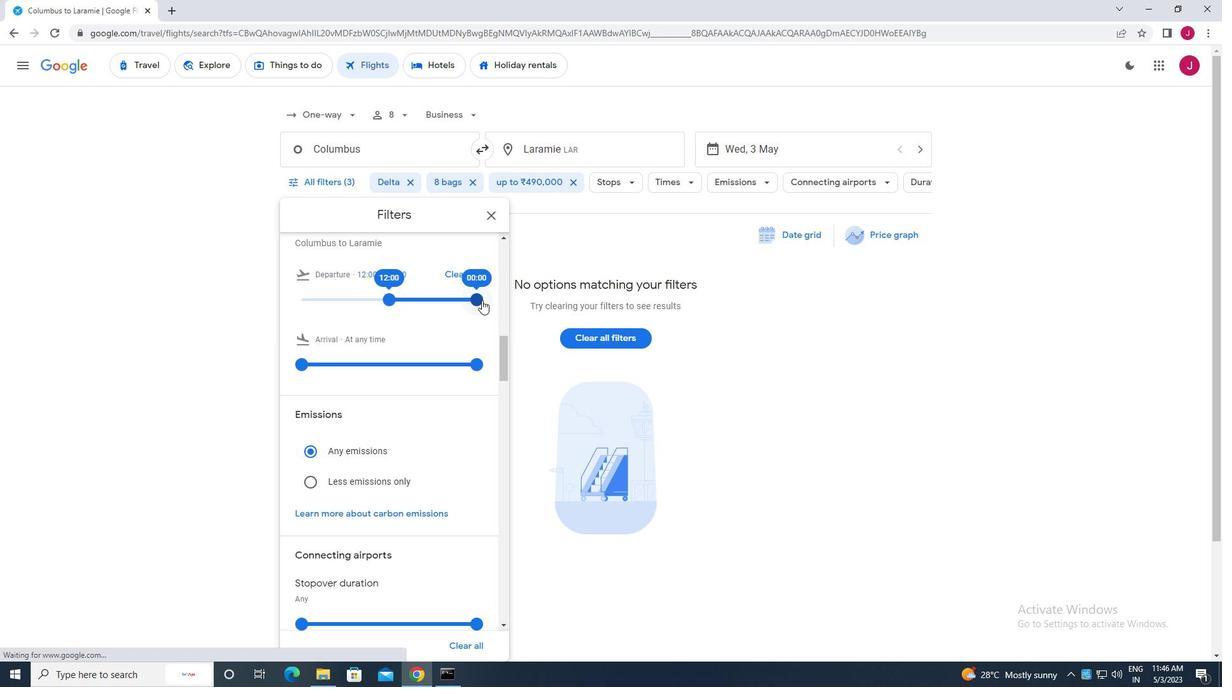 
Action: Mouse moved to (403, 293)
Screenshot: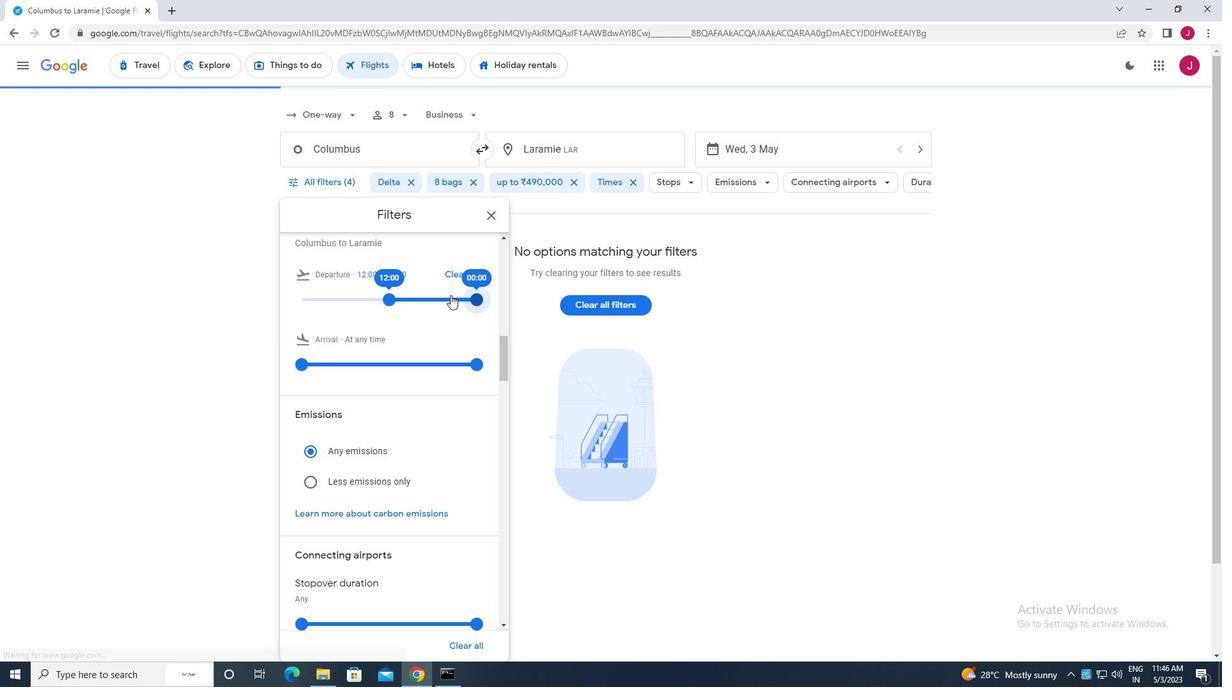 
Action: Mouse pressed left at (403, 293)
Screenshot: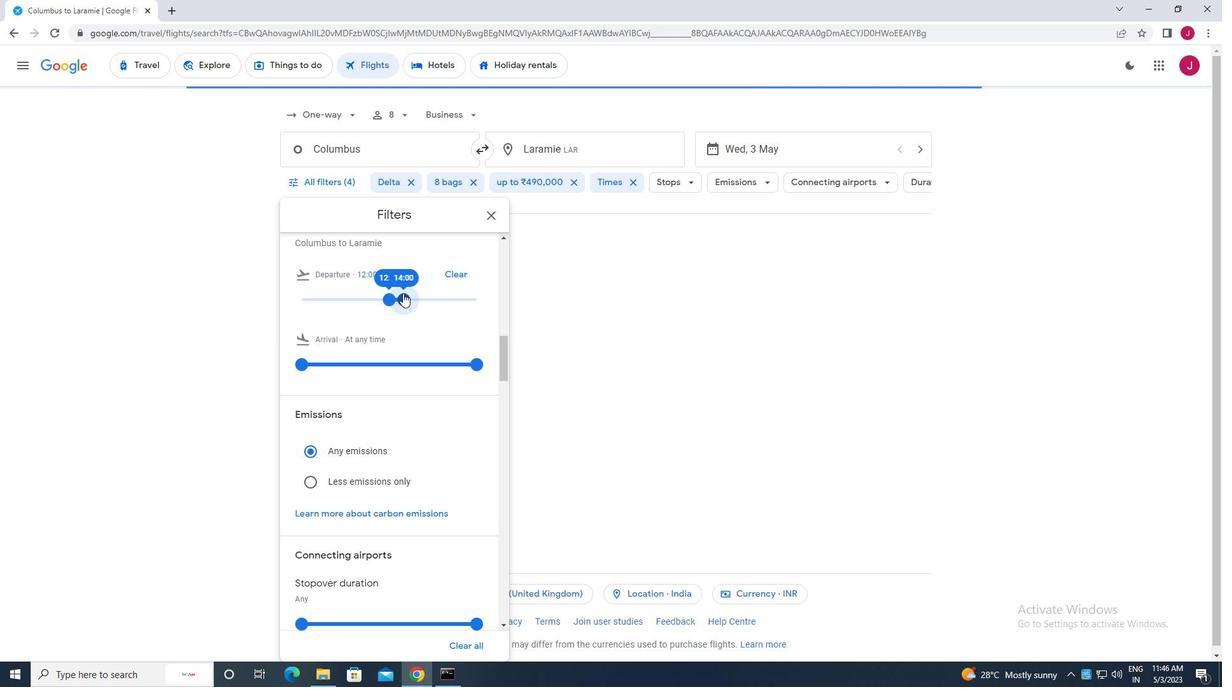 
Action: Mouse pressed left at (403, 293)
Screenshot: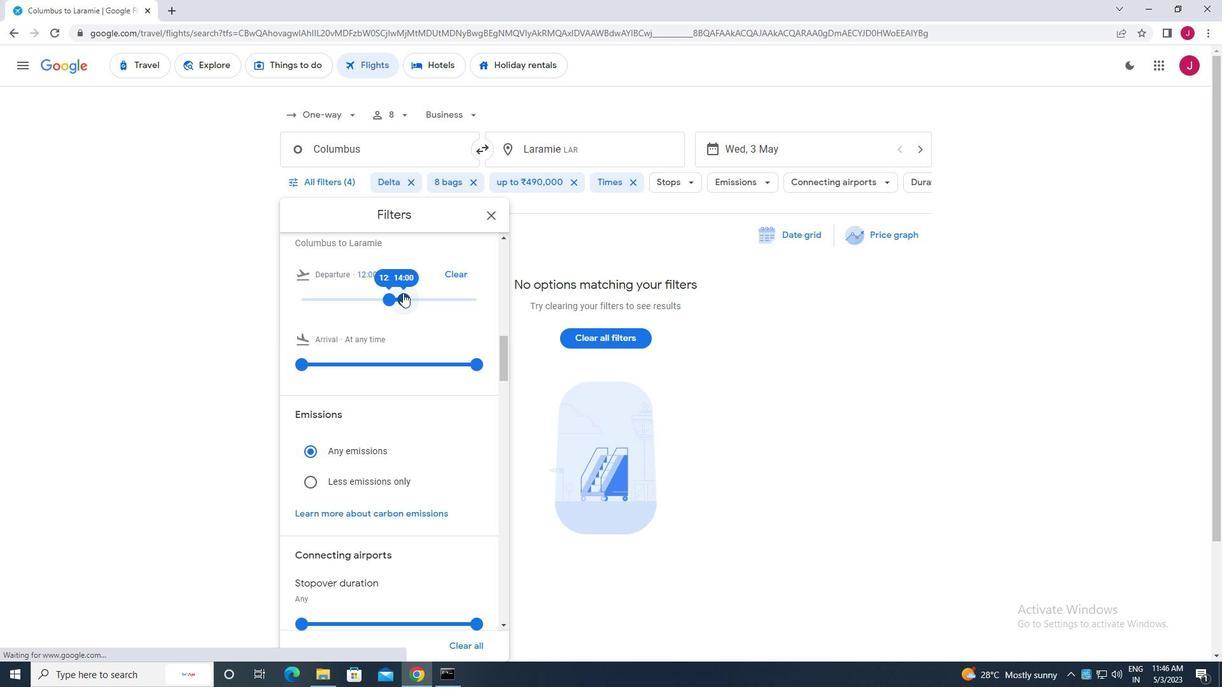 
Action: Mouse moved to (395, 298)
Screenshot: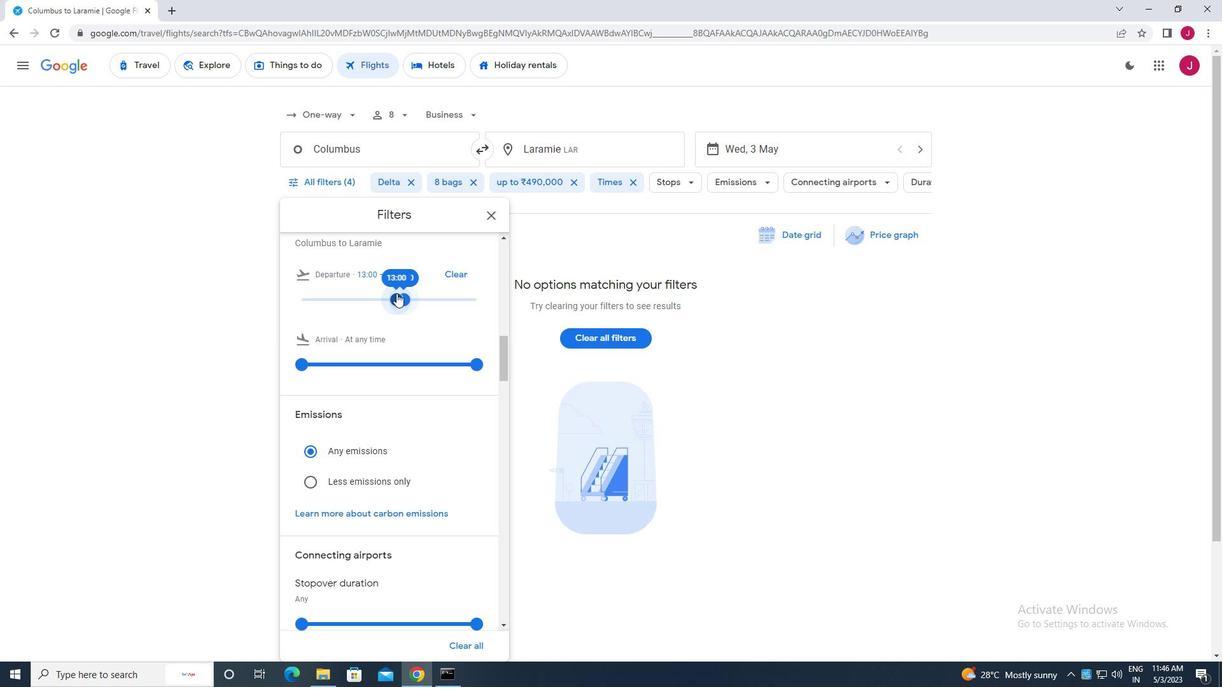 
Action: Mouse pressed left at (395, 298)
Screenshot: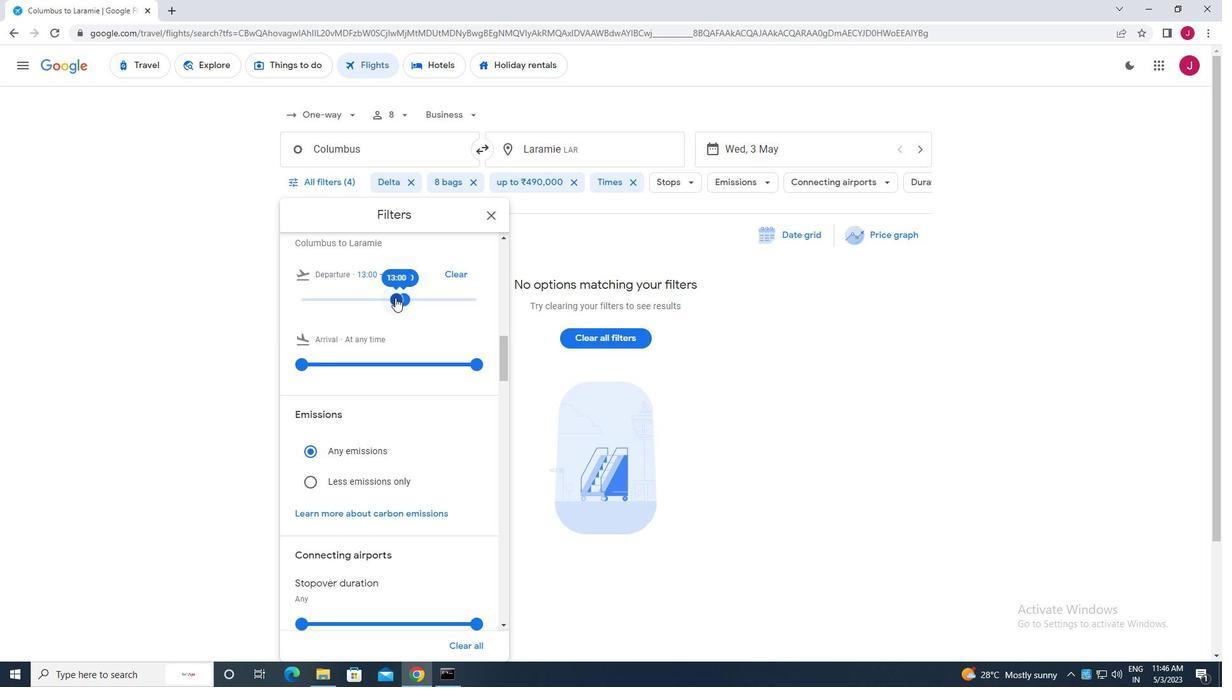 
Action: Mouse moved to (384, 297)
Screenshot: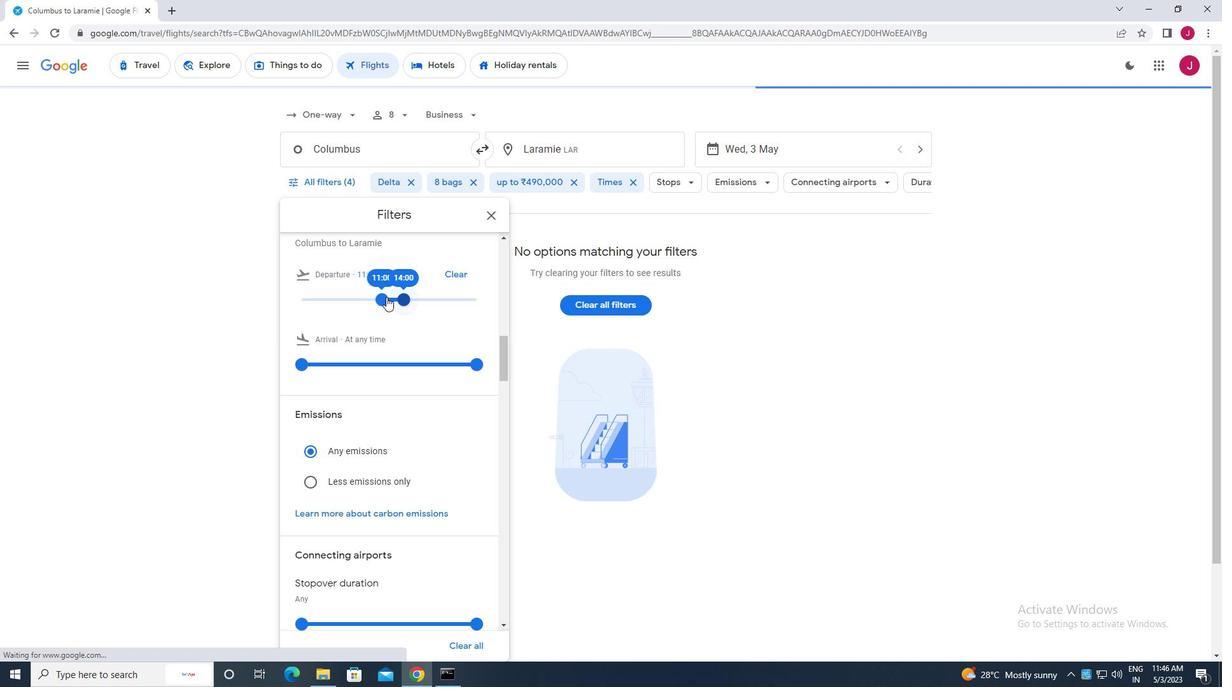 
Action: Mouse pressed left at (384, 297)
Screenshot: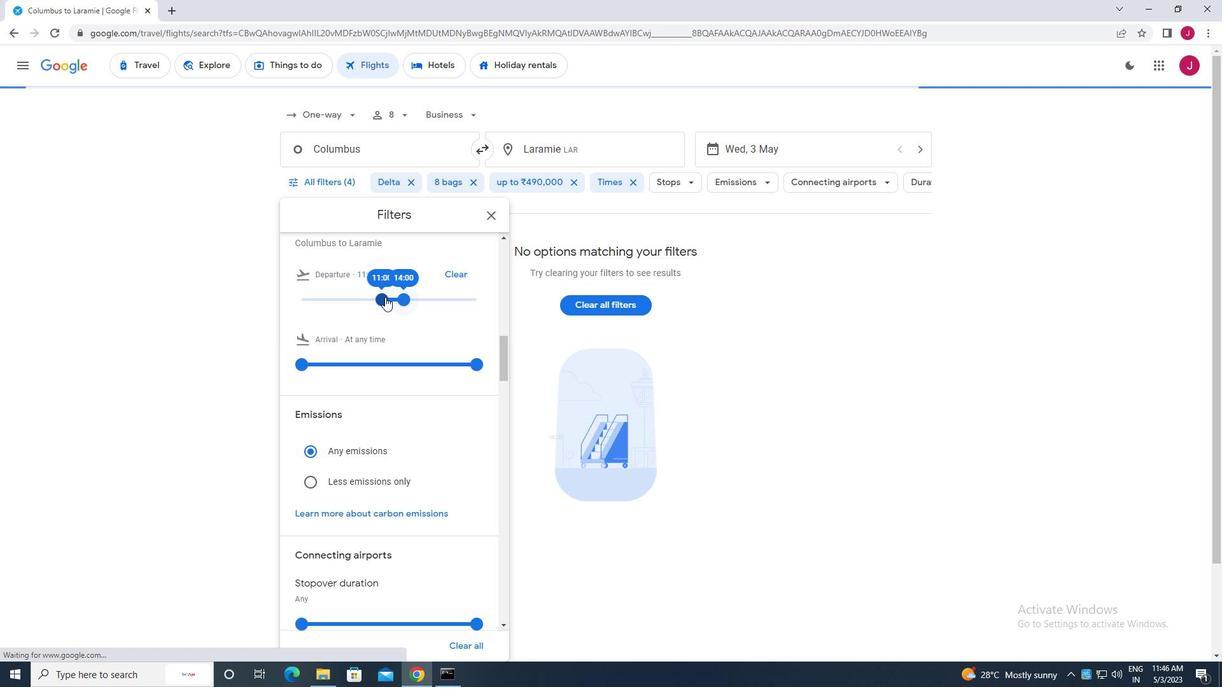 
Action: Mouse moved to (489, 214)
Screenshot: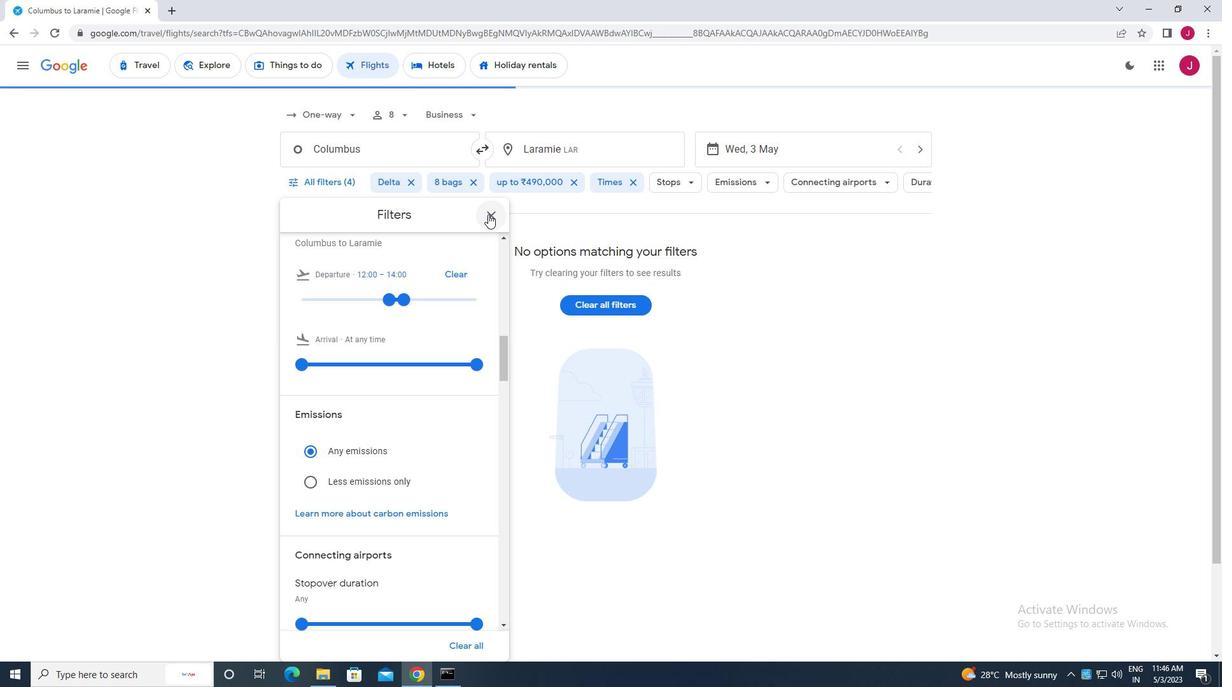
Action: Mouse pressed left at (489, 214)
Screenshot: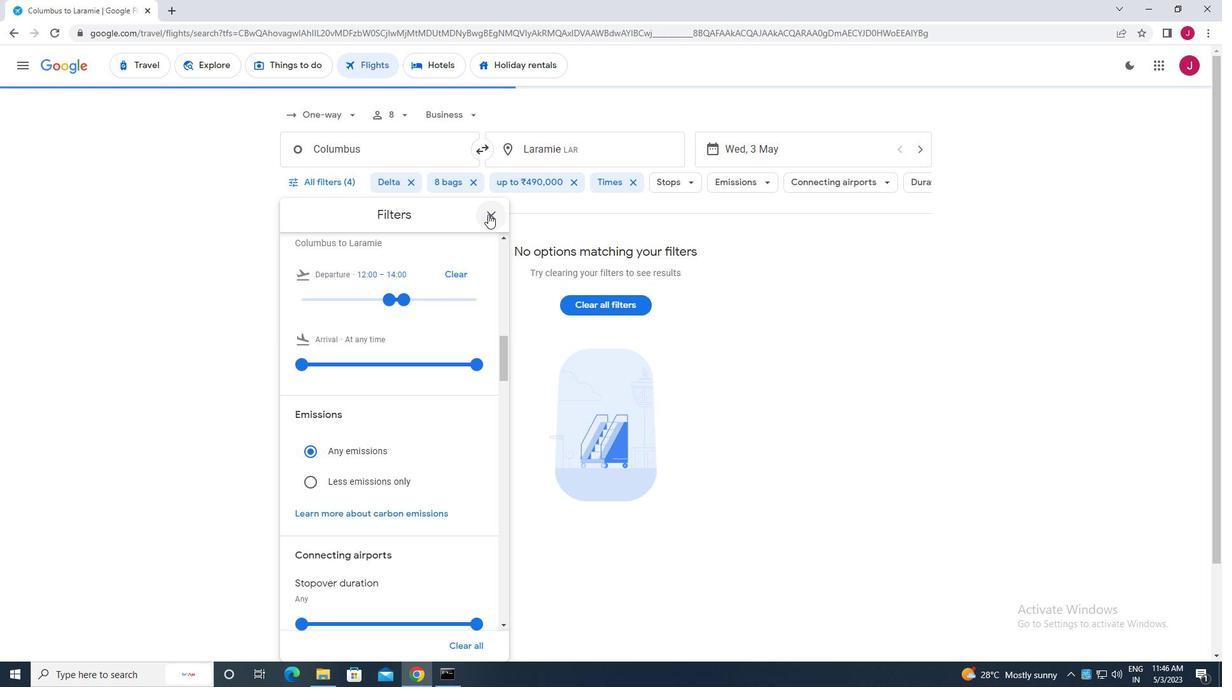 
Action: Mouse moved to (489, 214)
Screenshot: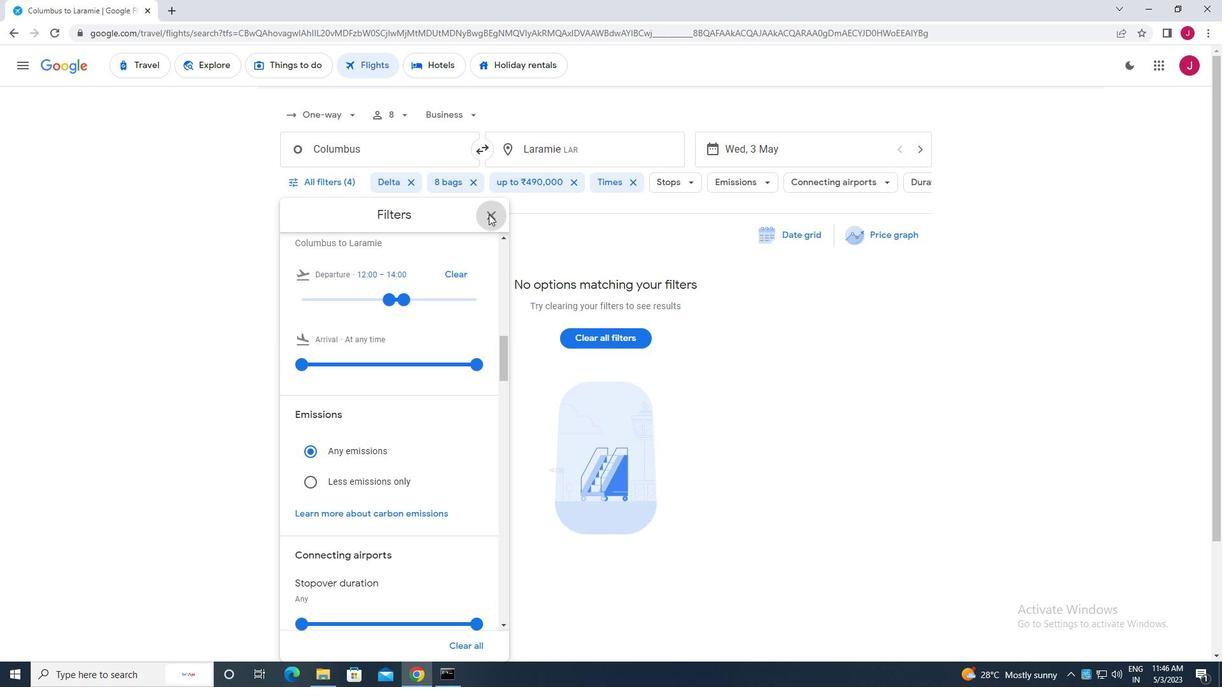 
